 Task: Forward email as attachment with the signature Bethany Lewis with the subject Appointment reminder from softage.1@softage.net to softage.3@softage.net with the message Could you please provide feedback on the latest version of the project timeline?
Action: Mouse moved to (1066, 93)
Screenshot: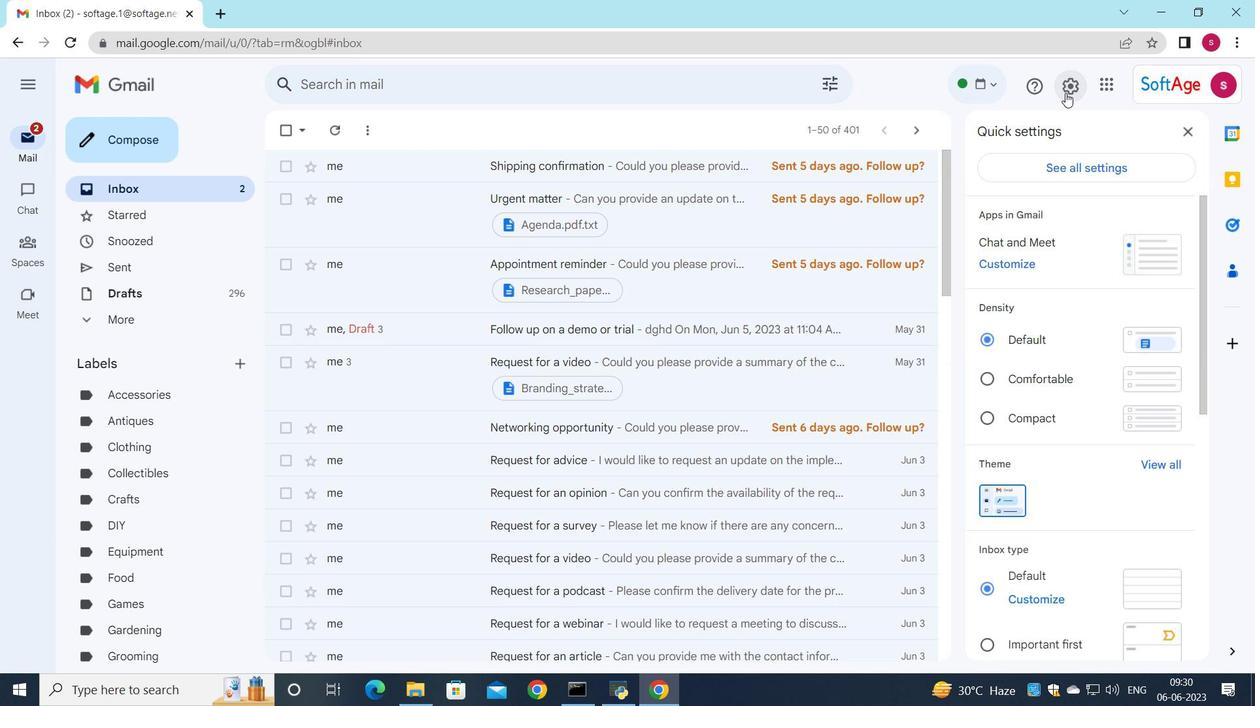 
Action: Mouse pressed left at (1066, 93)
Screenshot: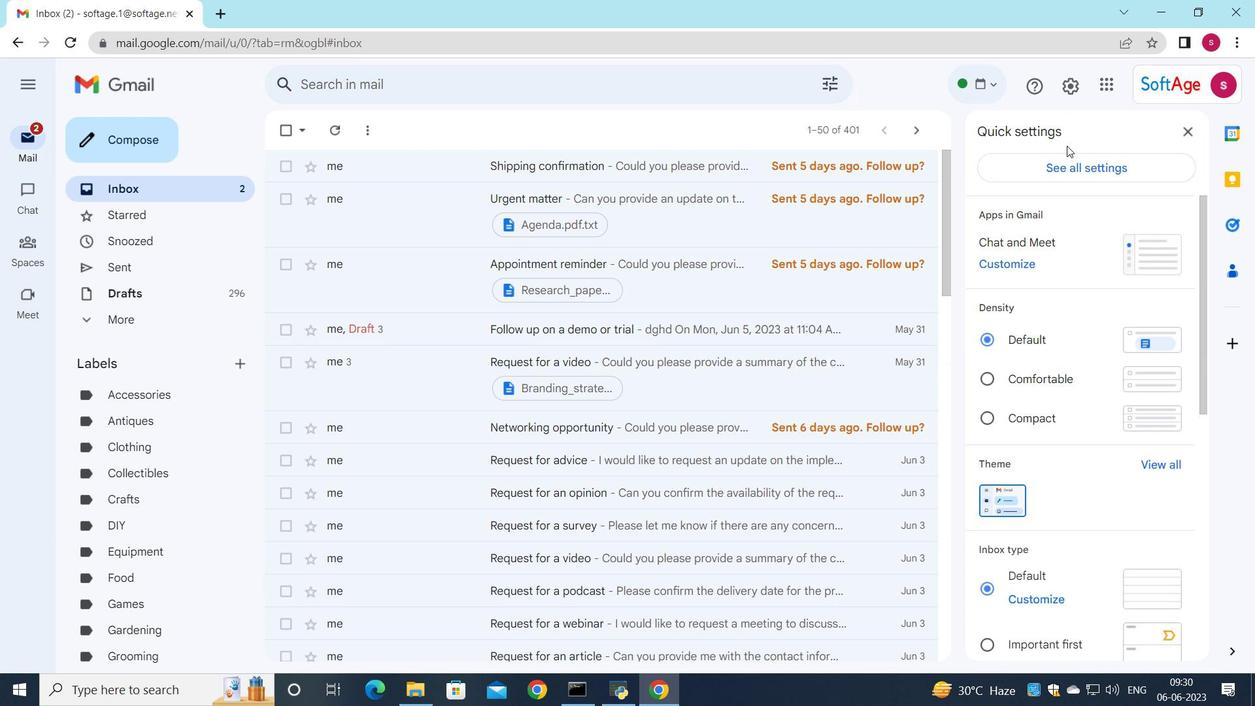 
Action: Mouse moved to (1069, 164)
Screenshot: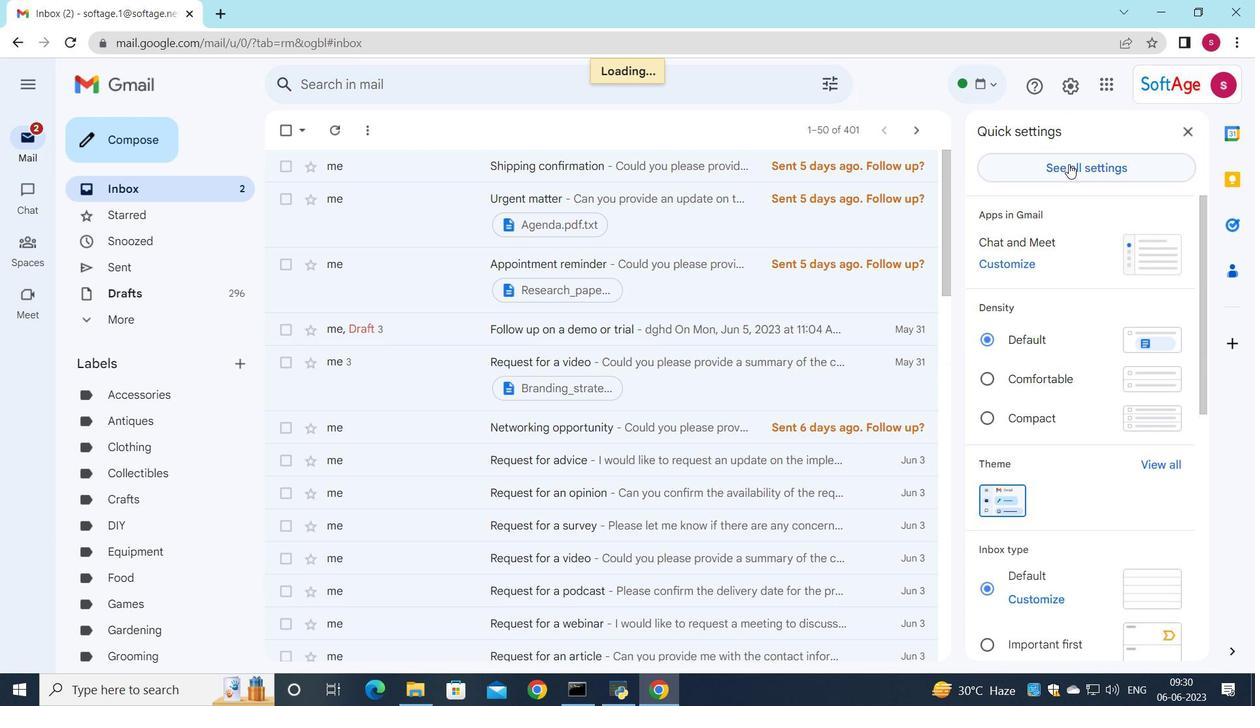 
Action: Mouse pressed left at (1069, 164)
Screenshot: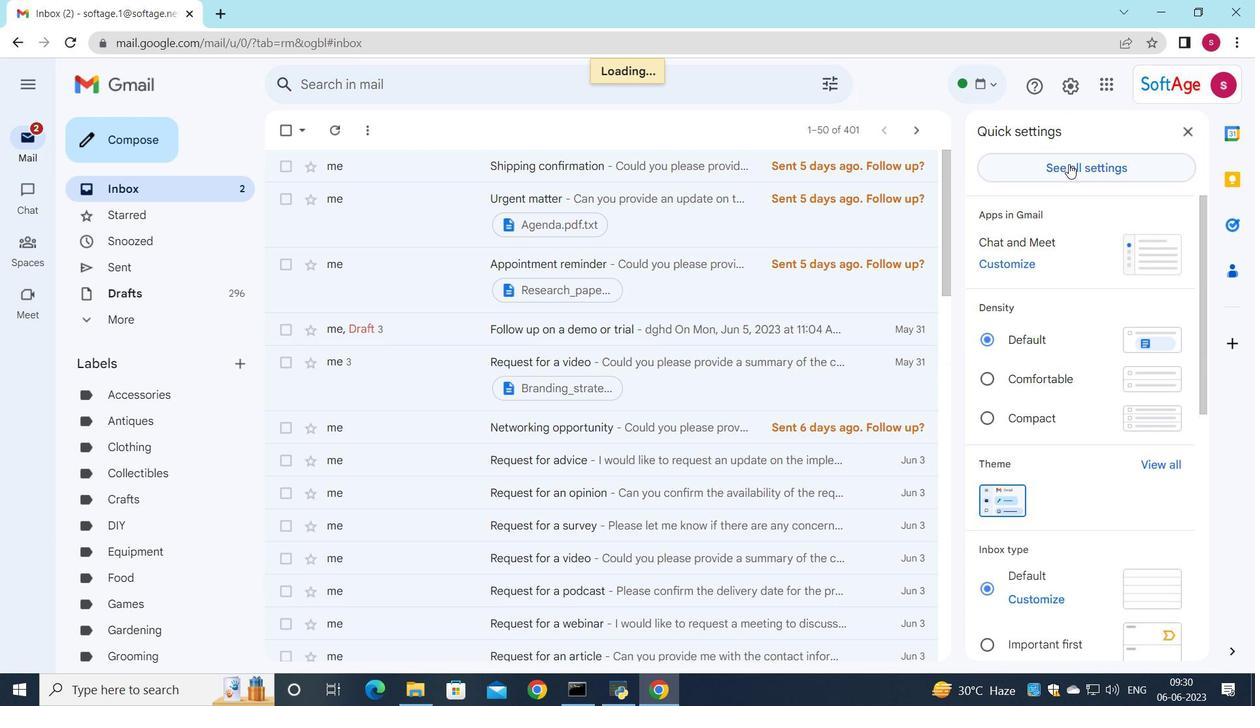
Action: Mouse moved to (488, 341)
Screenshot: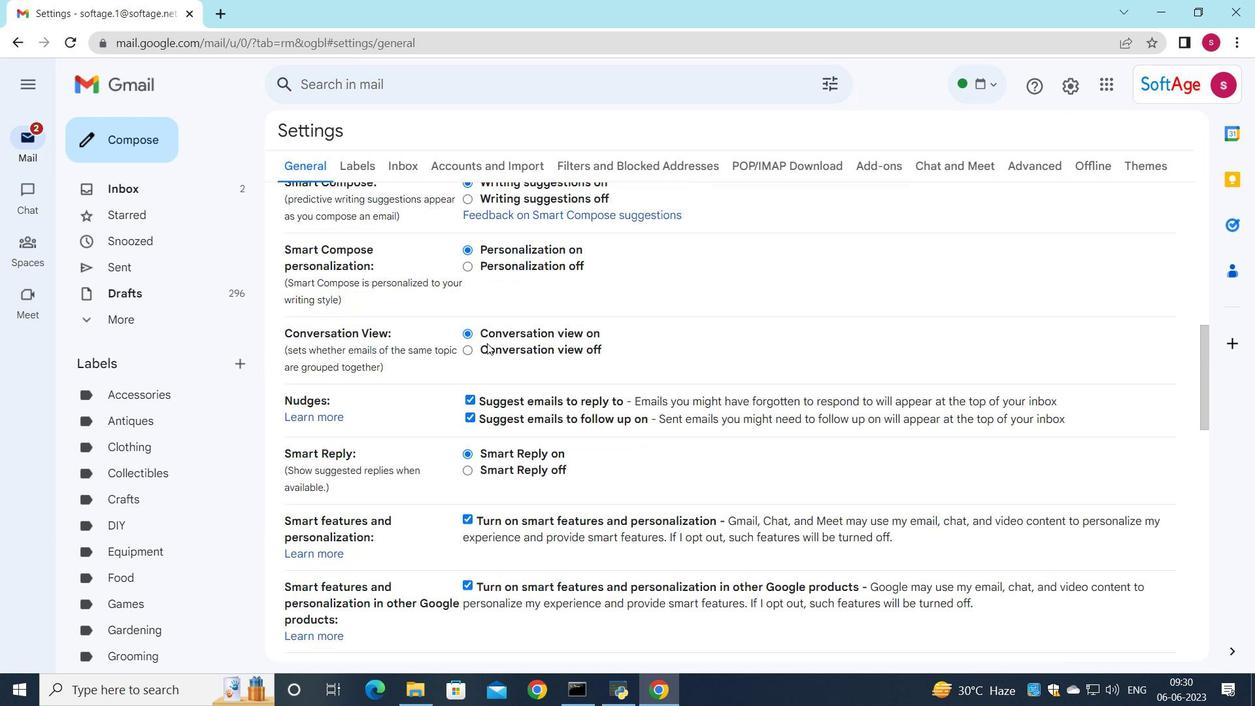 
Action: Mouse scrolled (488, 340) with delta (0, 0)
Screenshot: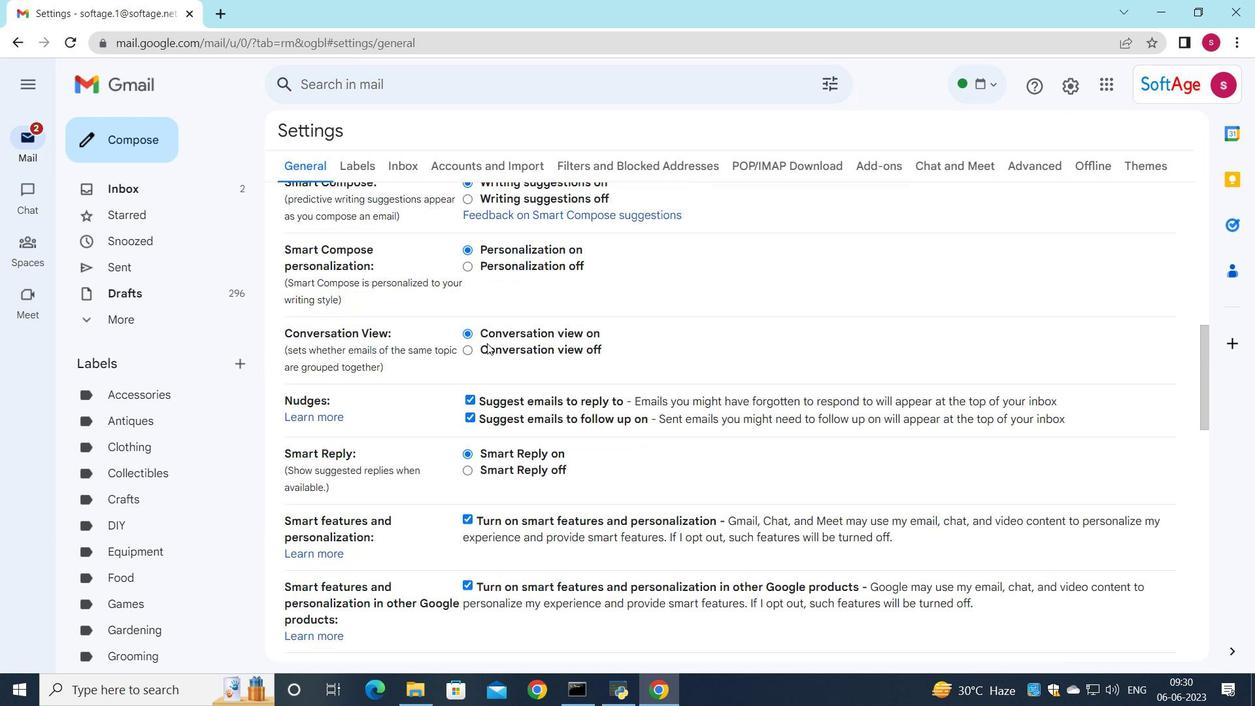 
Action: Mouse moved to (487, 342)
Screenshot: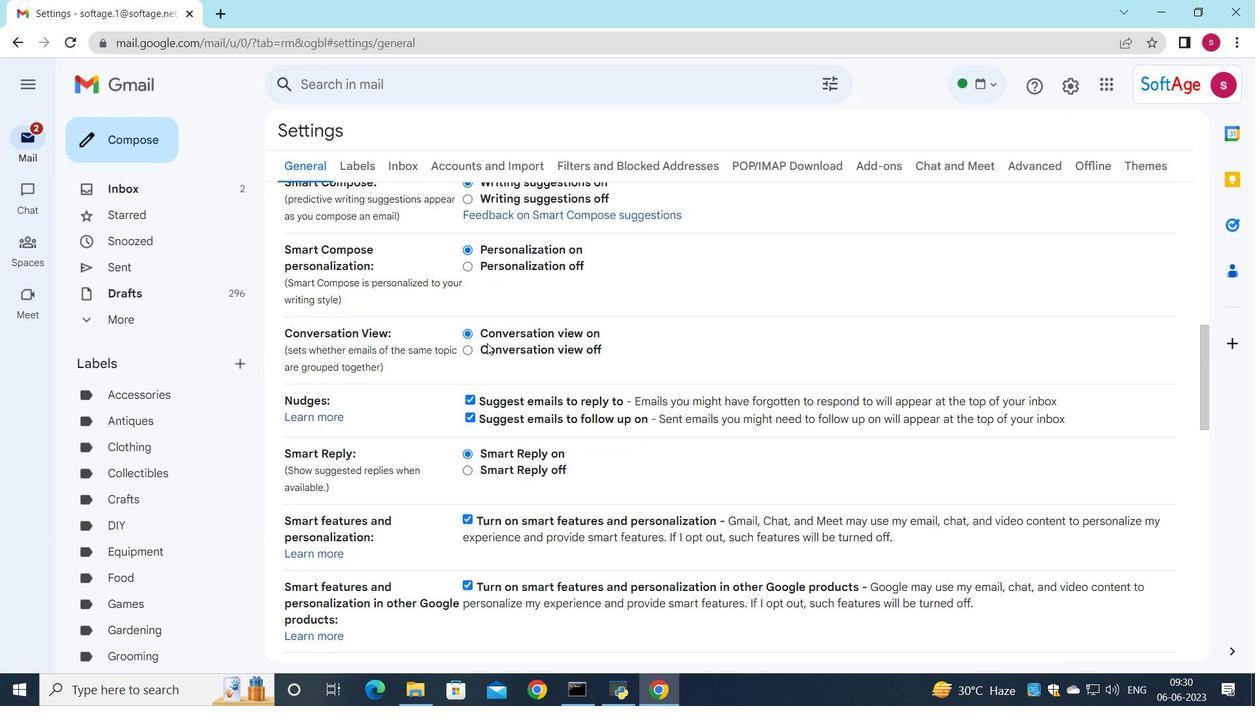 
Action: Mouse scrolled (487, 342) with delta (0, 0)
Screenshot: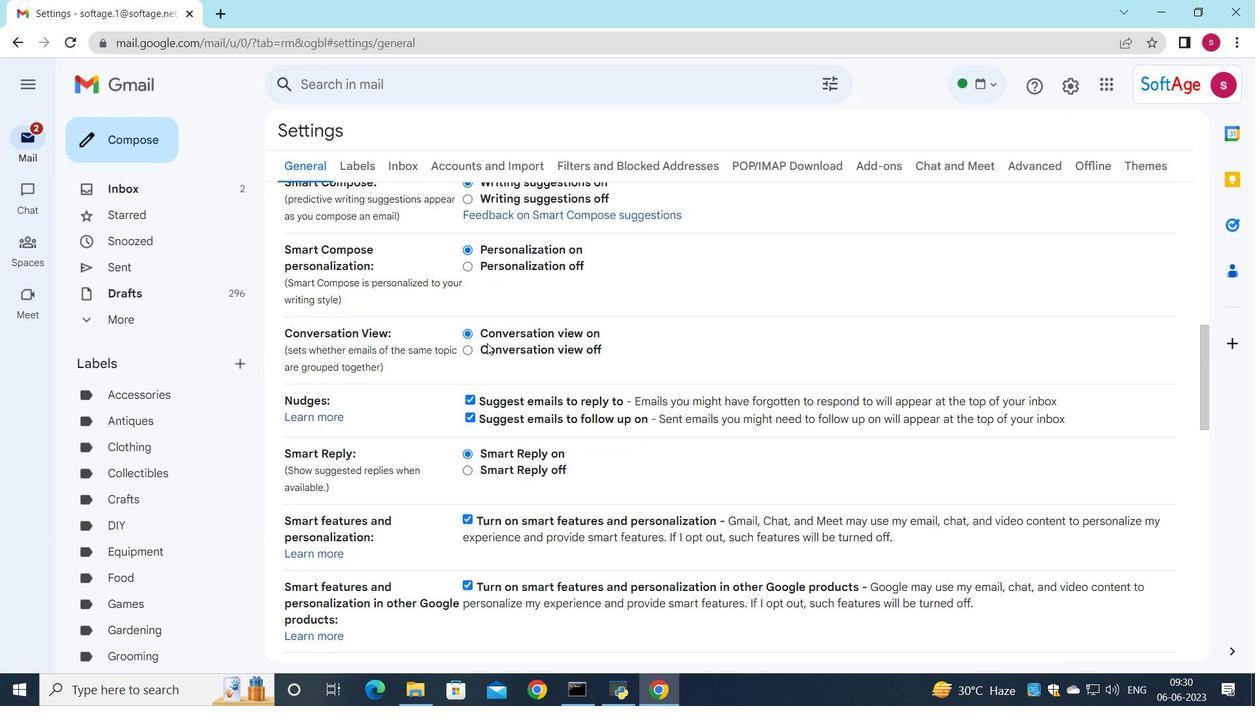 
Action: Mouse moved to (487, 343)
Screenshot: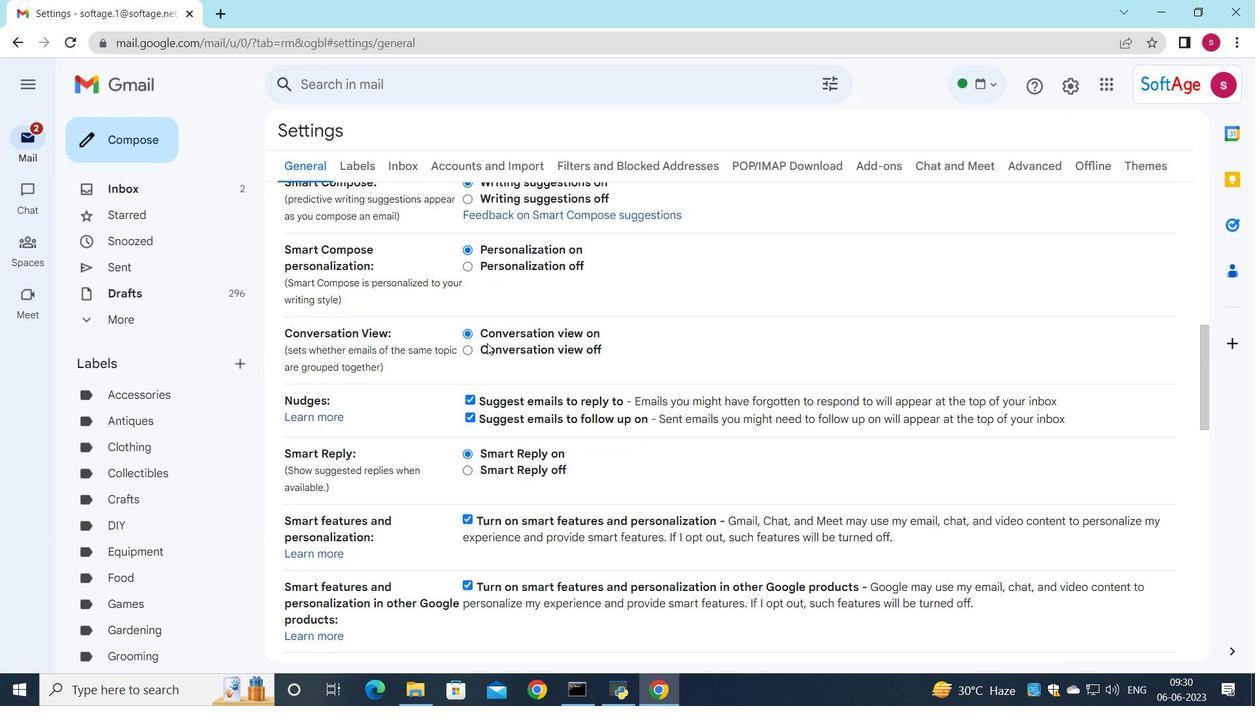 
Action: Mouse scrolled (487, 342) with delta (0, 0)
Screenshot: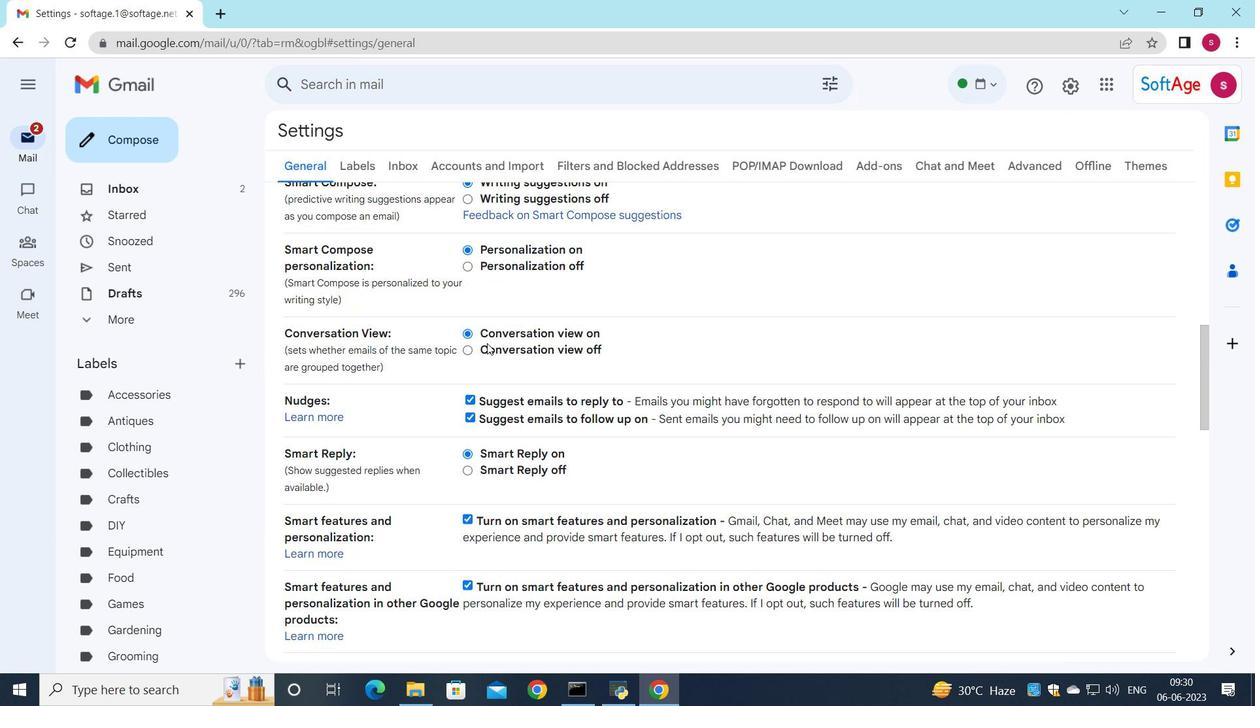 
Action: Mouse scrolled (487, 342) with delta (0, 0)
Screenshot: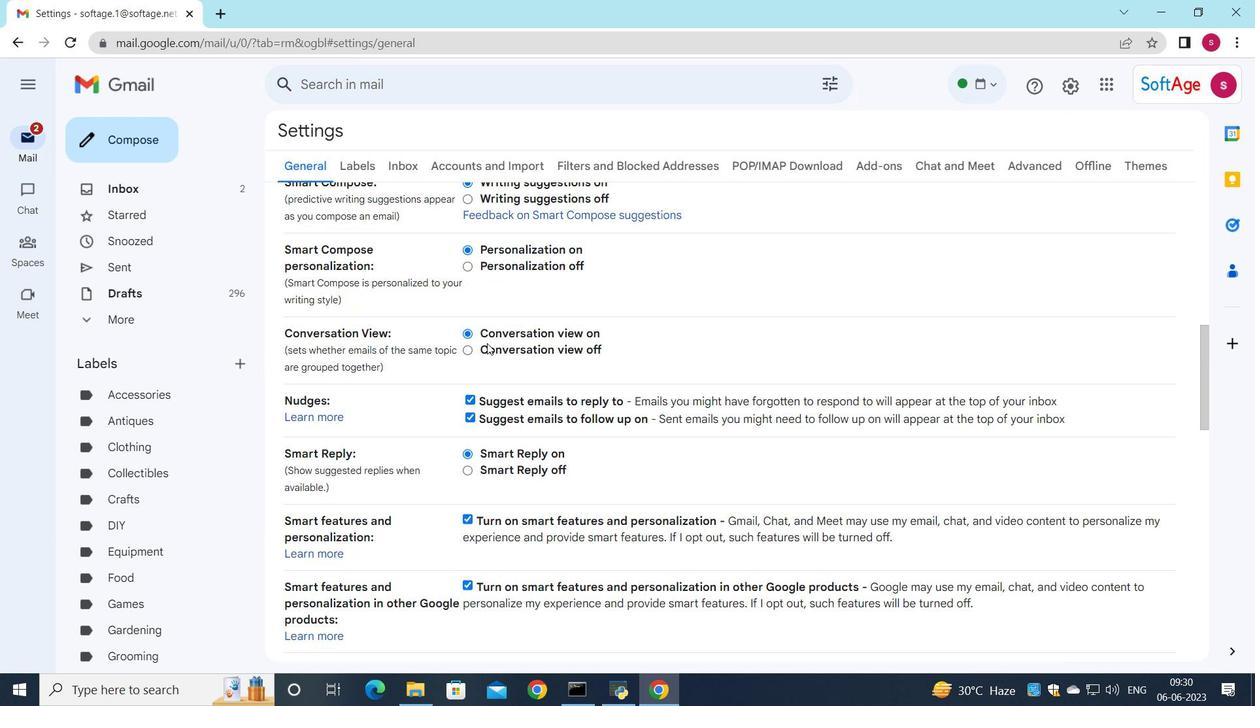 
Action: Mouse moved to (487, 343)
Screenshot: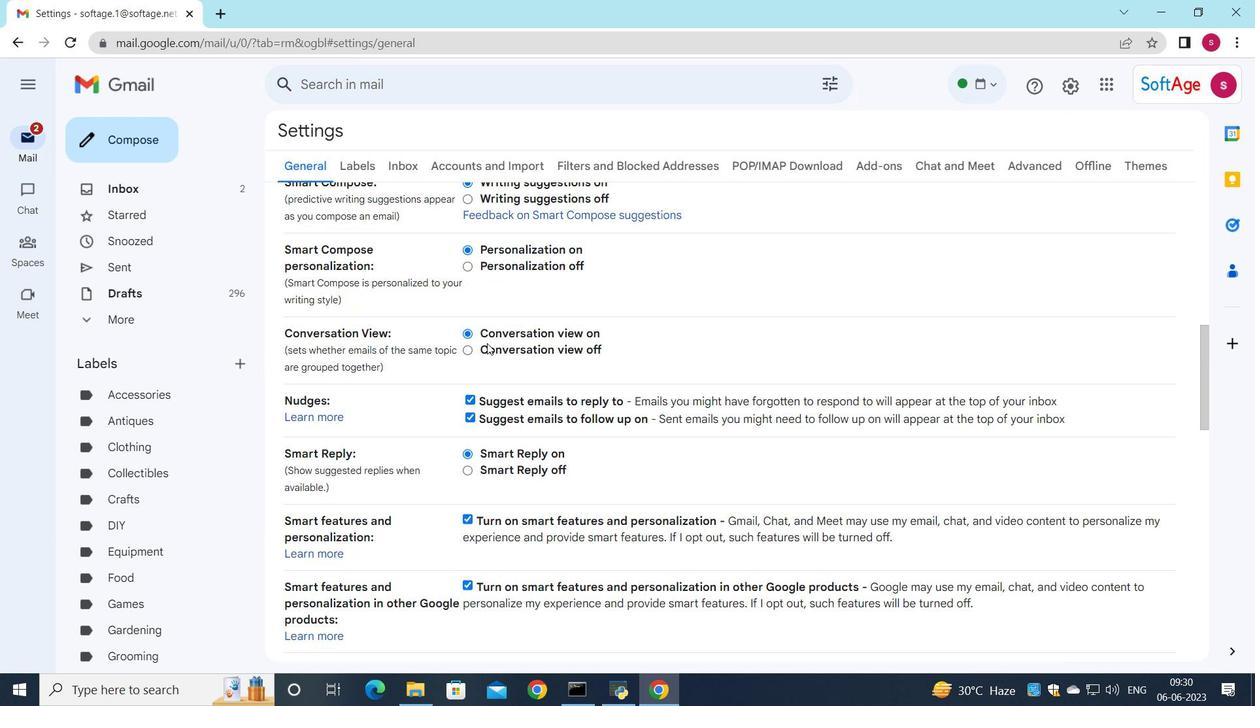 
Action: Mouse scrolled (487, 342) with delta (0, 0)
Screenshot: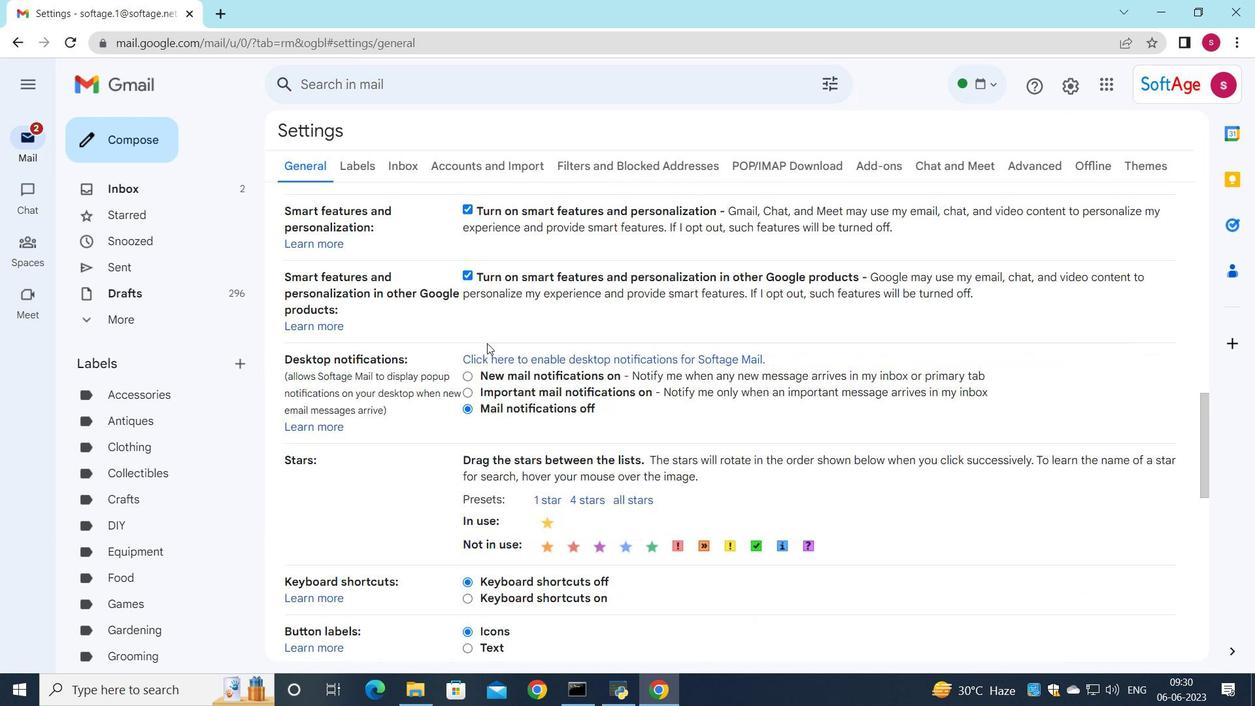 
Action: Mouse scrolled (487, 342) with delta (0, 0)
Screenshot: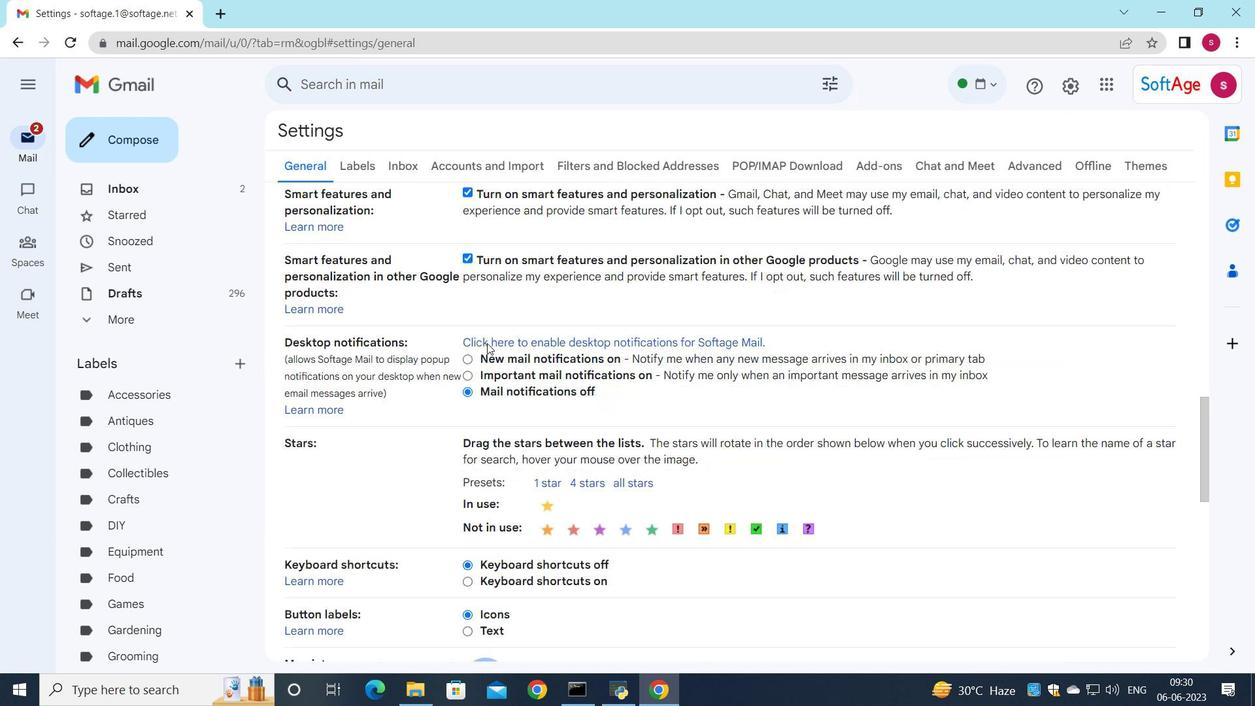 
Action: Mouse scrolled (487, 342) with delta (0, 0)
Screenshot: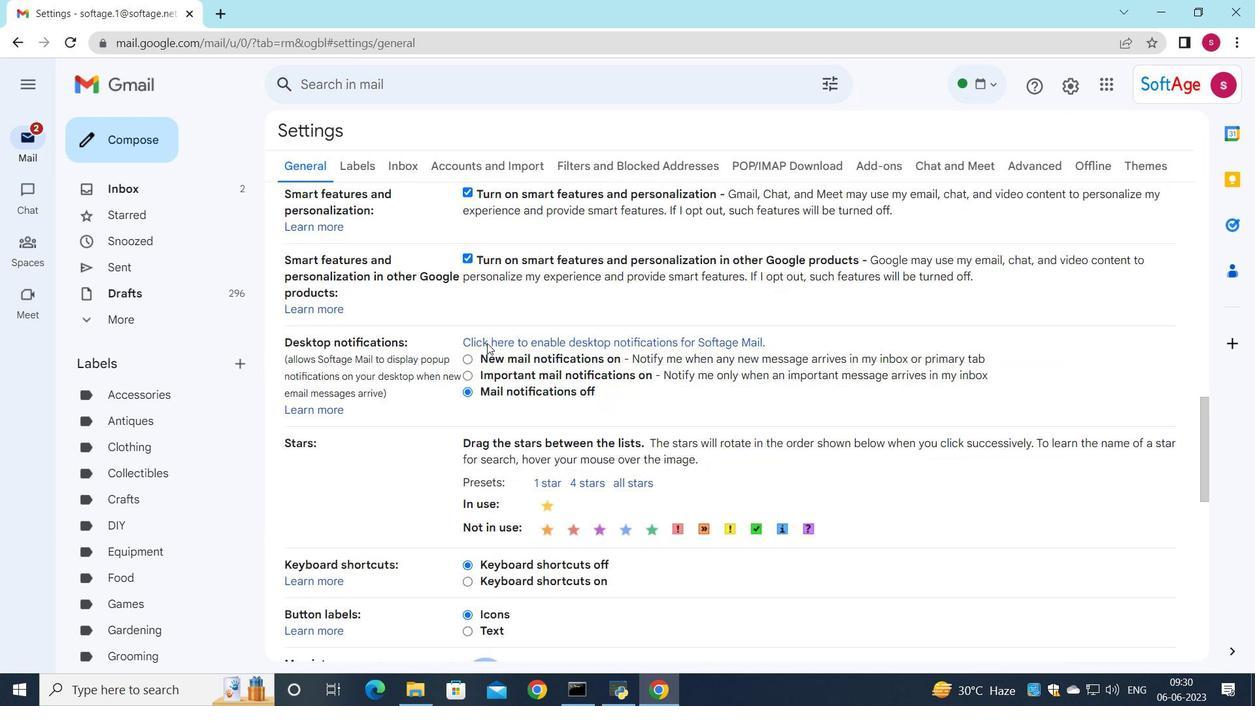 
Action: Mouse scrolled (487, 342) with delta (0, 0)
Screenshot: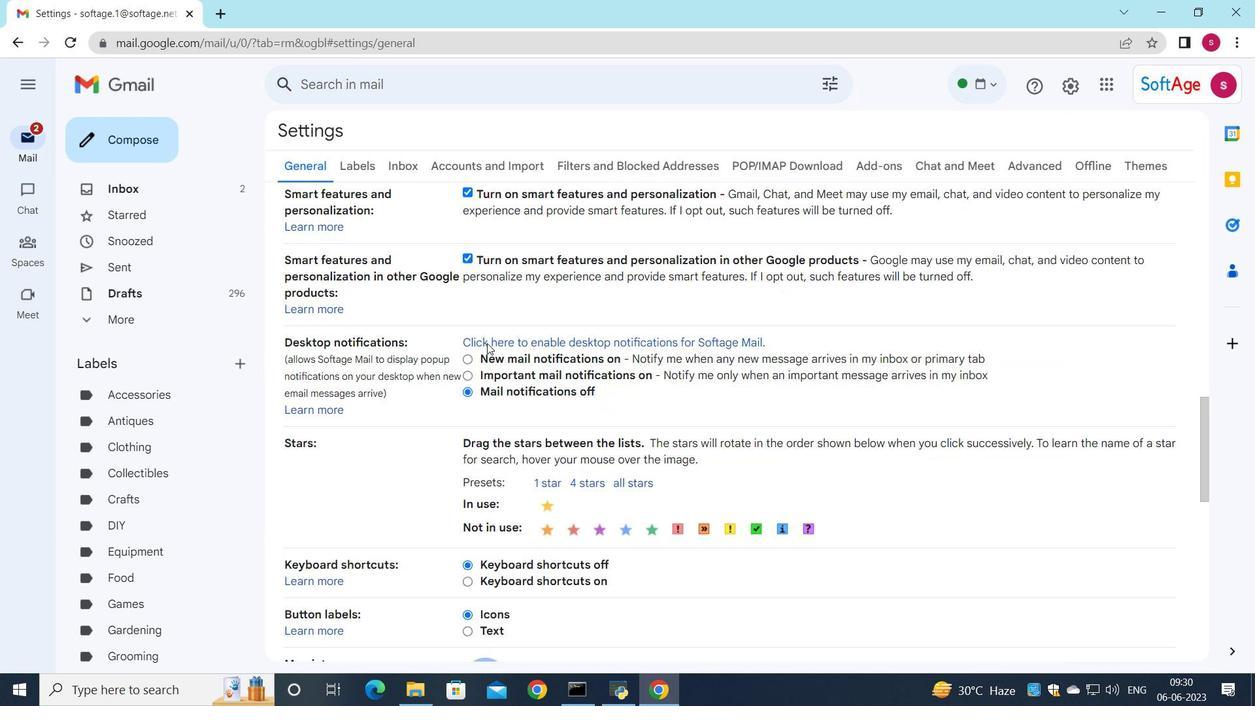 
Action: Mouse scrolled (487, 342) with delta (0, 0)
Screenshot: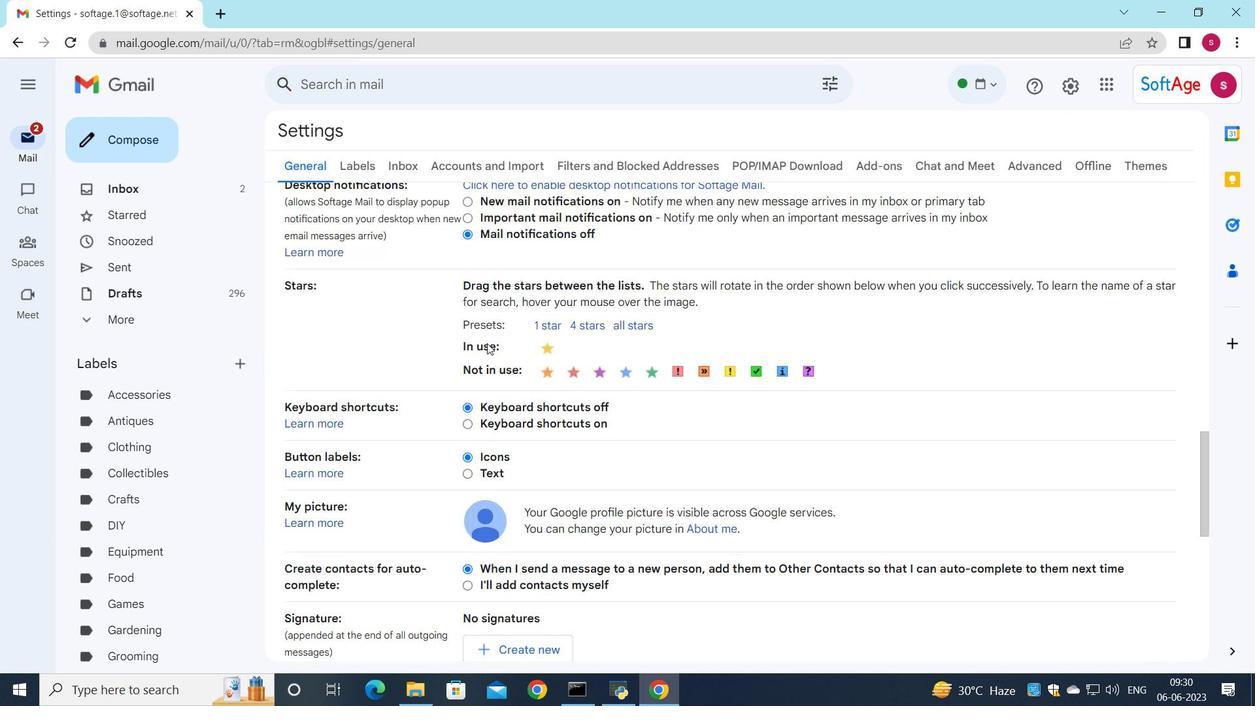 
Action: Mouse scrolled (487, 342) with delta (0, 0)
Screenshot: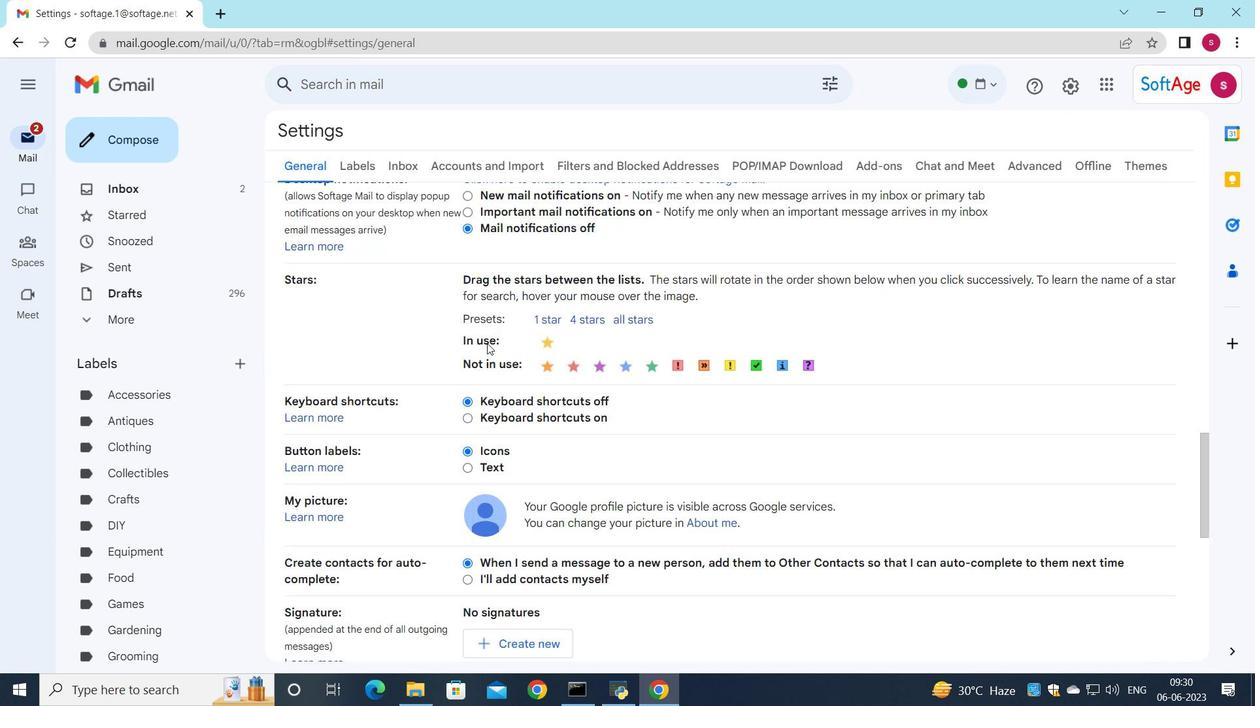
Action: Mouse scrolled (487, 342) with delta (0, 0)
Screenshot: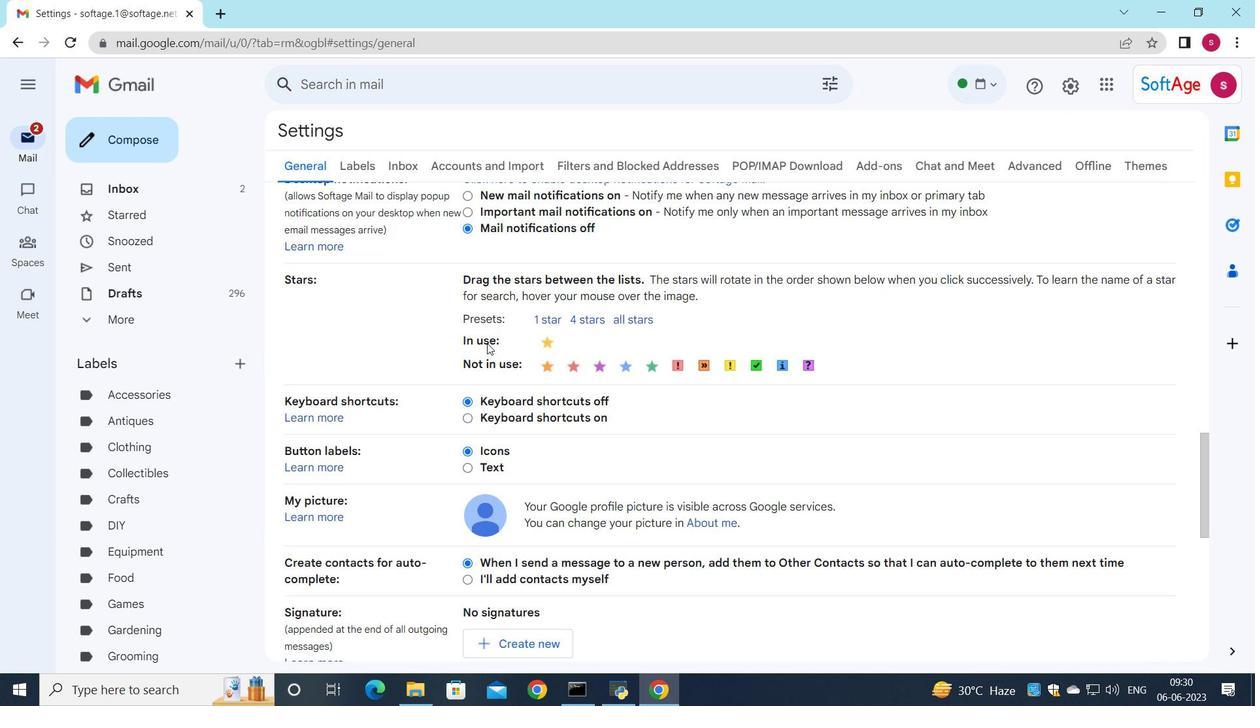 
Action: Mouse scrolled (487, 342) with delta (0, 0)
Screenshot: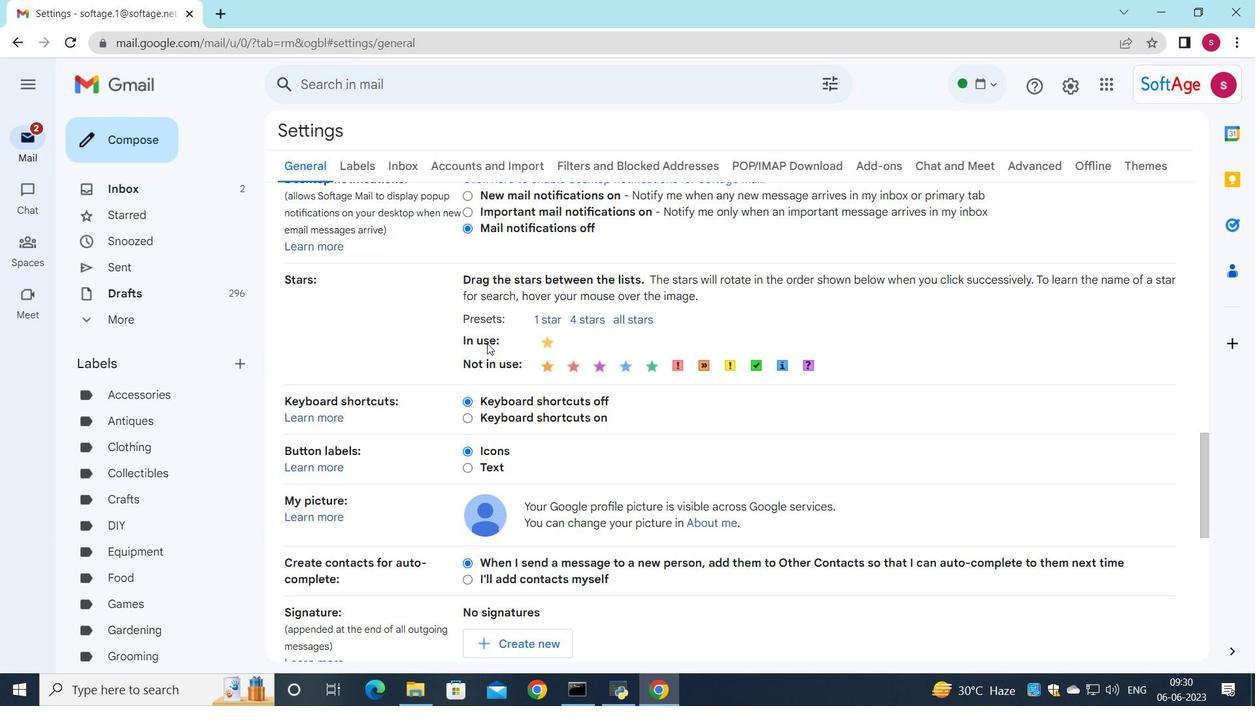 
Action: Mouse scrolled (487, 342) with delta (0, 0)
Screenshot: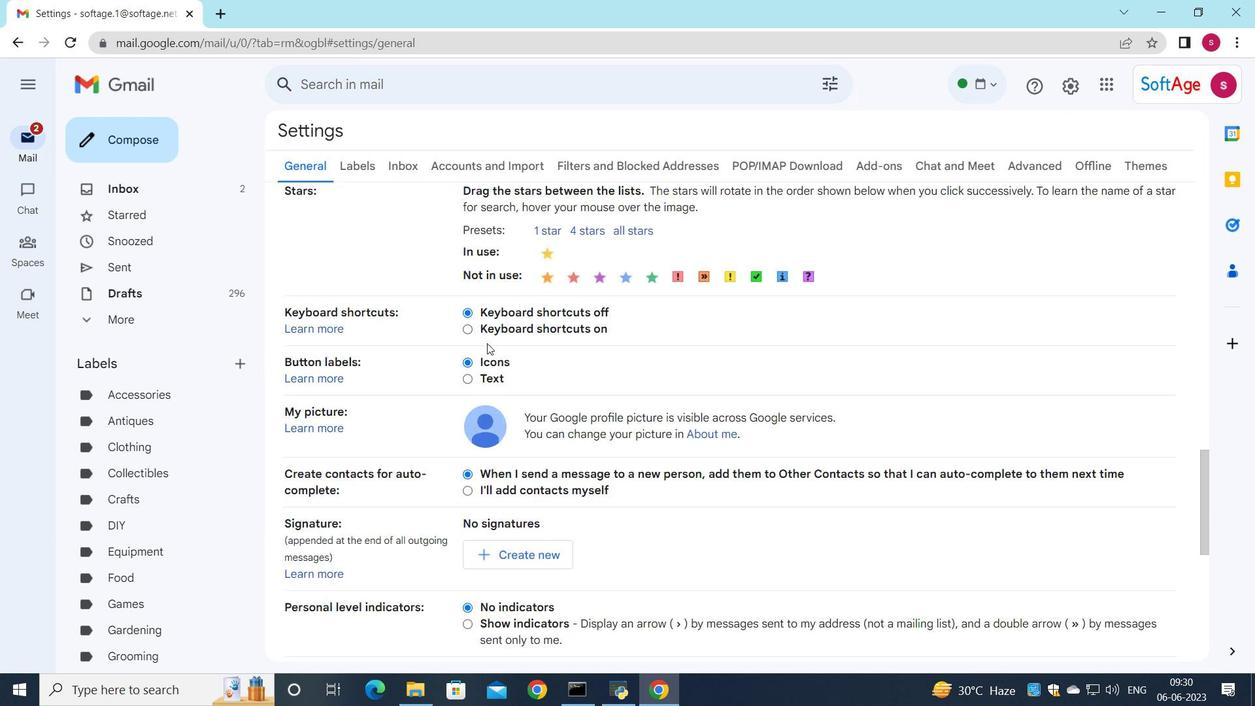 
Action: Mouse scrolled (487, 342) with delta (0, 0)
Screenshot: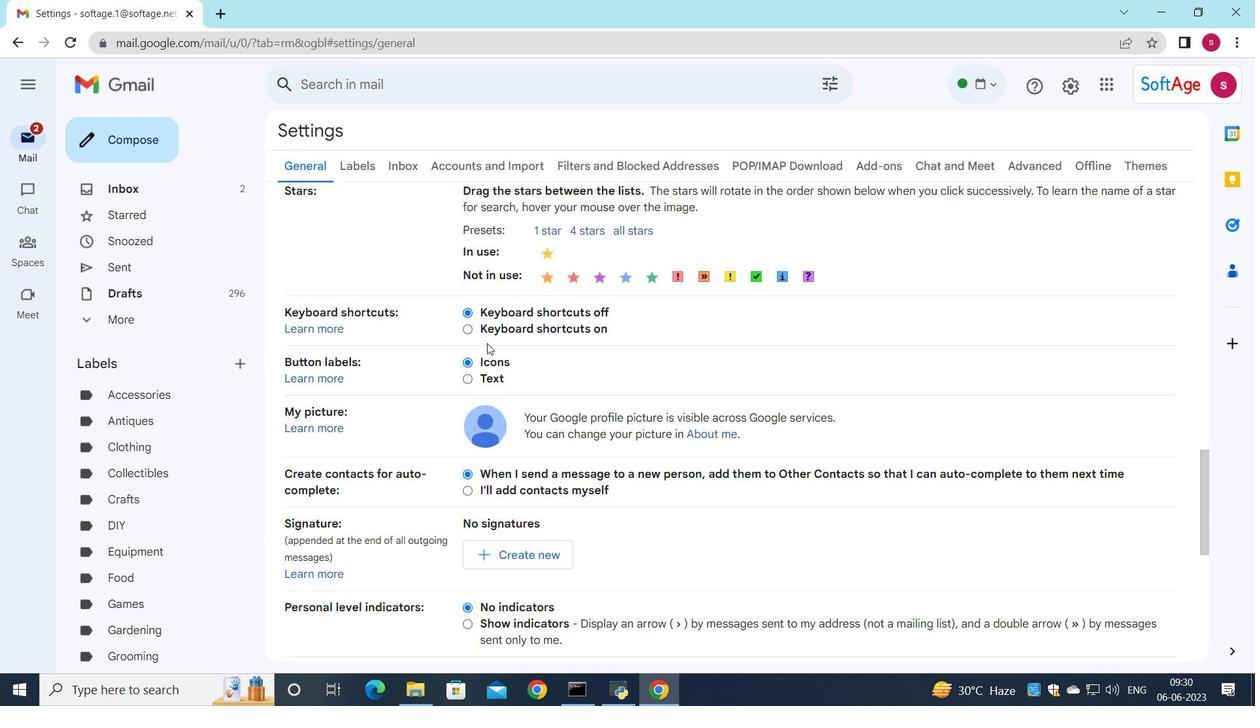 
Action: Mouse scrolled (487, 342) with delta (0, 0)
Screenshot: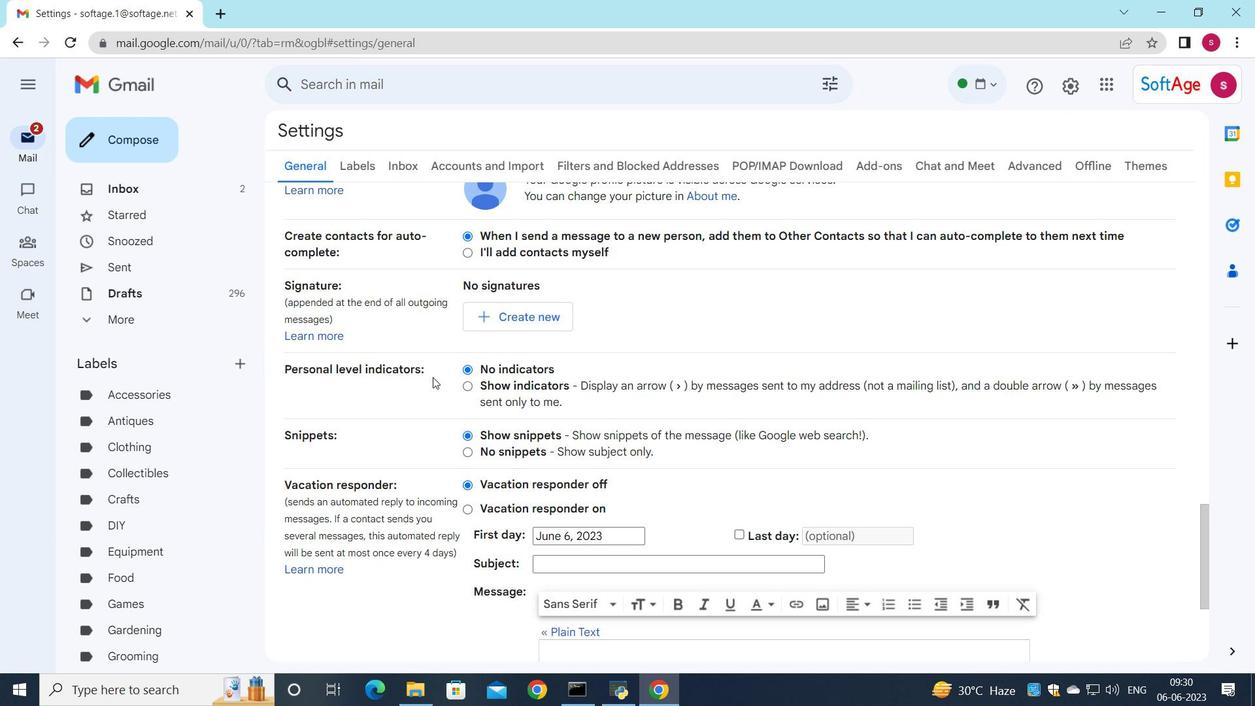 
Action: Mouse scrolled (487, 342) with delta (0, 0)
Screenshot: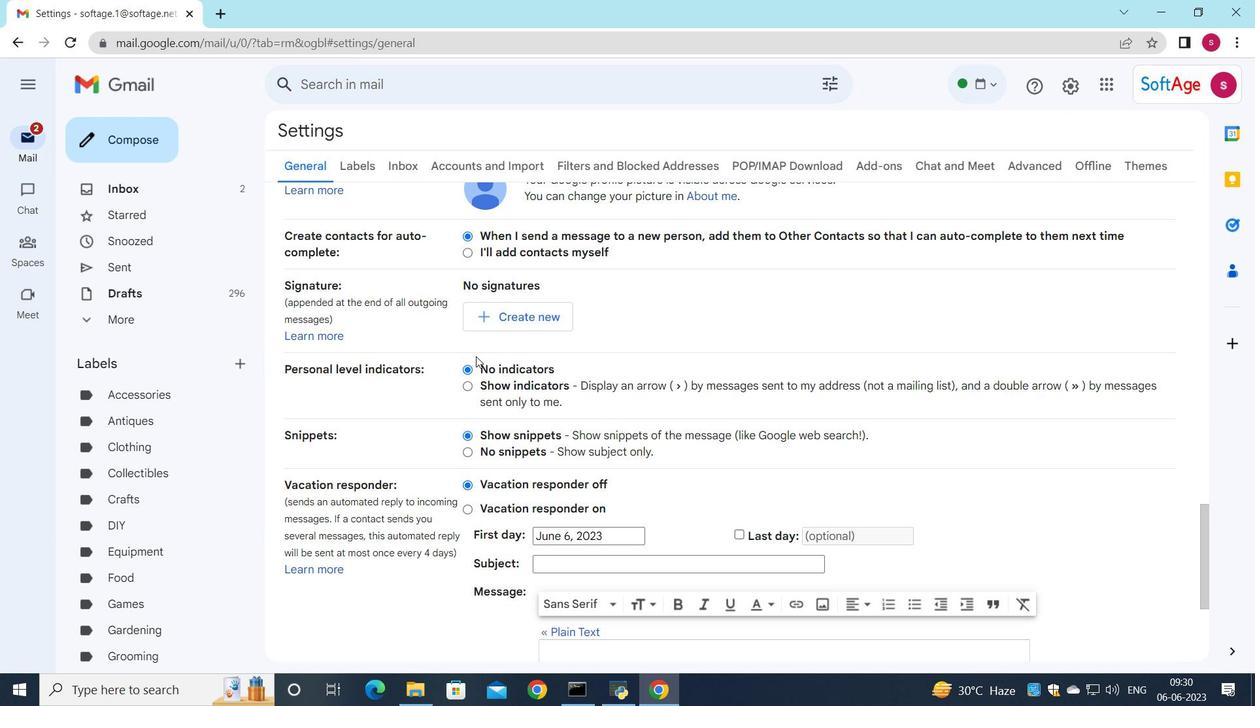 
Action: Mouse scrolled (487, 342) with delta (0, 0)
Screenshot: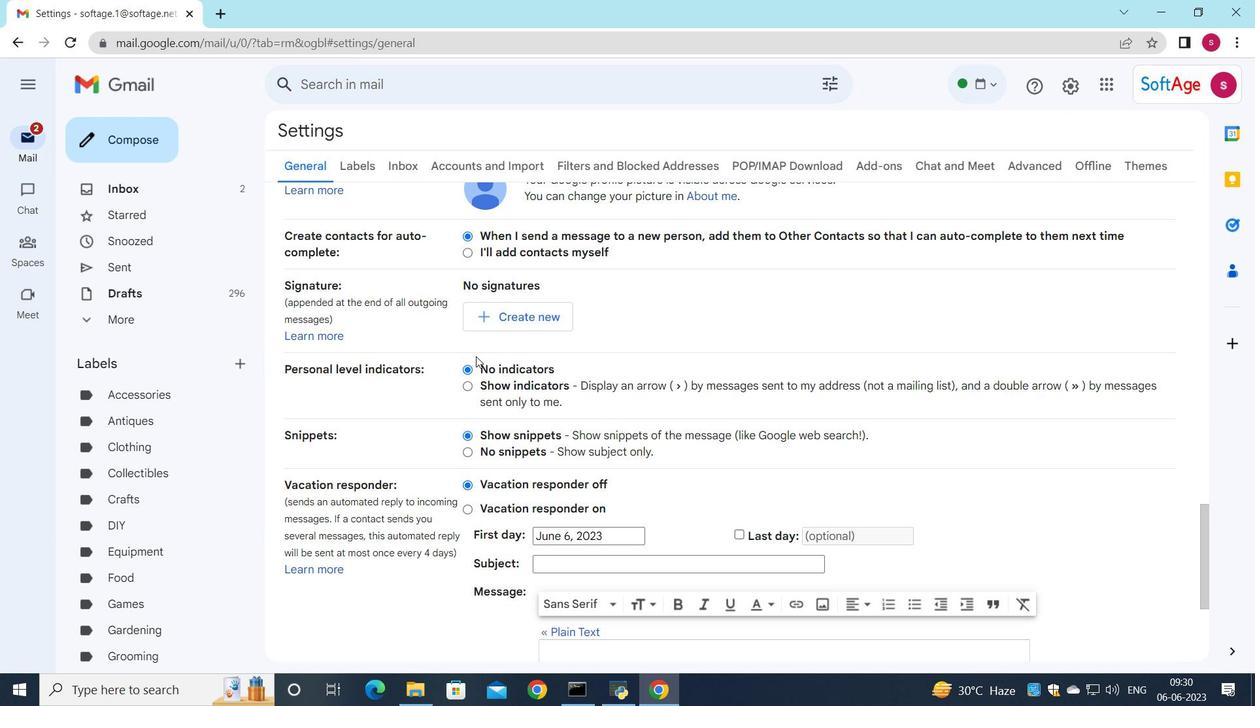
Action: Mouse scrolled (487, 342) with delta (0, 0)
Screenshot: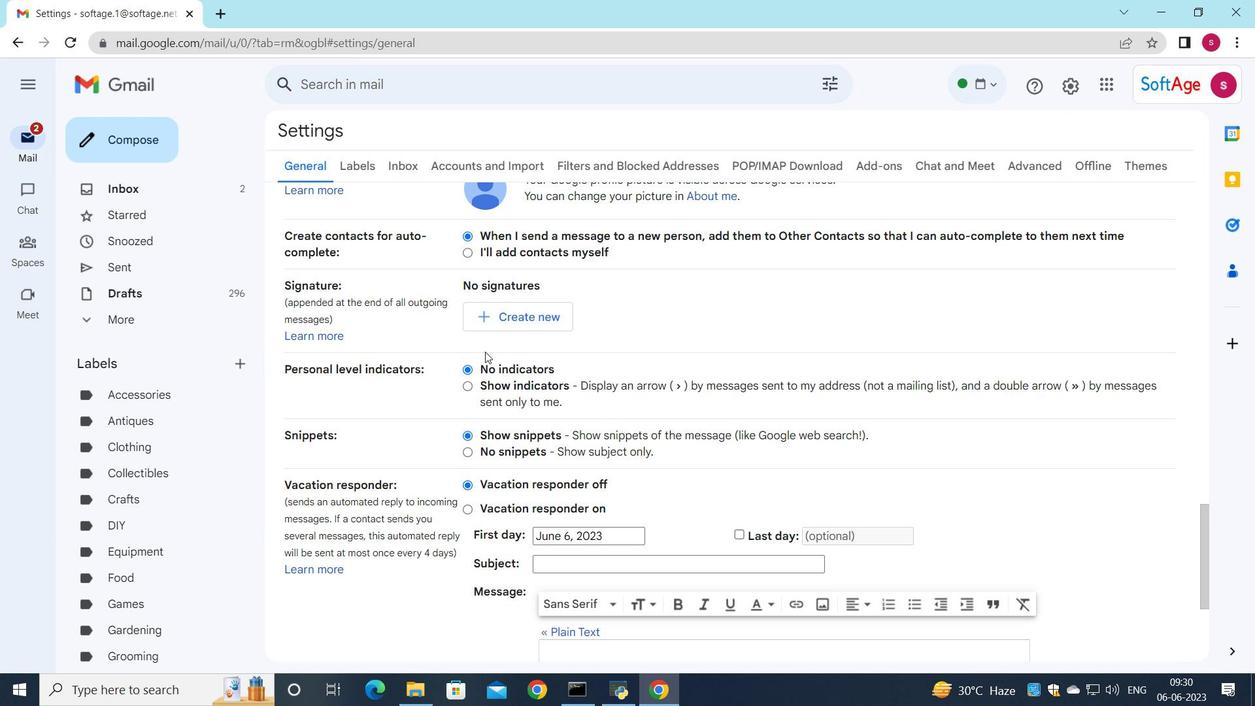 
Action: Mouse moved to (516, 322)
Screenshot: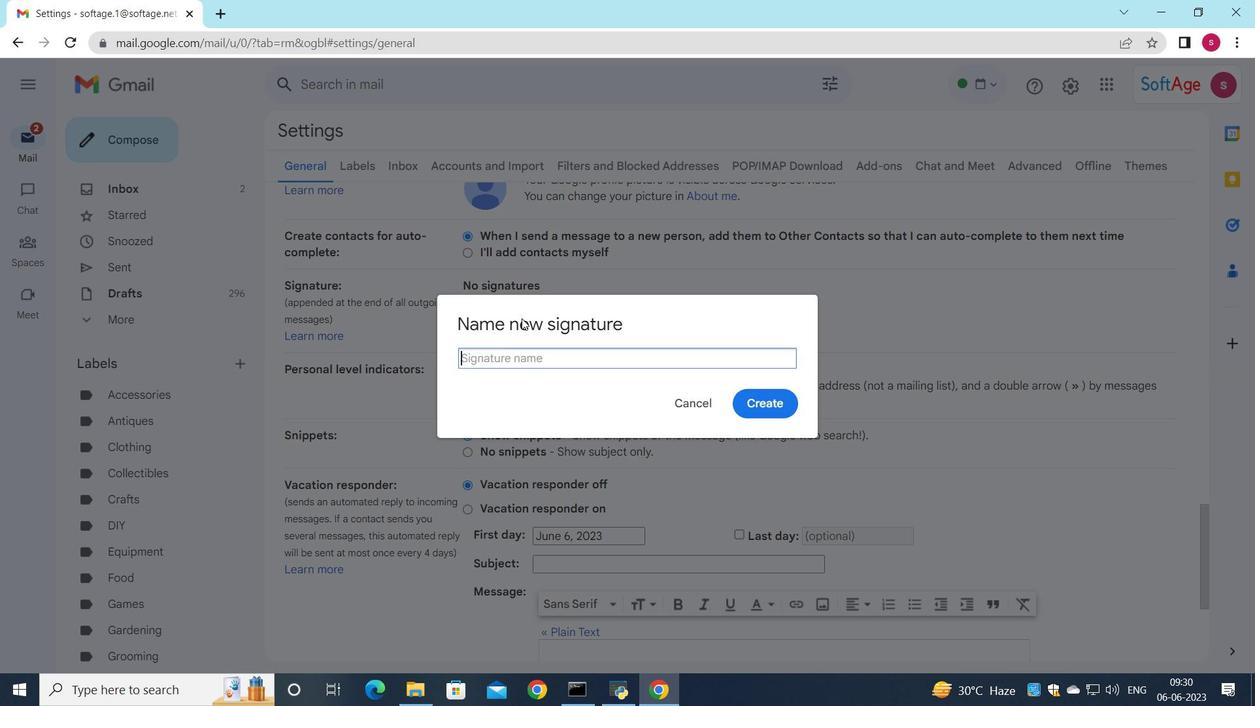 
Action: Mouse pressed left at (516, 322)
Screenshot: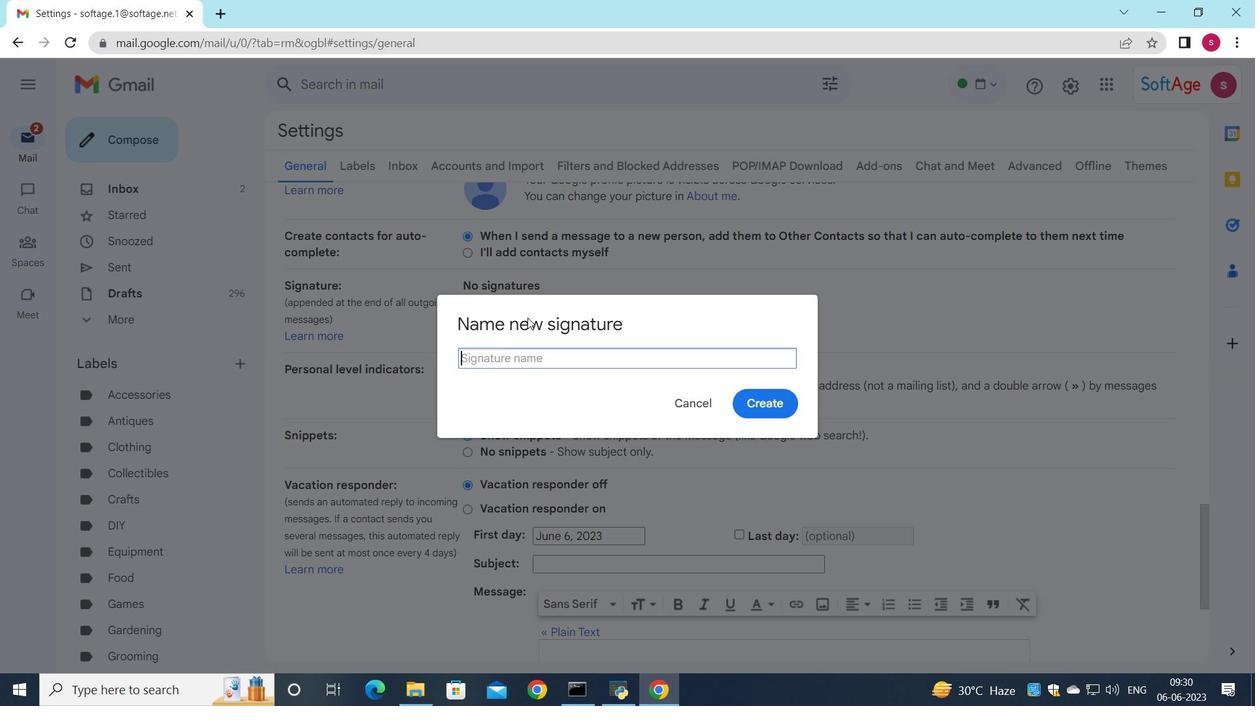 
Action: Mouse moved to (739, 300)
Screenshot: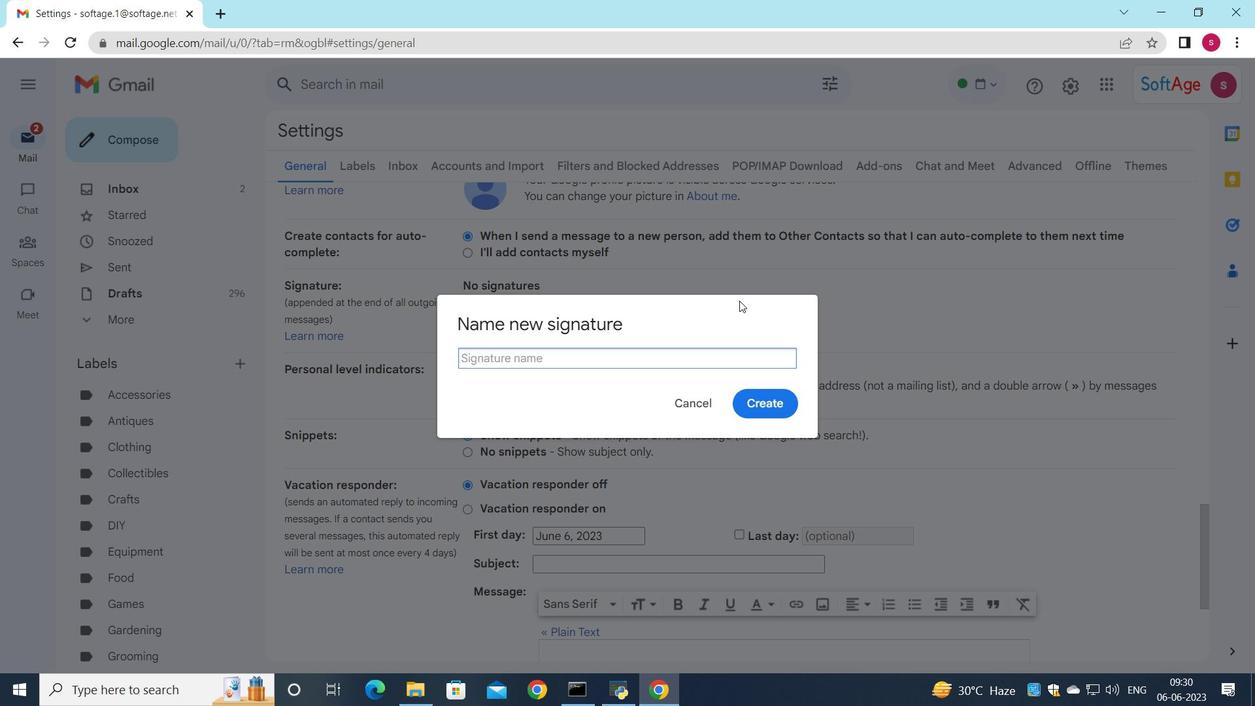 
Action: Key pressed <Key.shift><Key.shift><Key.shift>Bethany<Key.space><Key.shift><Key.shift><Key.shift><Key.shift><Key.shift><Key.shift><Key.shift><Key.shift><Key.shift><Key.shift><Key.shift>Lewis
Screenshot: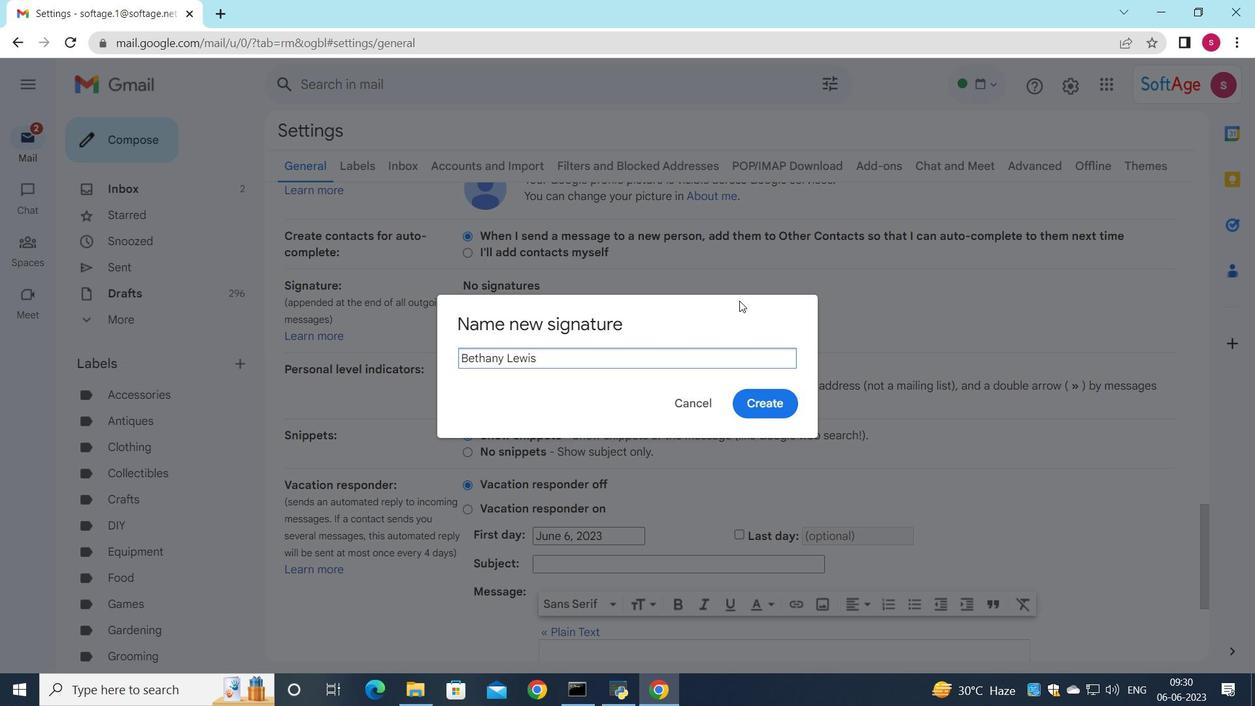 
Action: Mouse moved to (776, 397)
Screenshot: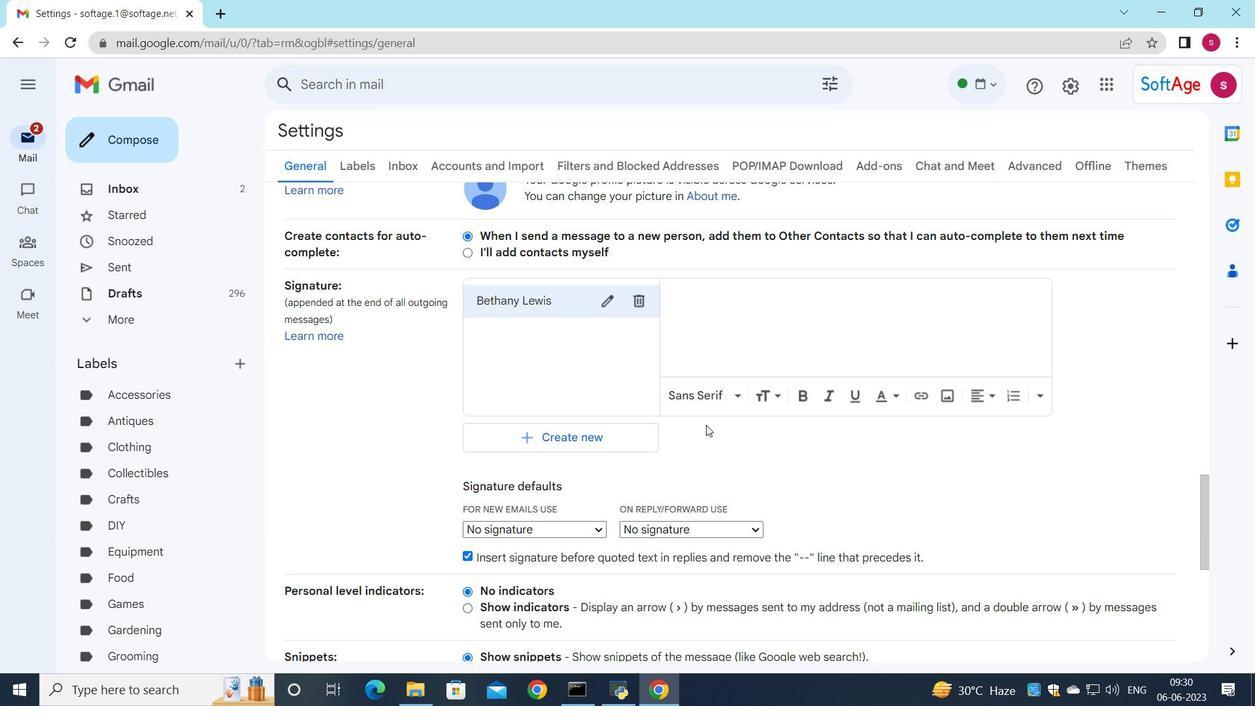
Action: Mouse pressed left at (776, 397)
Screenshot: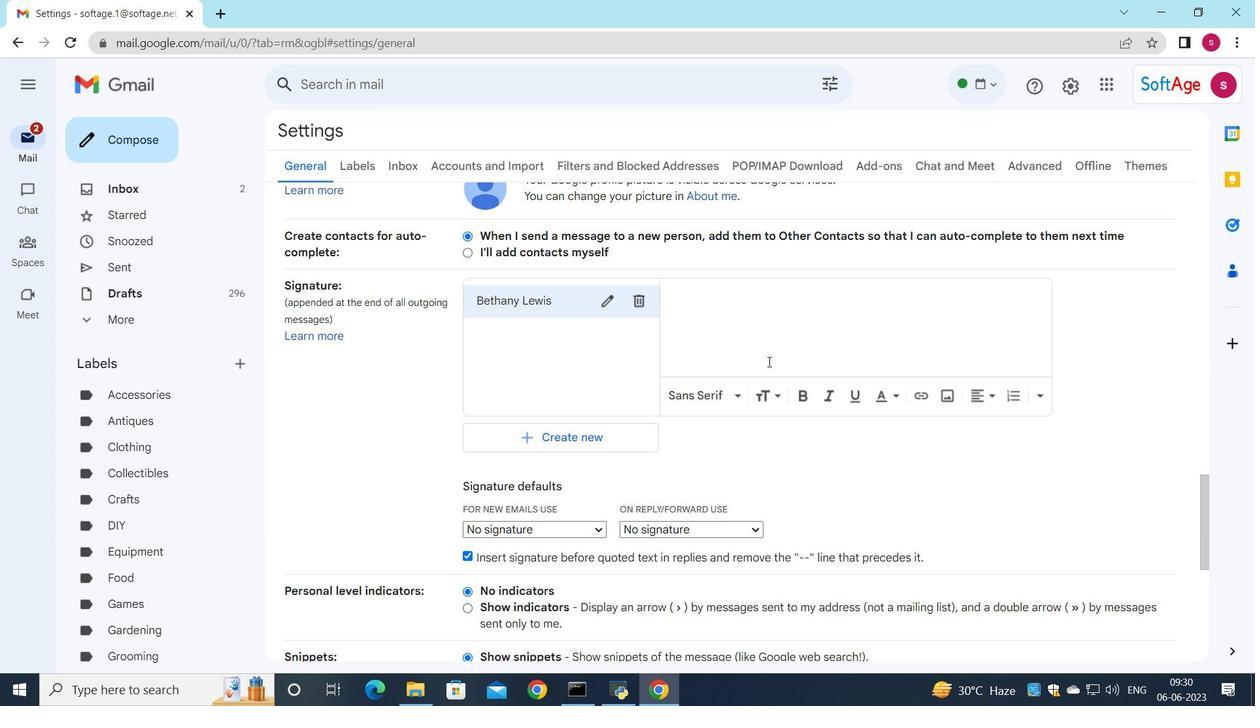 
Action: Mouse moved to (768, 361)
Screenshot: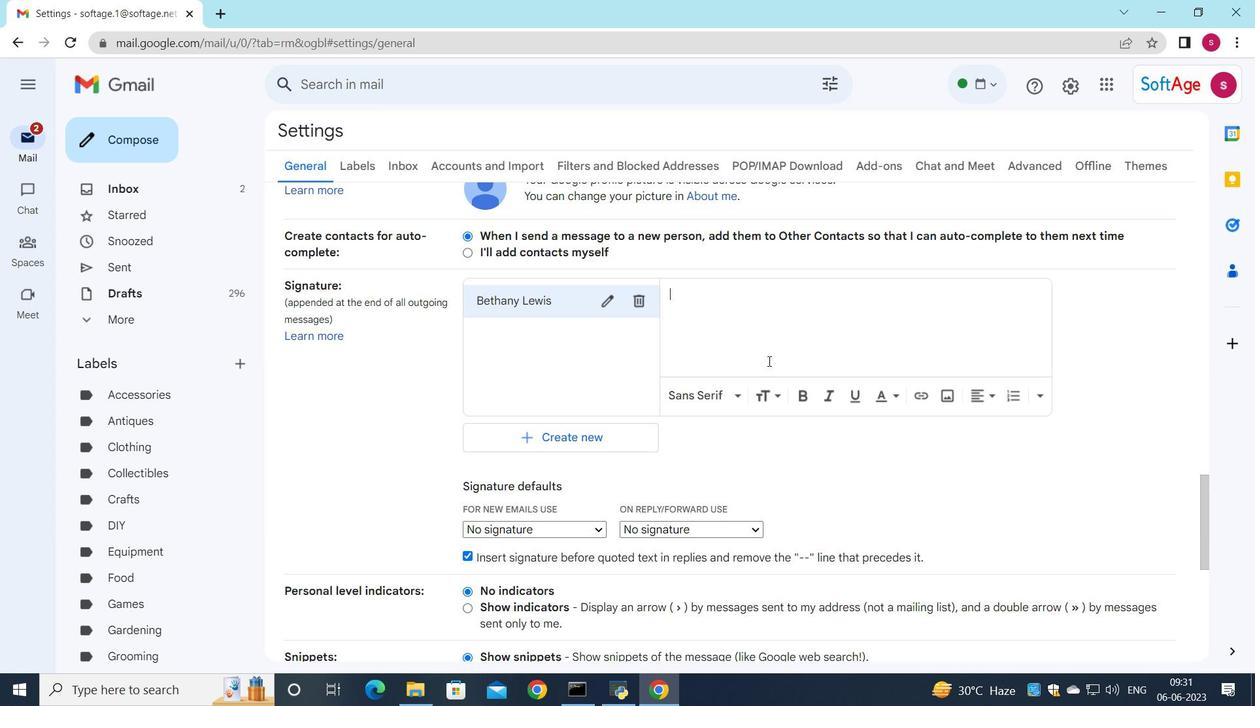 
Action: Mouse pressed left at (768, 361)
Screenshot: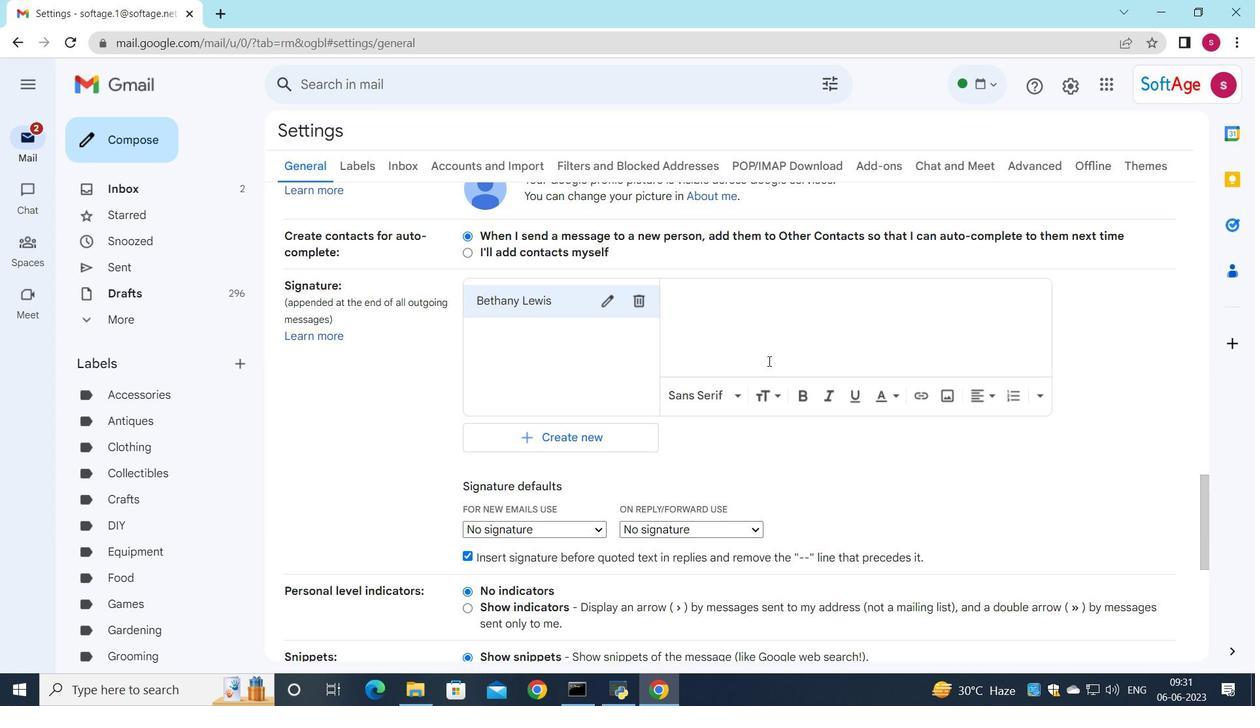 
Action: Key pressed <Key.shift>Bethany<Key.space><Key.shift>Lewis
Screenshot: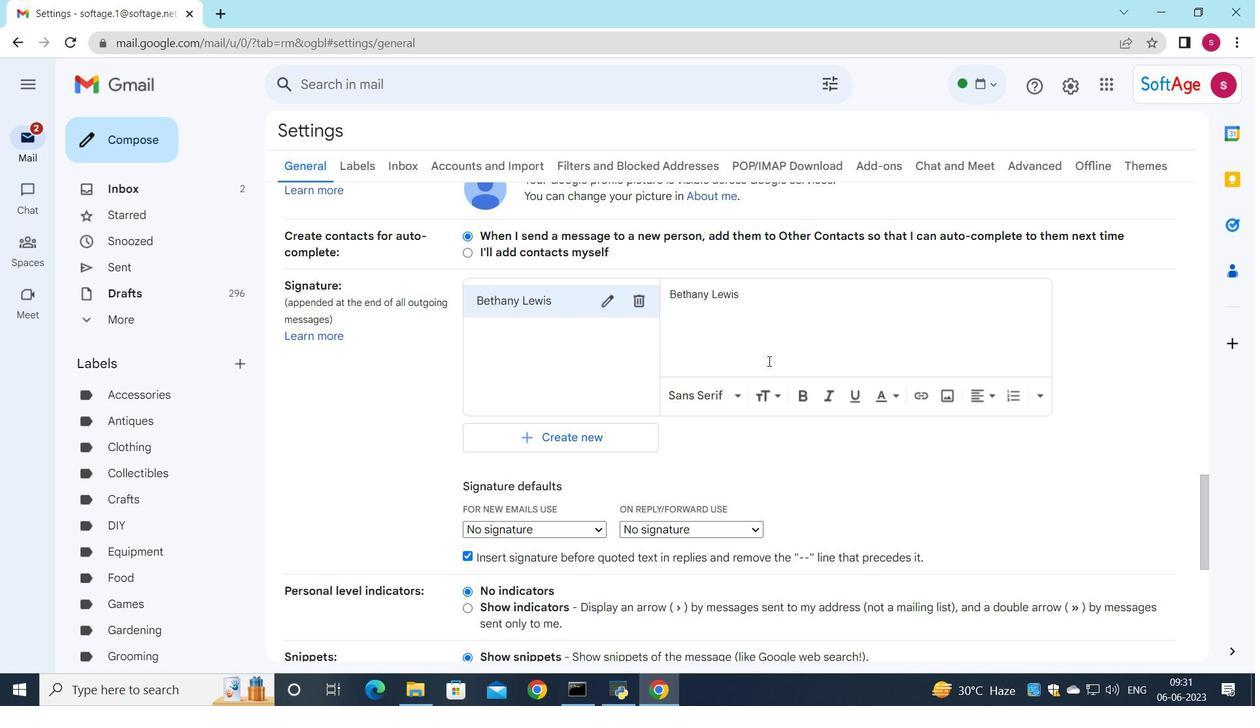 
Action: Mouse moved to (657, 456)
Screenshot: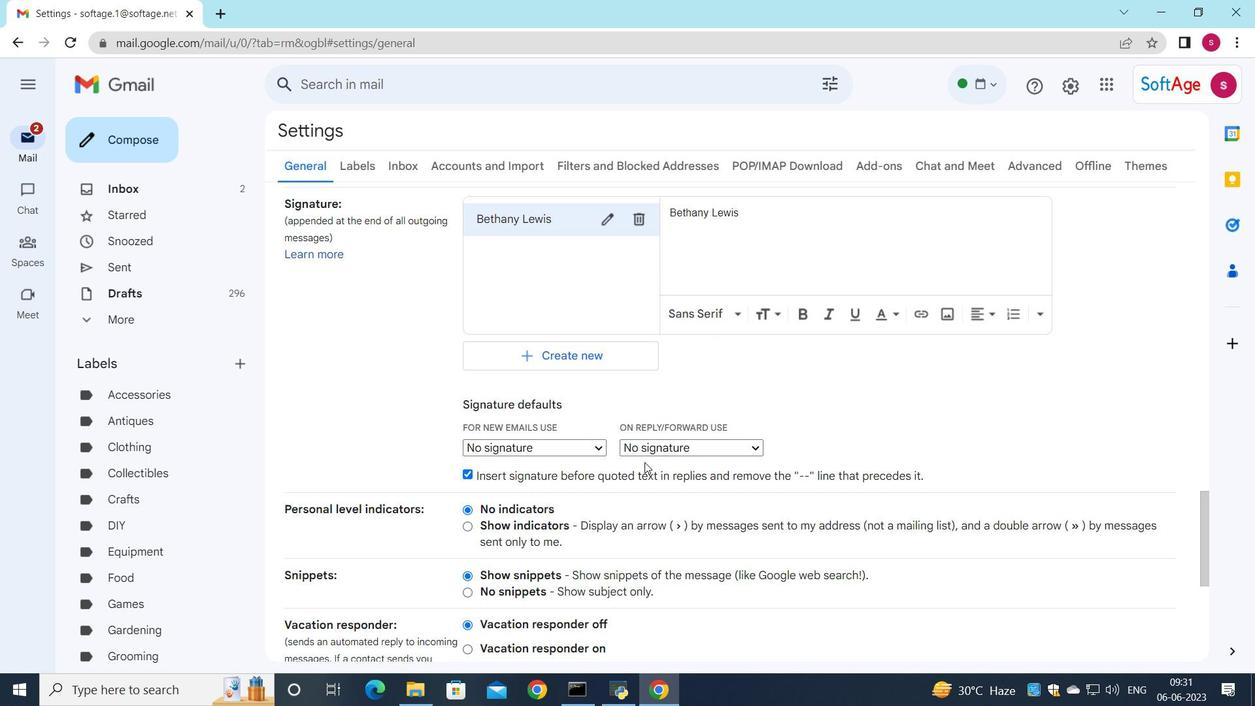 
Action: Mouse scrolled (657, 455) with delta (0, 0)
Screenshot: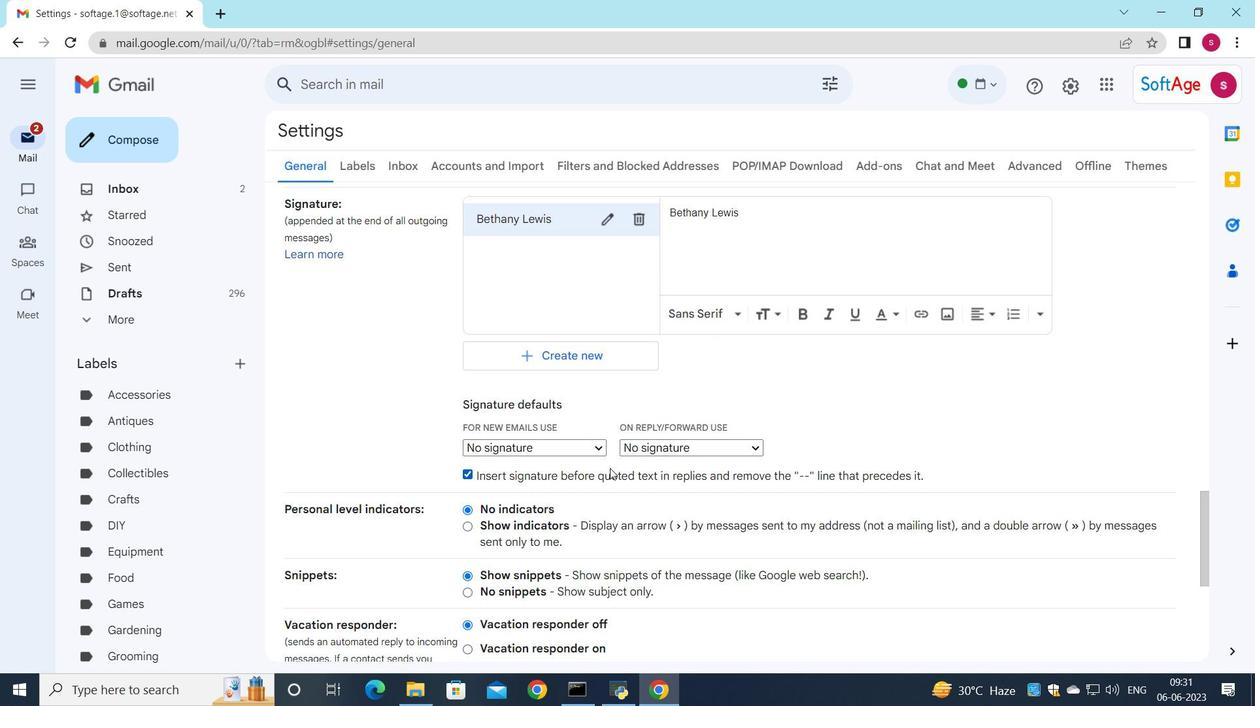 
Action: Mouse moved to (601, 452)
Screenshot: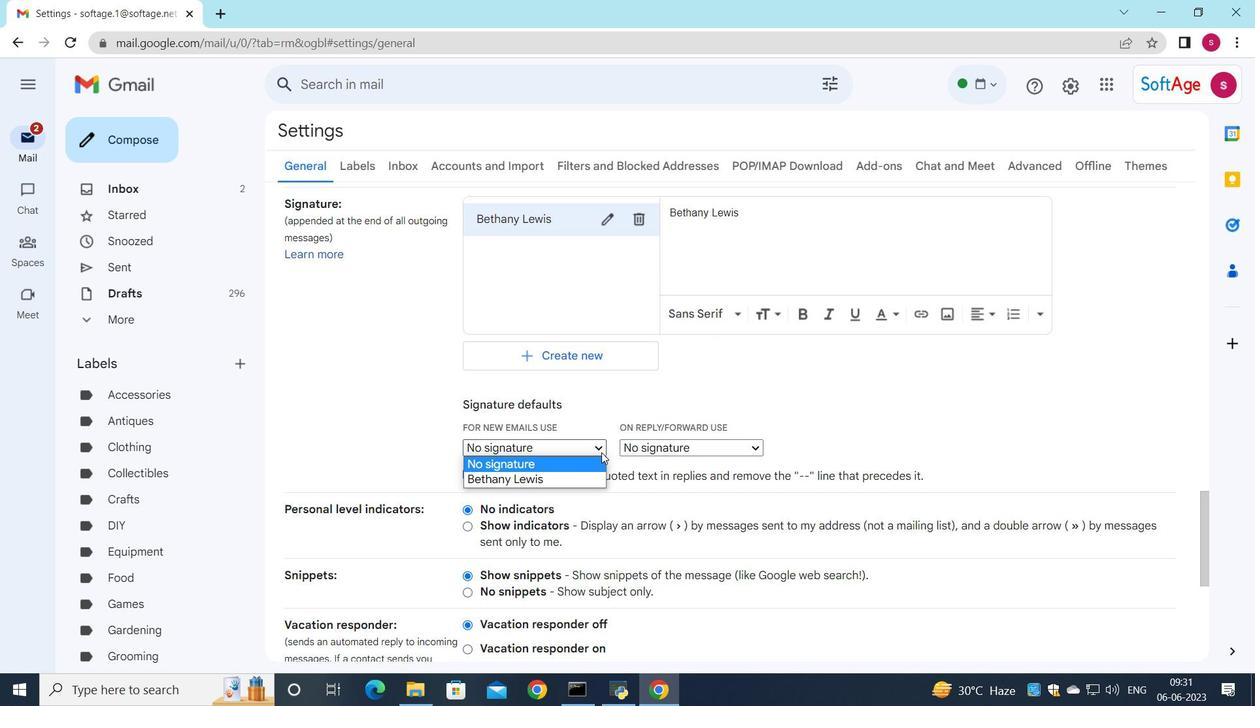 
Action: Mouse pressed left at (601, 452)
Screenshot: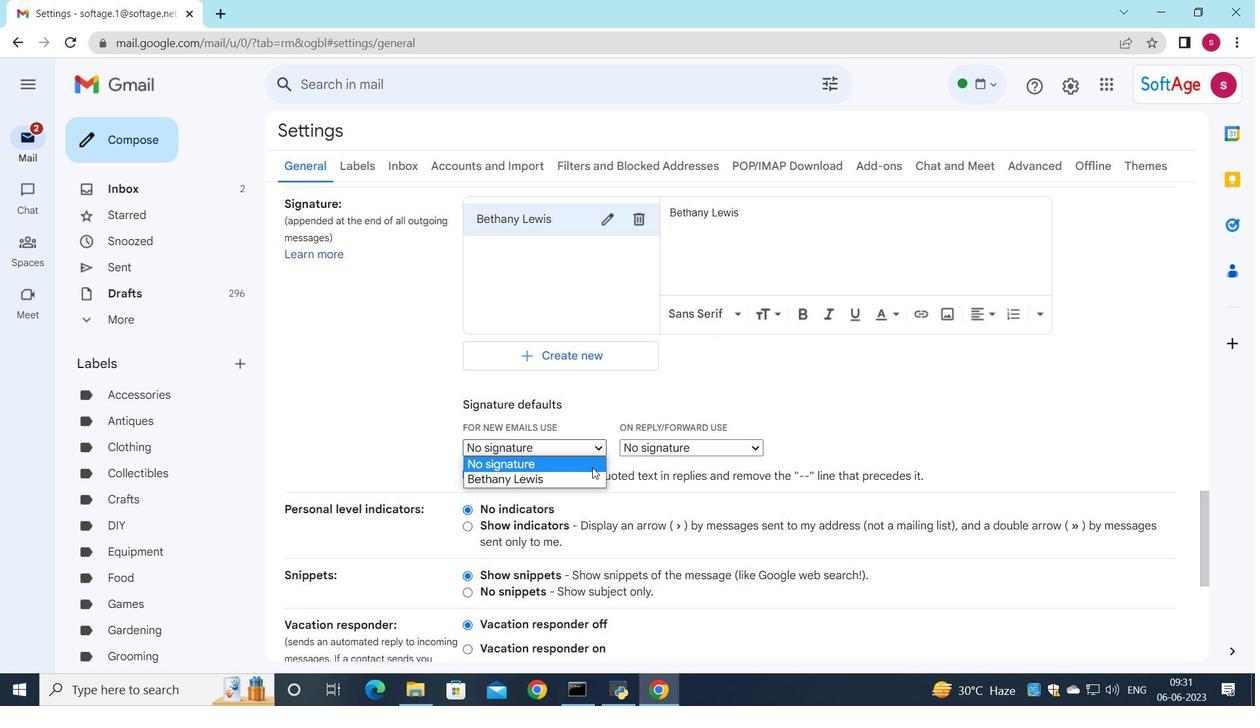 
Action: Mouse moved to (583, 481)
Screenshot: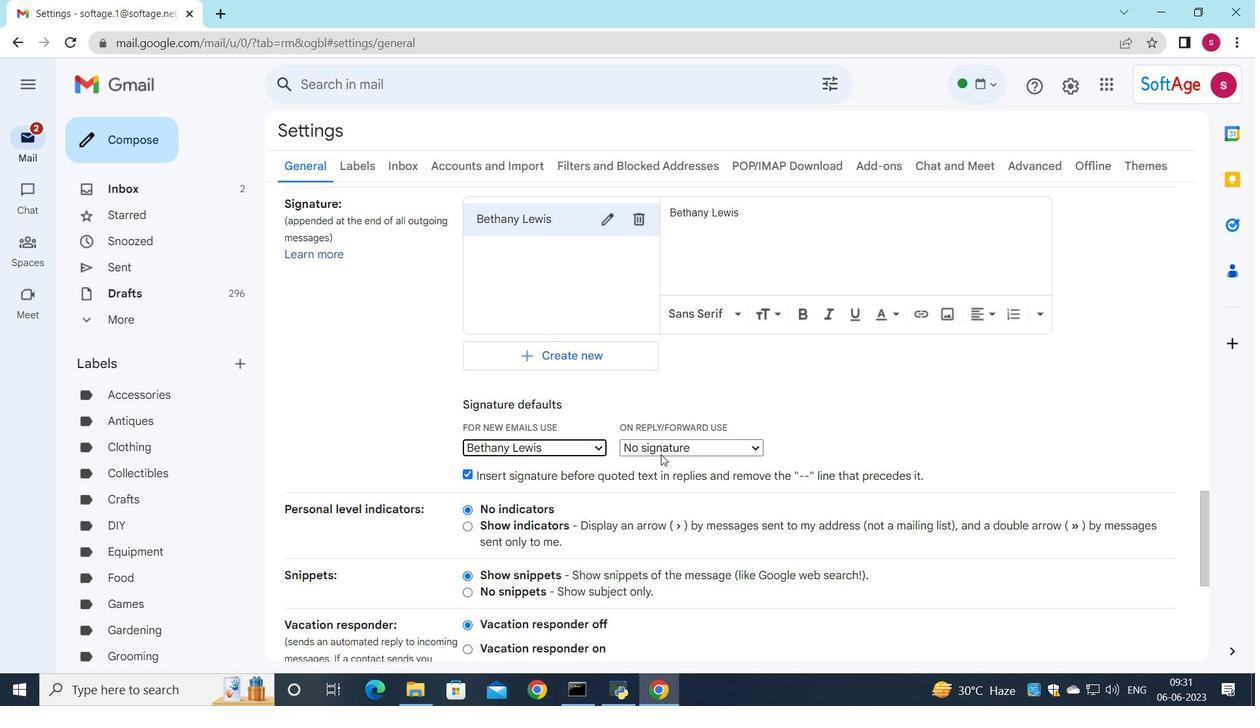 
Action: Mouse pressed left at (583, 481)
Screenshot: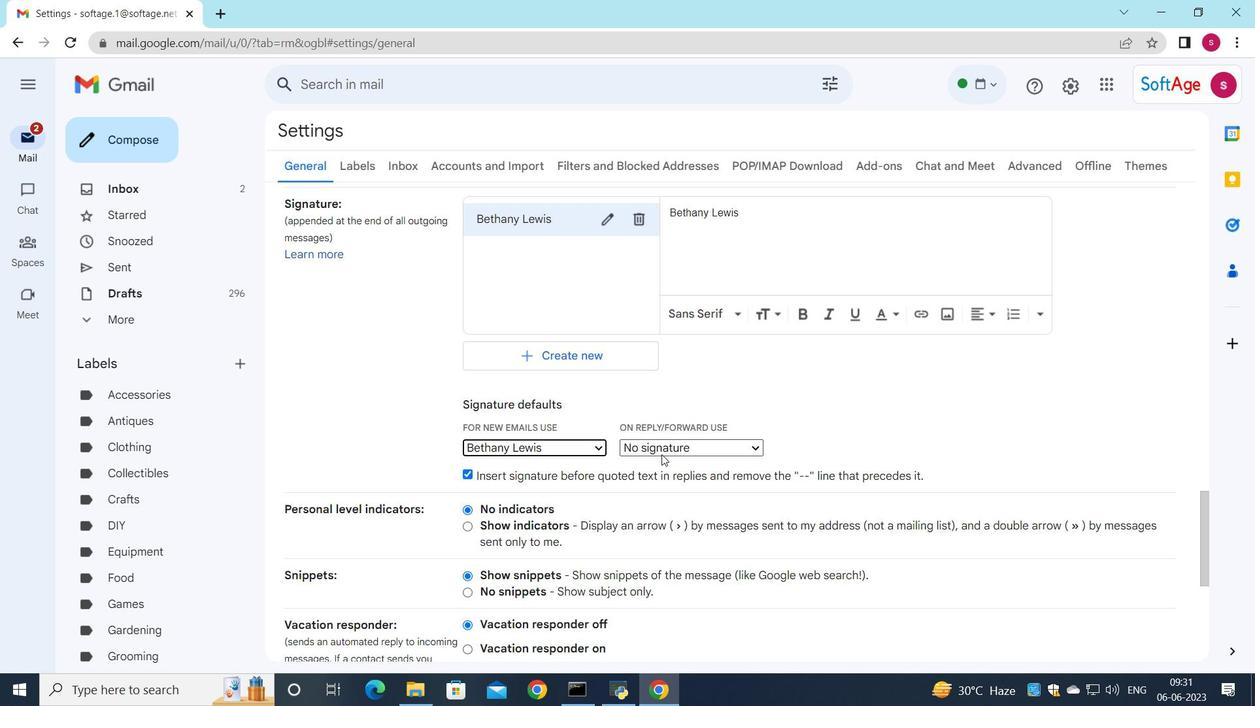
Action: Mouse moved to (669, 439)
Screenshot: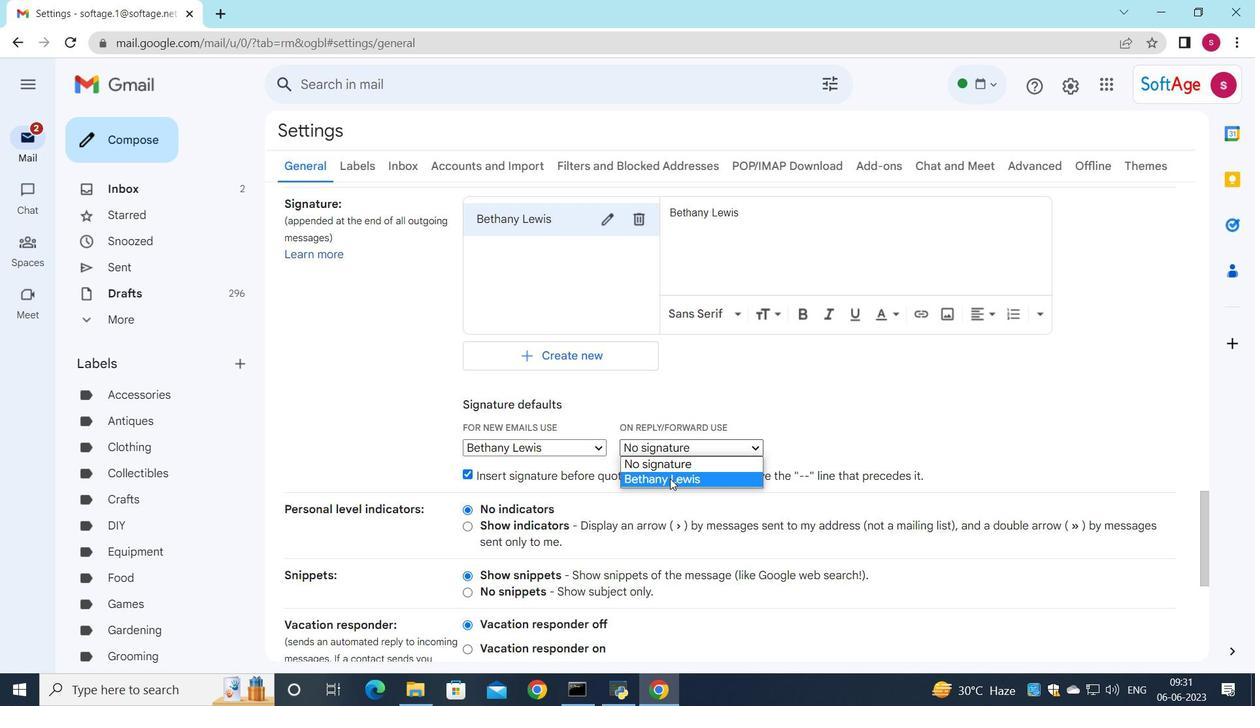 
Action: Mouse pressed left at (669, 439)
Screenshot: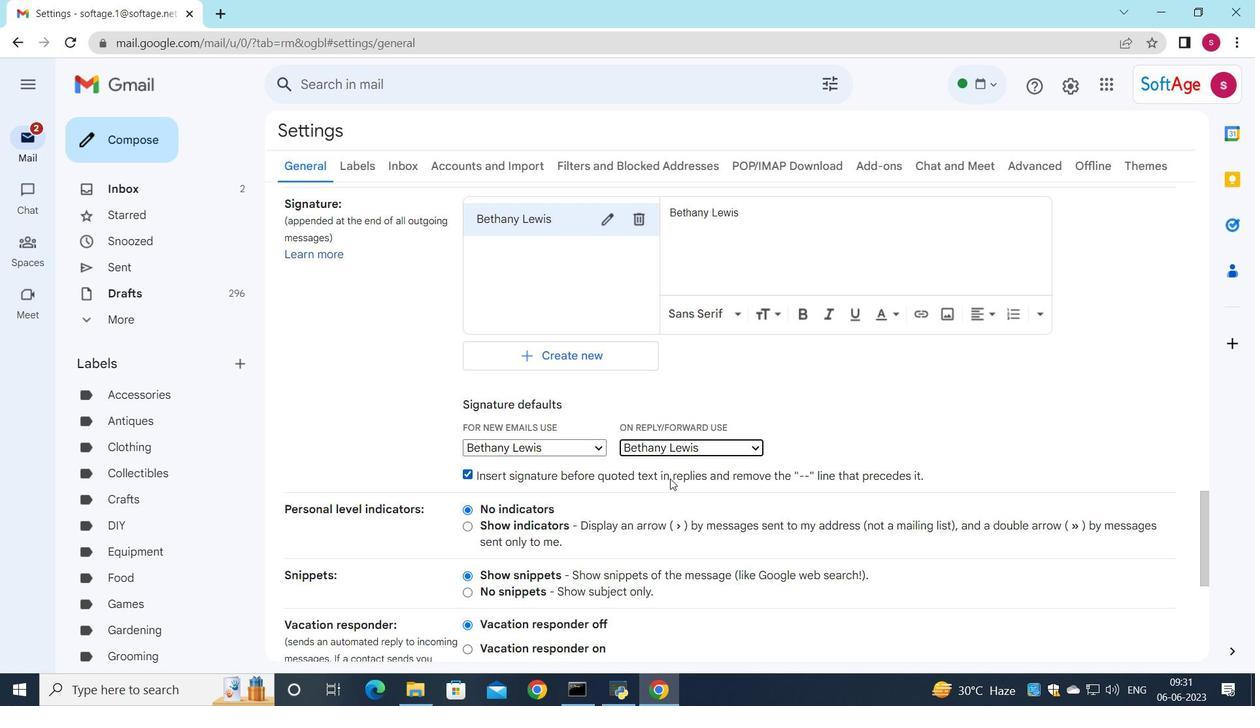 
Action: Mouse moved to (670, 478)
Screenshot: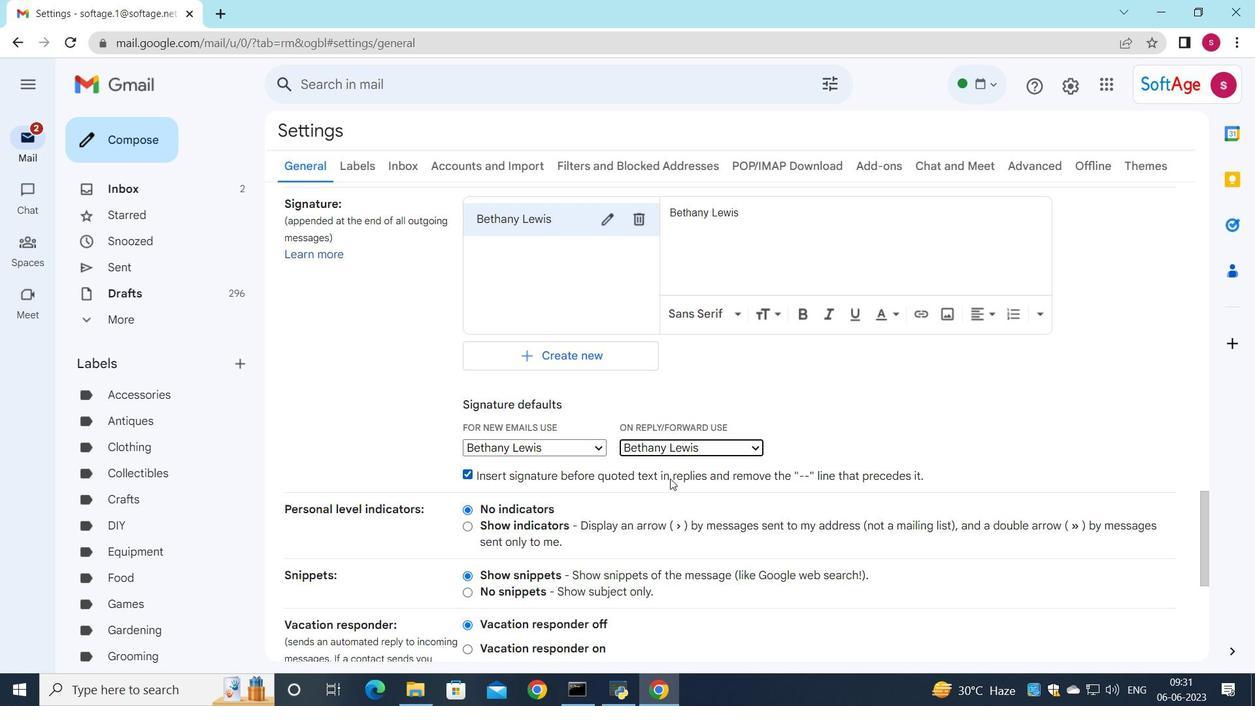 
Action: Mouse pressed left at (670, 478)
Screenshot: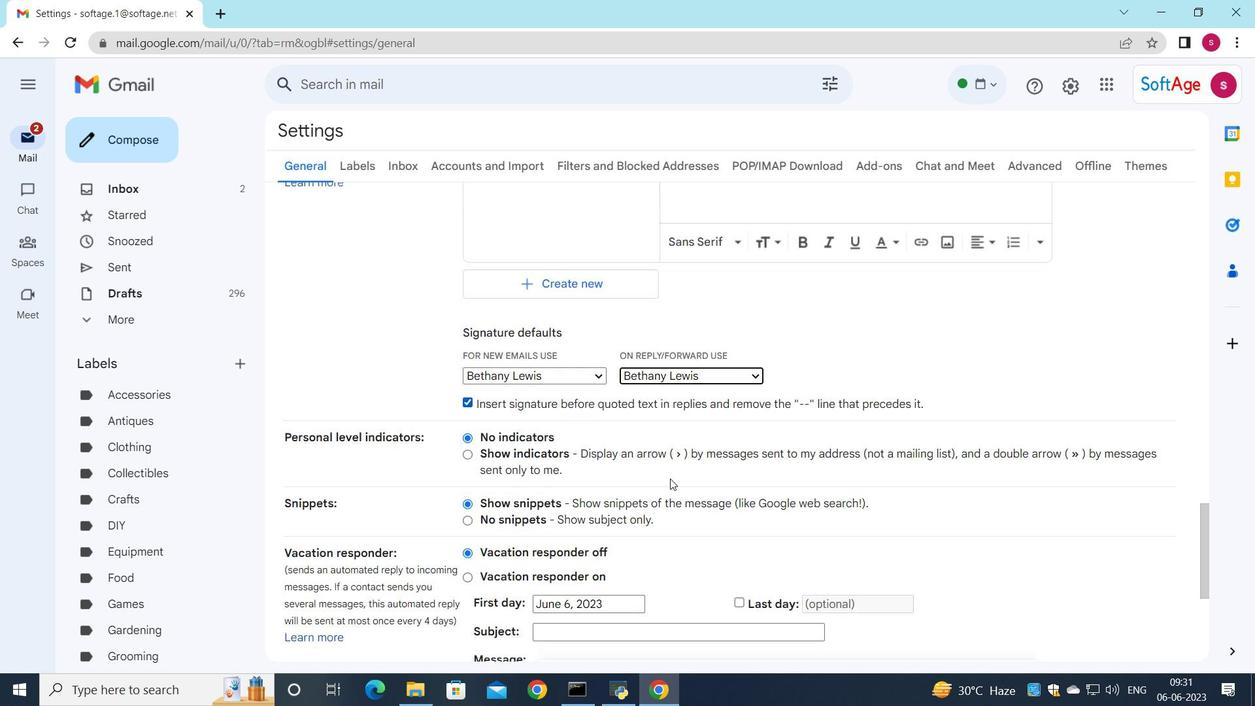 
Action: Mouse scrolled (670, 478) with delta (0, 0)
Screenshot: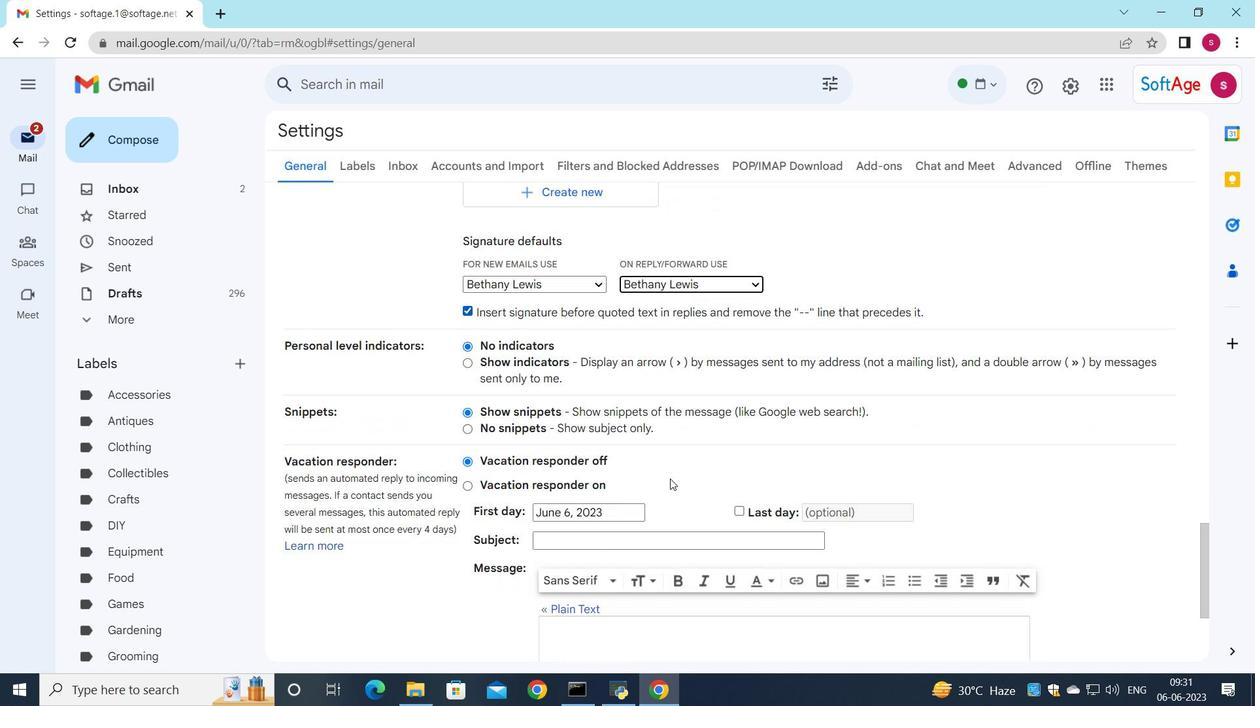 
Action: Mouse scrolled (670, 478) with delta (0, 0)
Screenshot: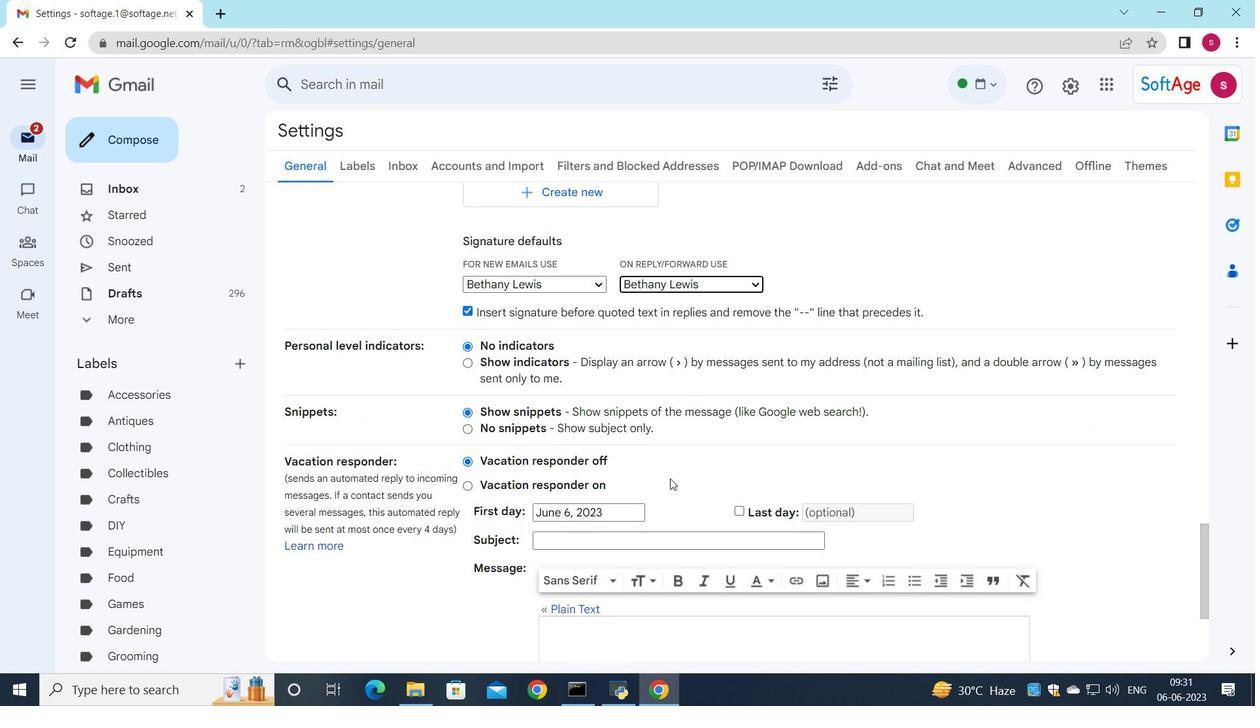 
Action: Mouse scrolled (670, 478) with delta (0, 0)
Screenshot: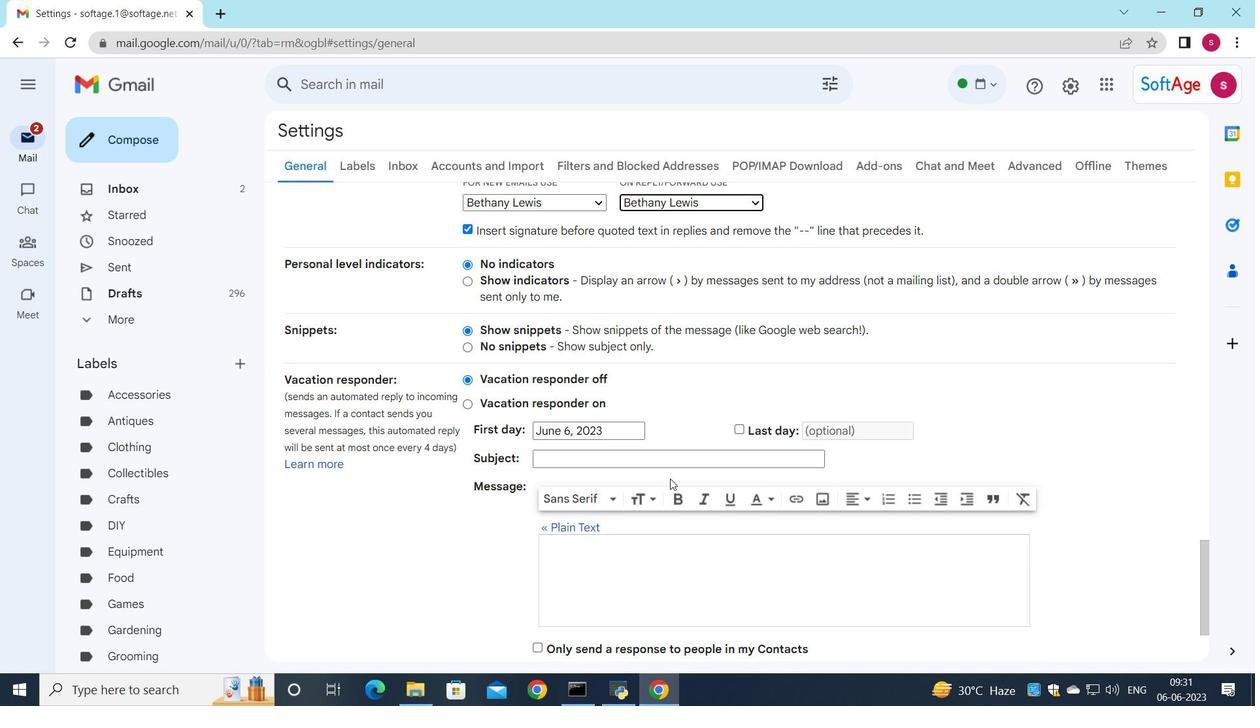 
Action: Mouse scrolled (670, 478) with delta (0, 0)
Screenshot: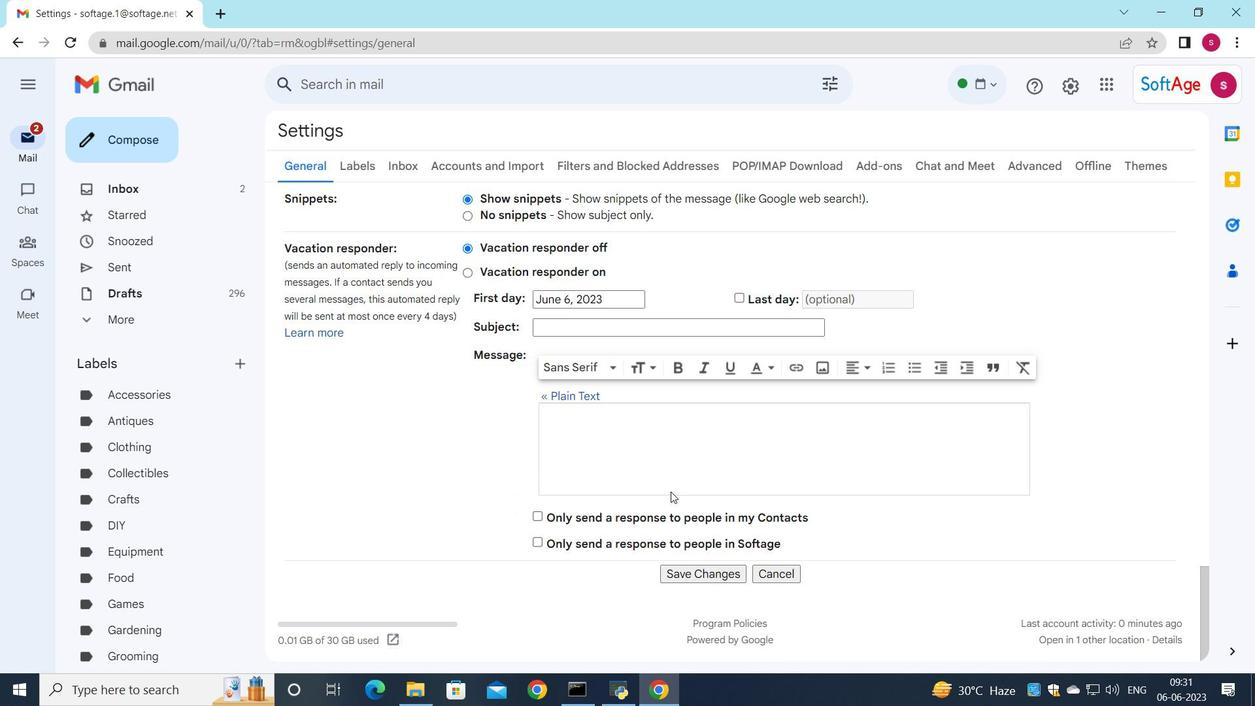 
Action: Mouse moved to (670, 482)
Screenshot: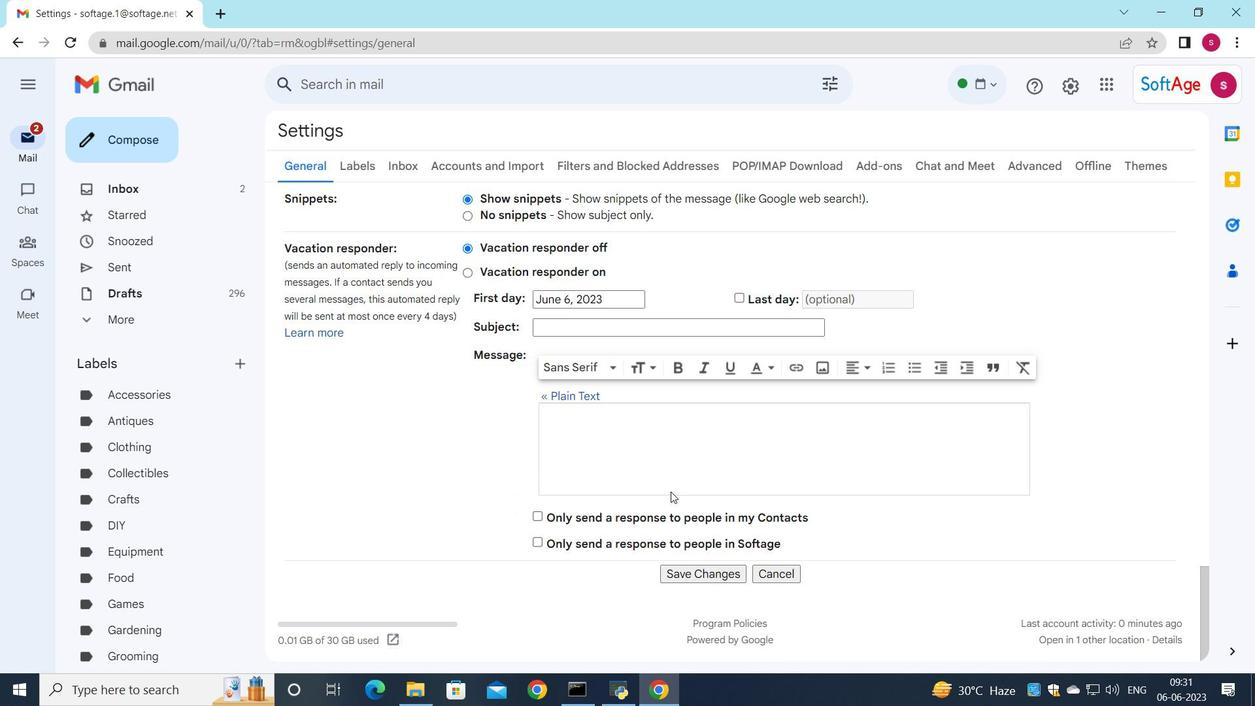 
Action: Mouse scrolled (670, 481) with delta (0, 0)
Screenshot: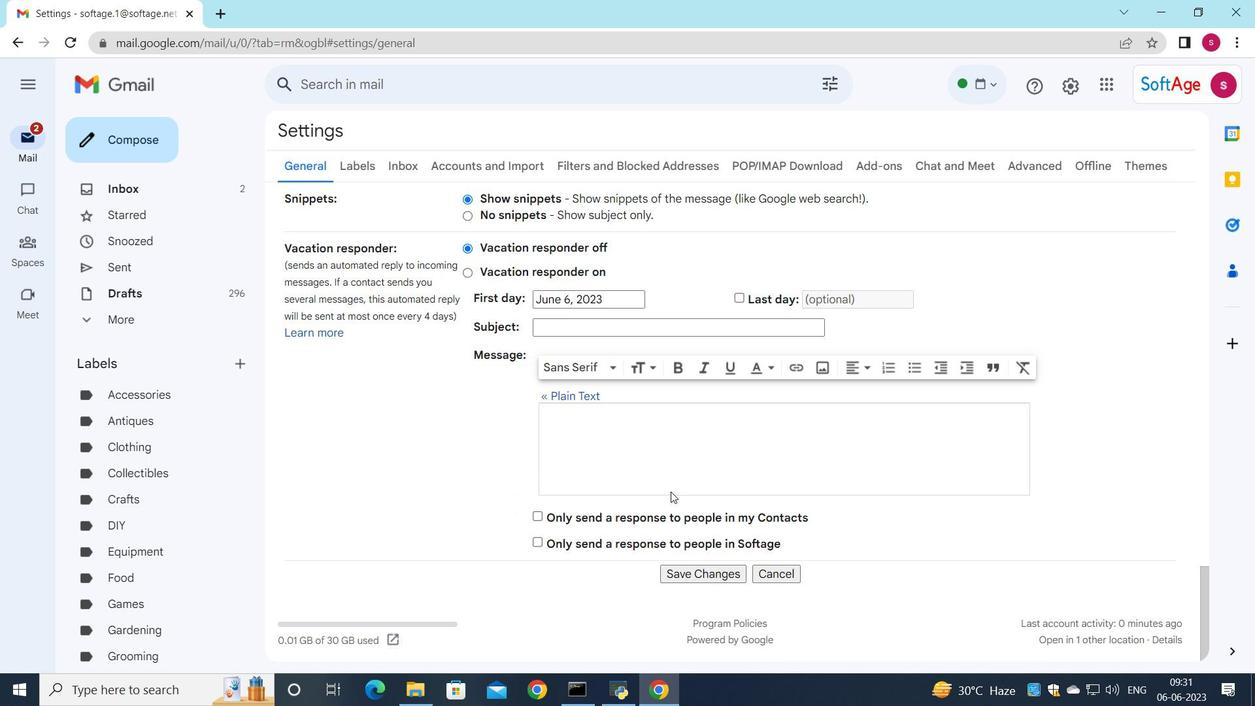 
Action: Mouse moved to (671, 491)
Screenshot: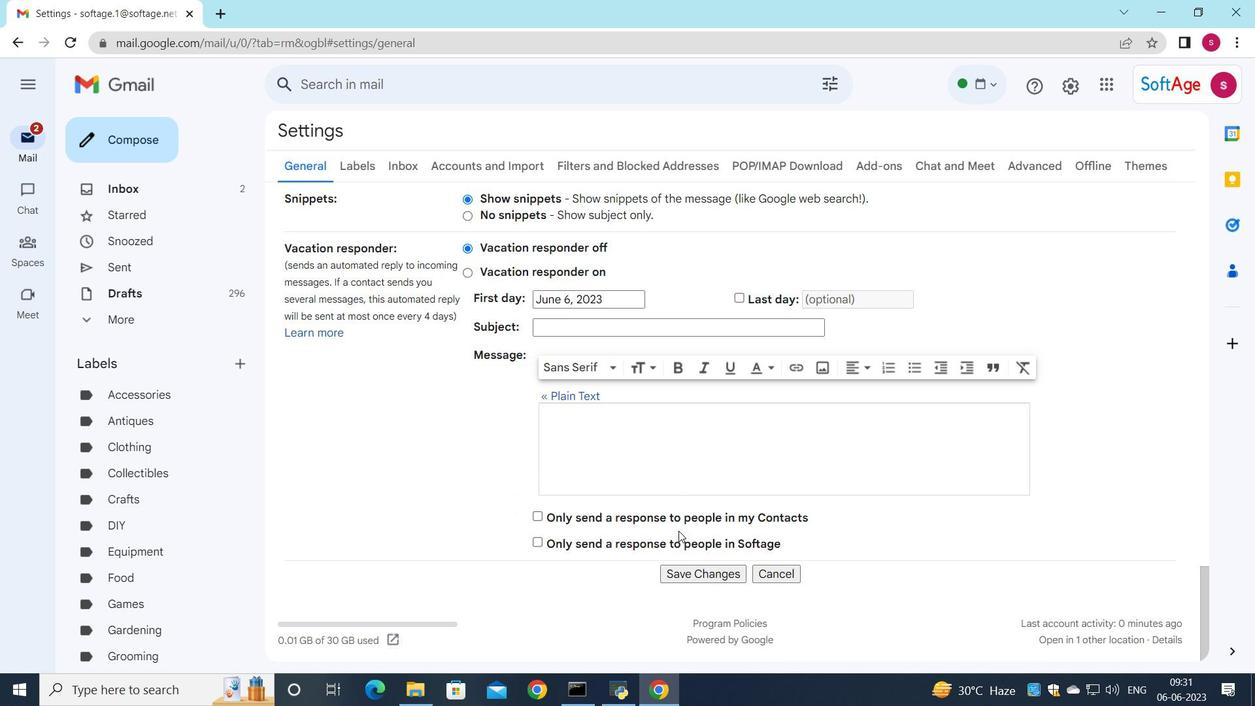 
Action: Mouse scrolled (671, 491) with delta (0, 0)
Screenshot: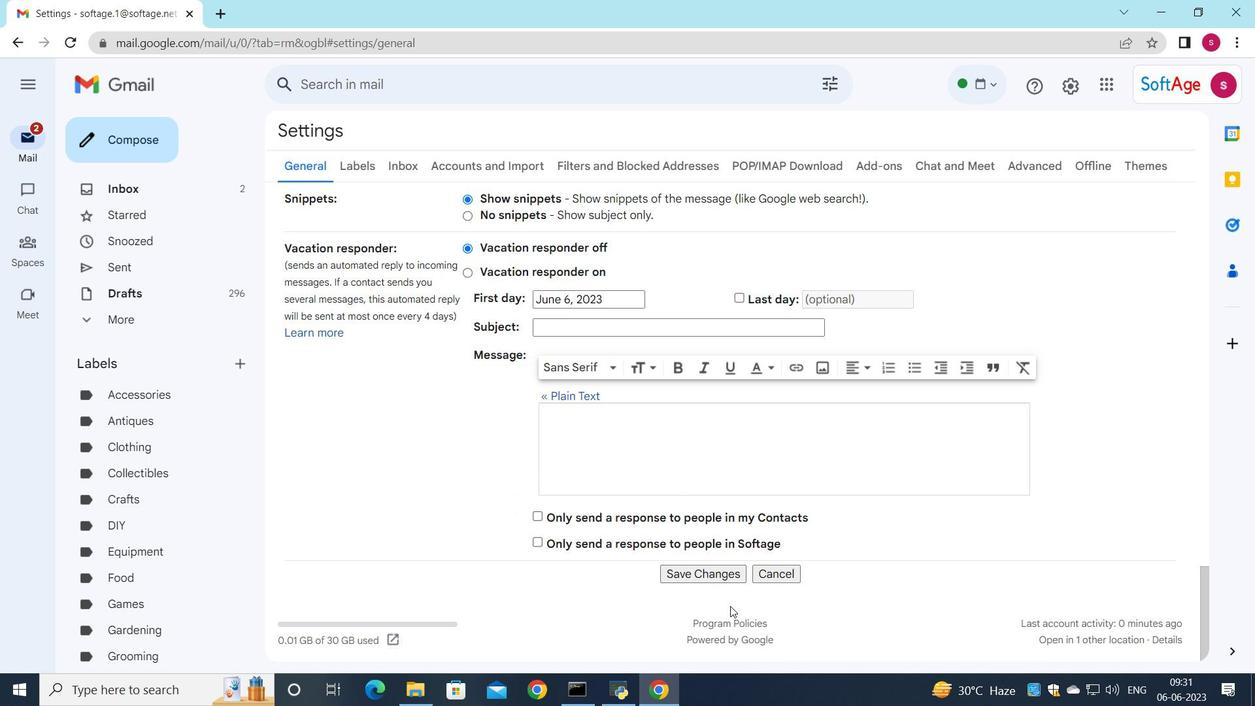 
Action: Mouse moved to (687, 546)
Screenshot: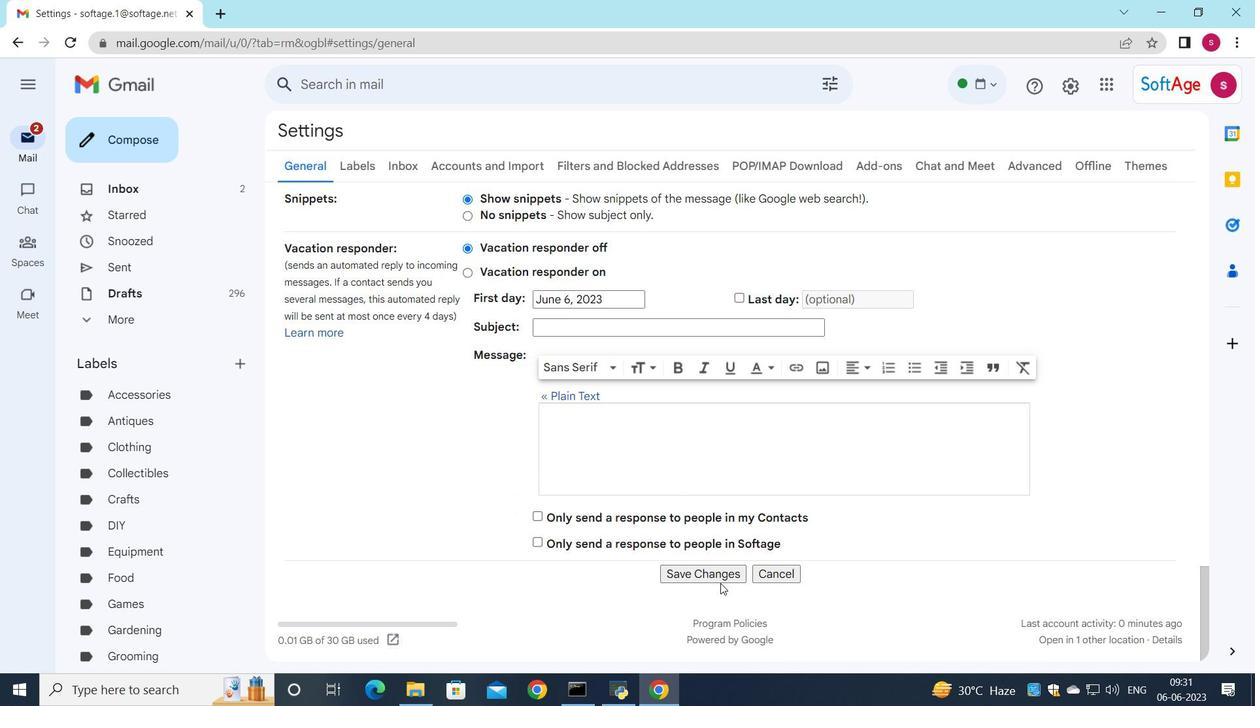 
Action: Mouse scrolled (671, 499) with delta (0, 0)
Screenshot: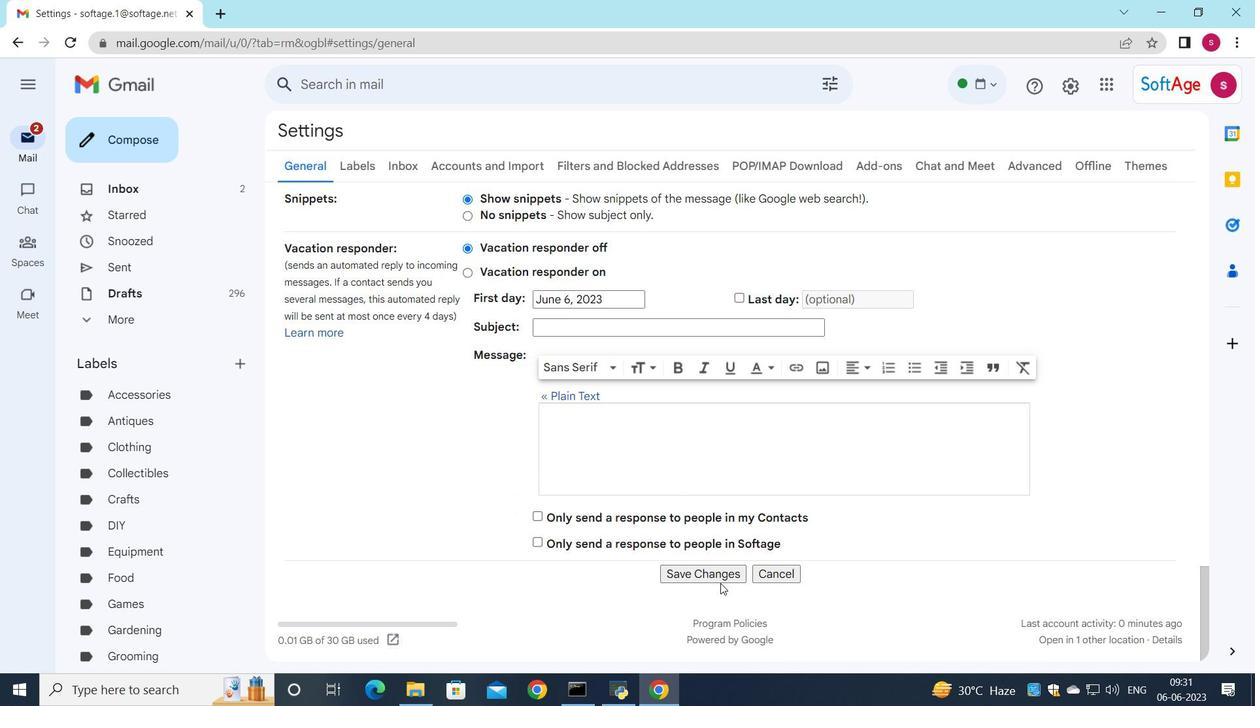 
Action: Mouse moved to (701, 561)
Screenshot: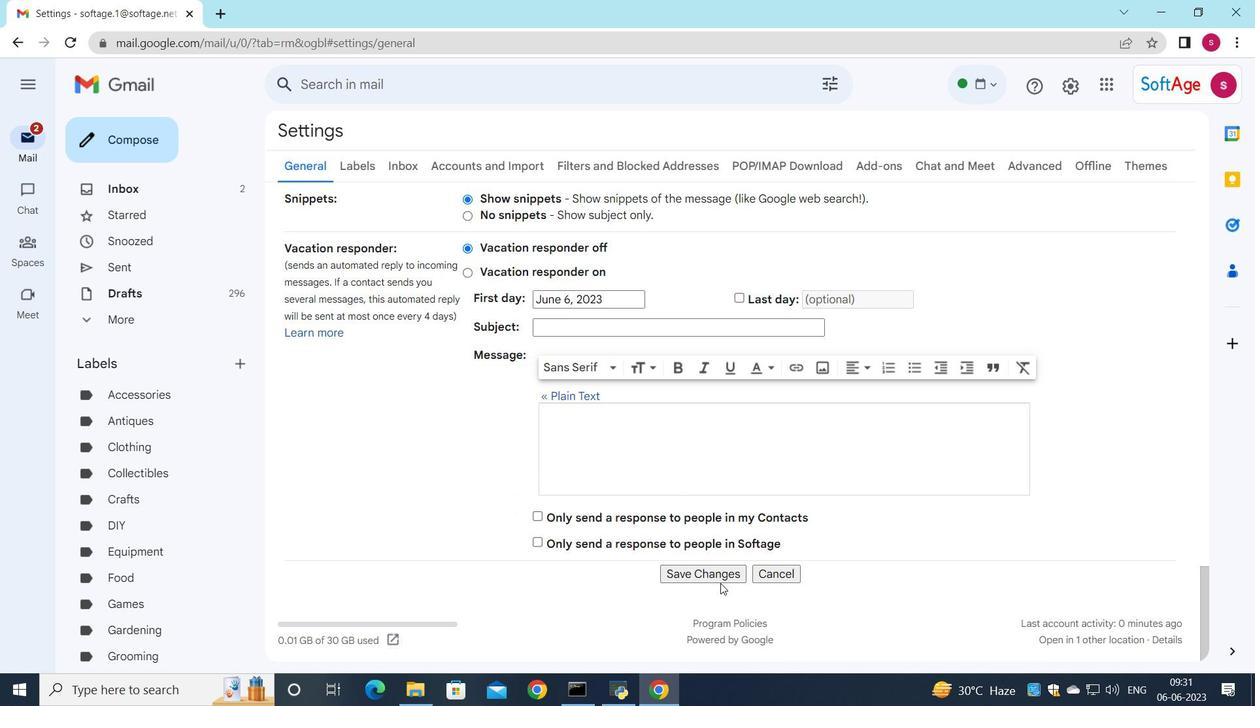
Action: Mouse scrolled (679, 531) with delta (0, 0)
Screenshot: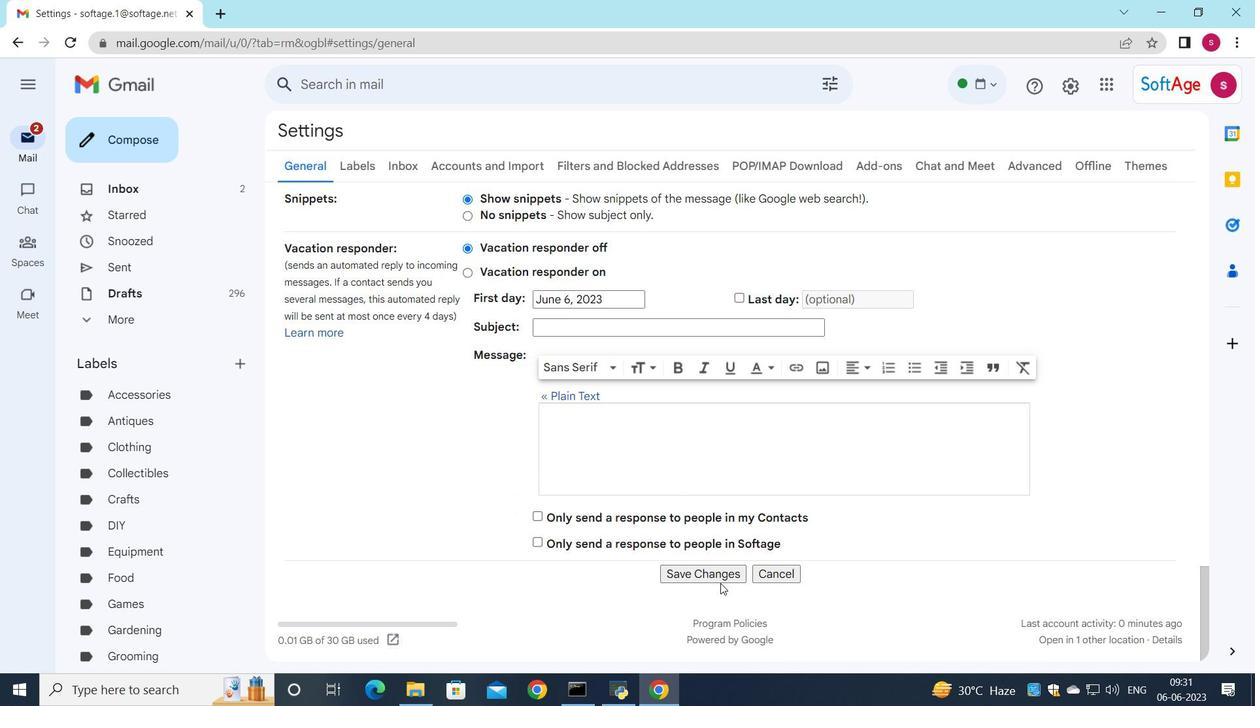 
Action: Mouse moved to (720, 583)
Screenshot: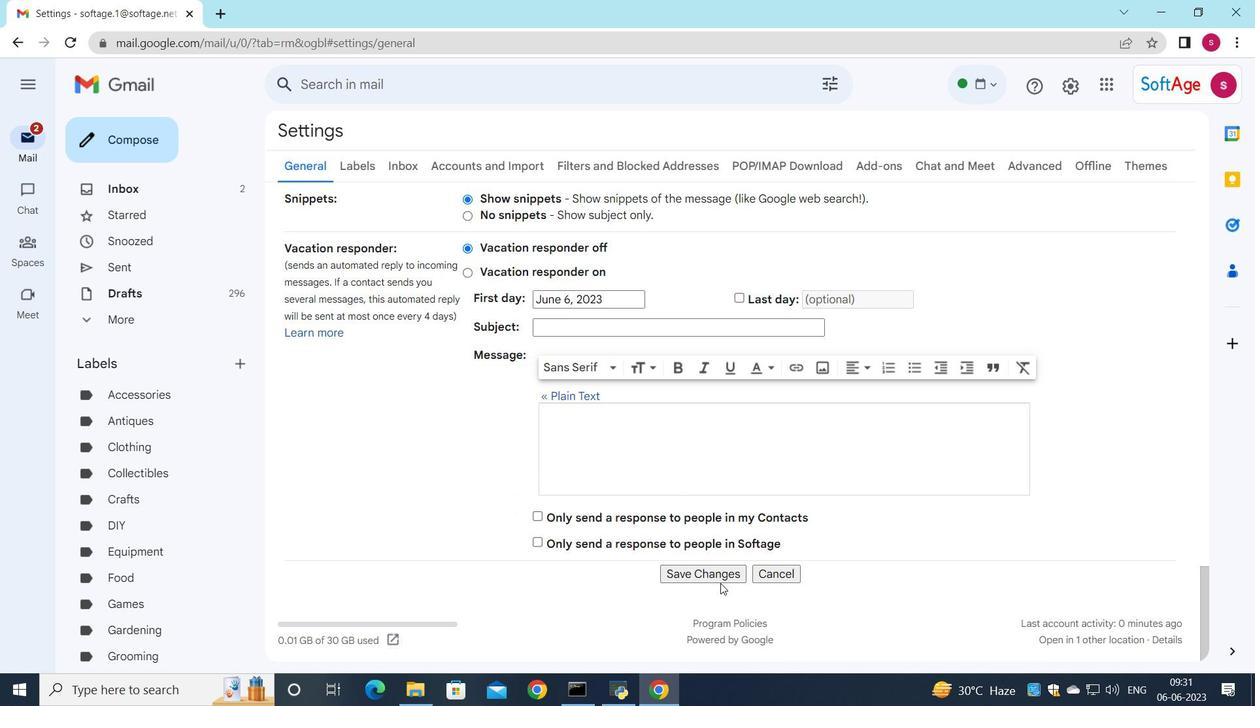 
Action: Mouse pressed left at (720, 583)
Screenshot: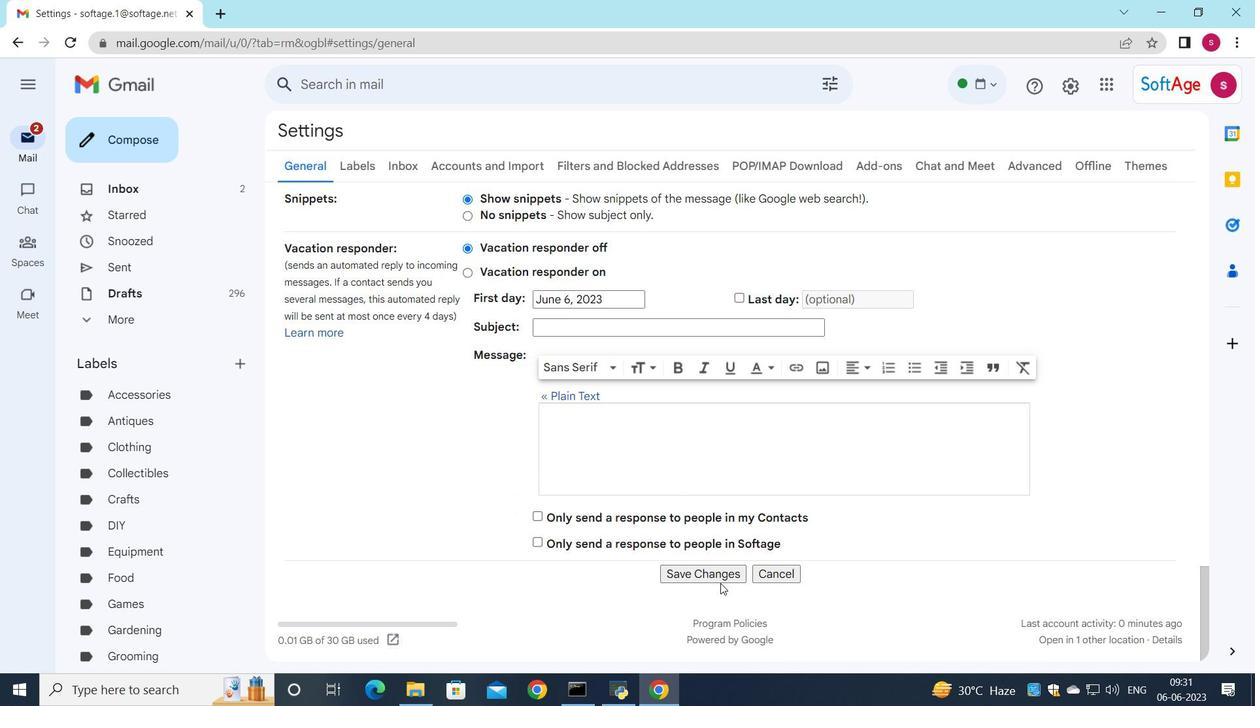 
Action: Mouse moved to (718, 579)
Screenshot: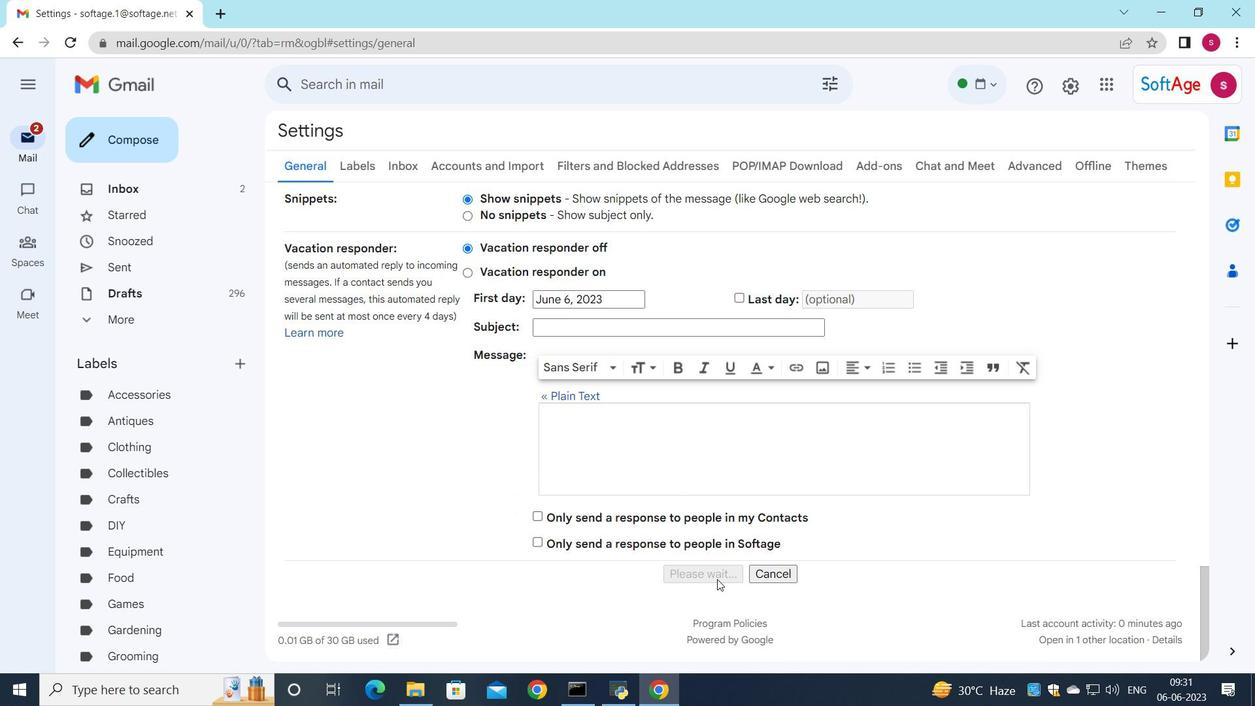 
Action: Mouse pressed left at (718, 579)
Screenshot: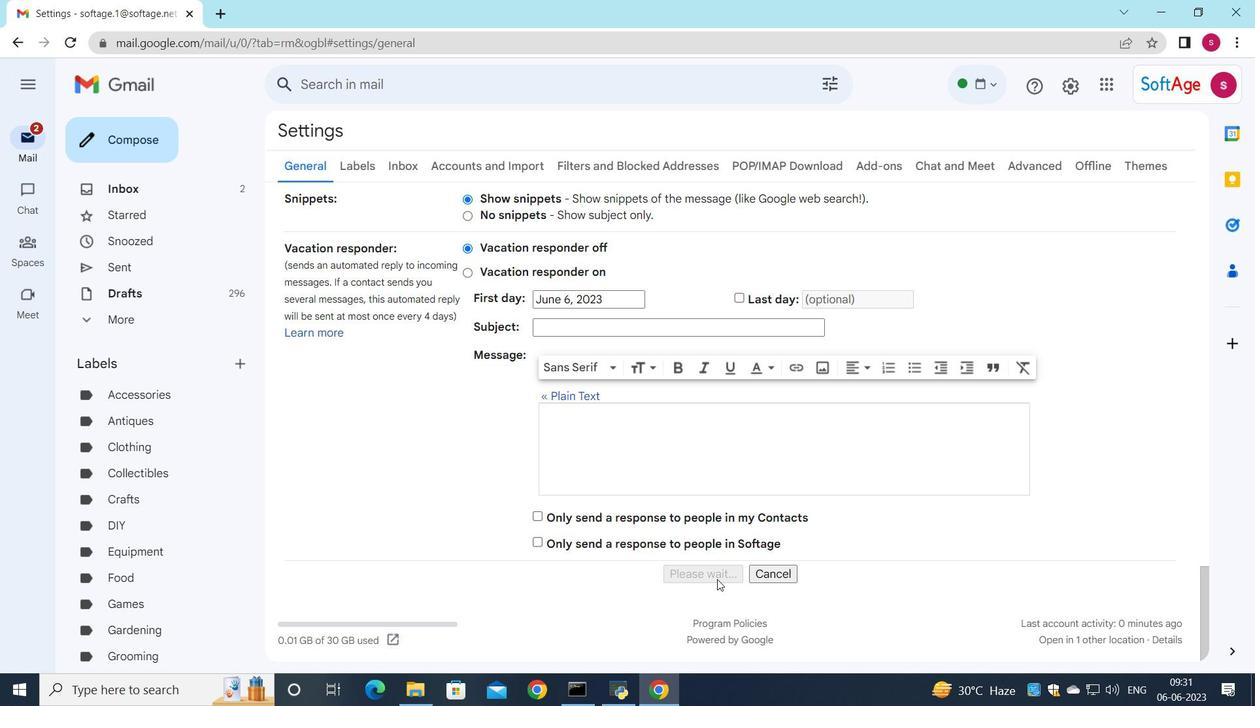 
Action: Mouse moved to (282, 473)
Screenshot: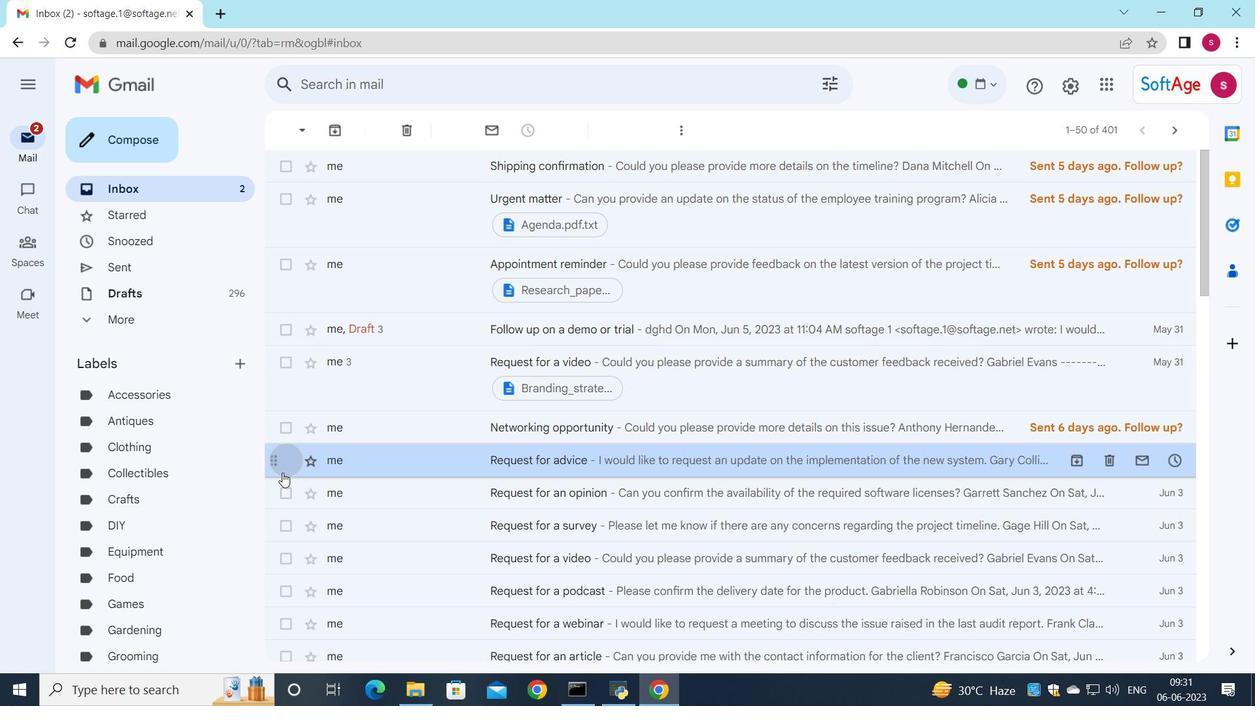 
Action: Mouse pressed left at (282, 473)
Screenshot: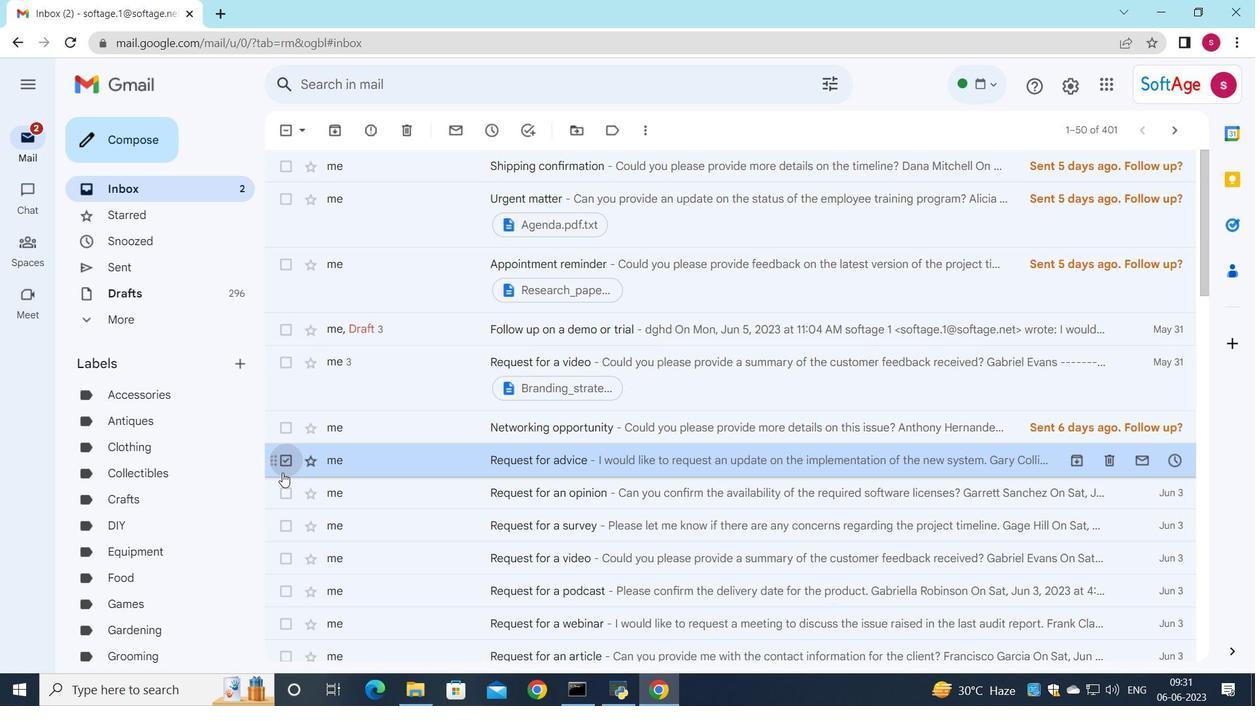 
Action: Mouse moved to (647, 130)
Screenshot: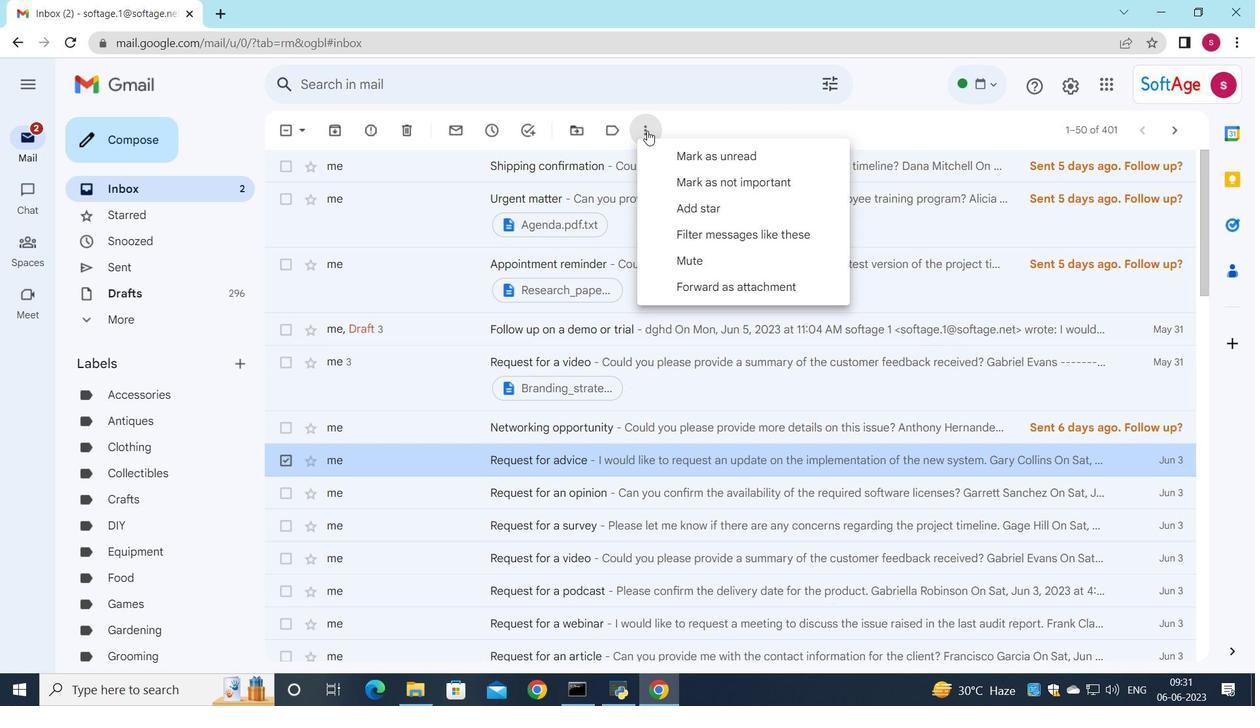 
Action: Mouse pressed left at (647, 130)
Screenshot: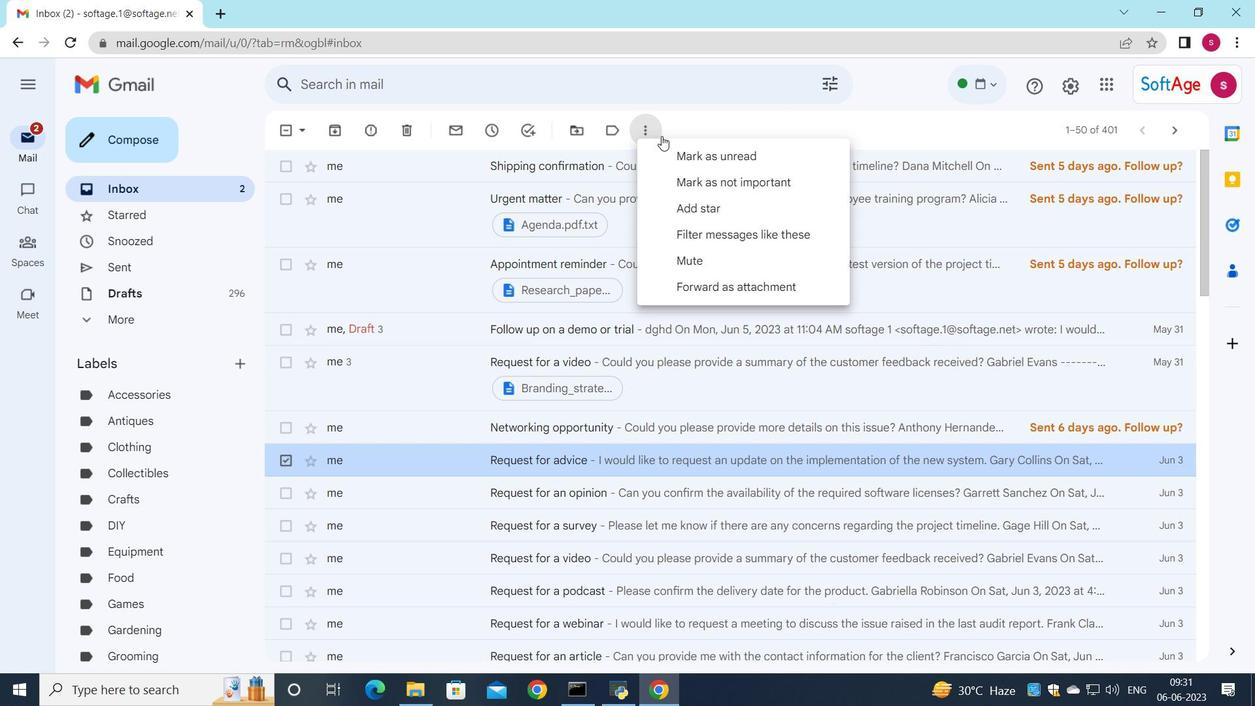 
Action: Mouse moved to (723, 291)
Screenshot: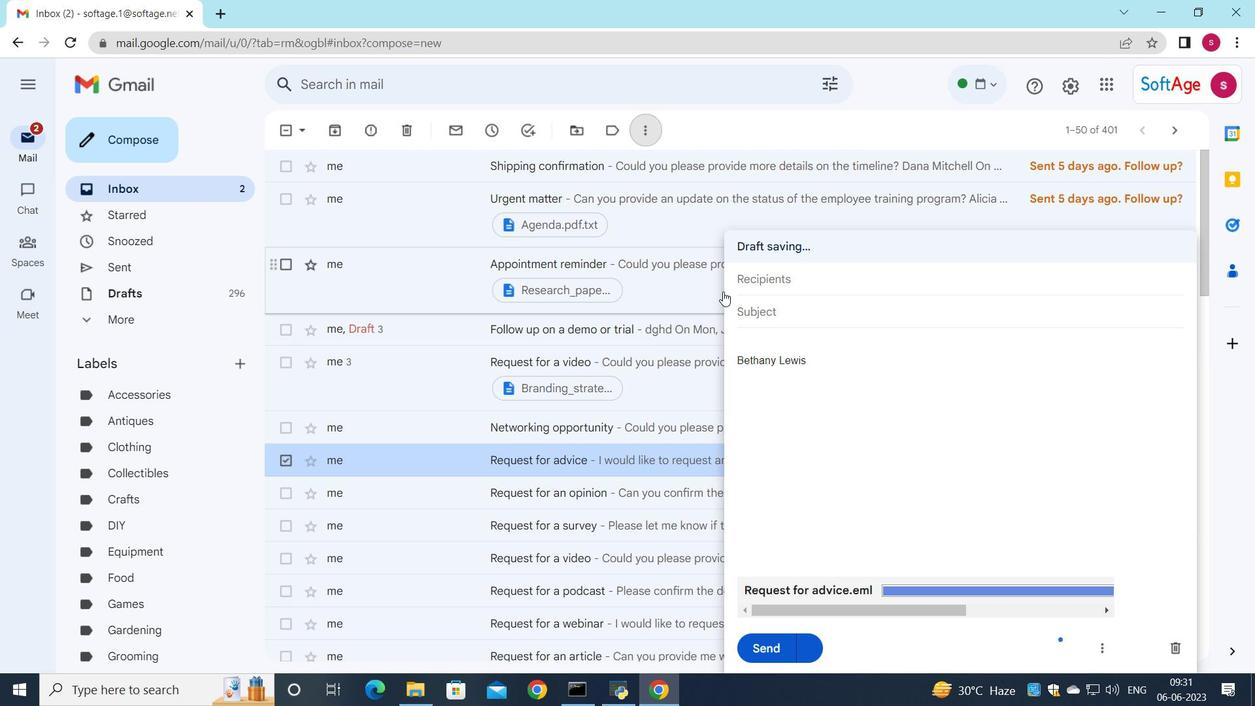 
Action: Mouse pressed left at (723, 291)
Screenshot: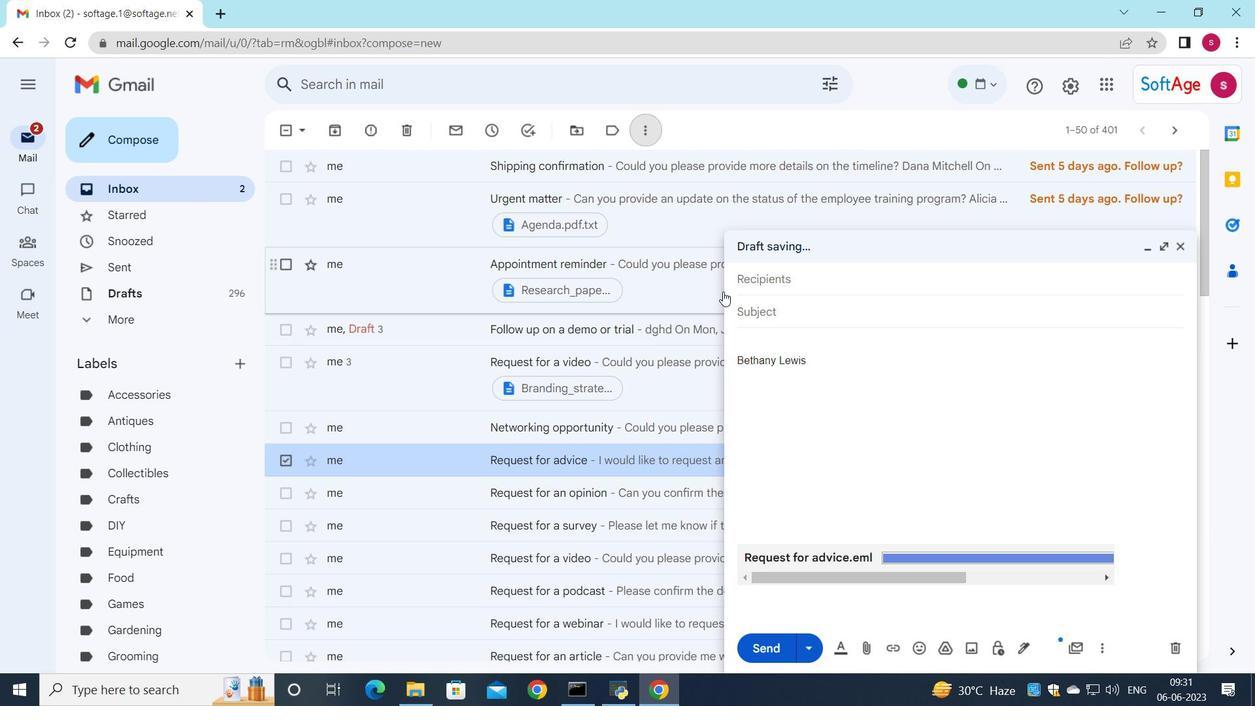 
Action: Mouse moved to (788, 292)
Screenshot: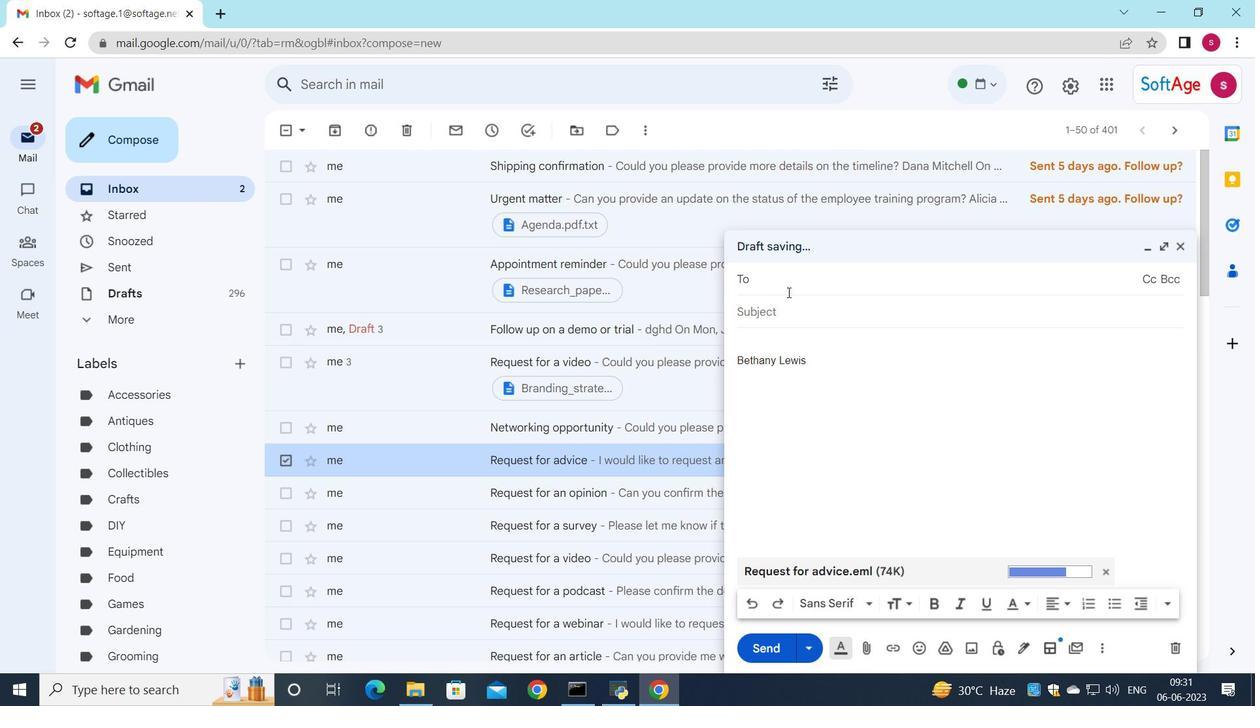
Action: Key pressed s
Screenshot: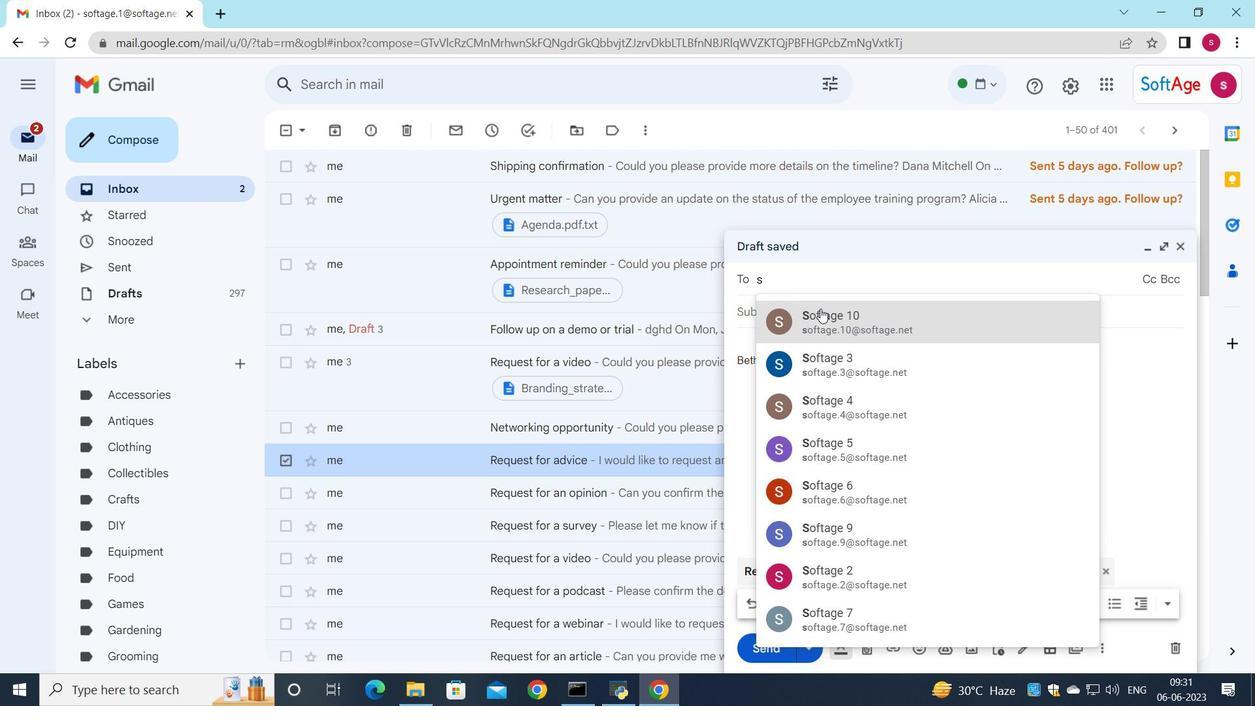 
Action: Mouse moved to (830, 349)
Screenshot: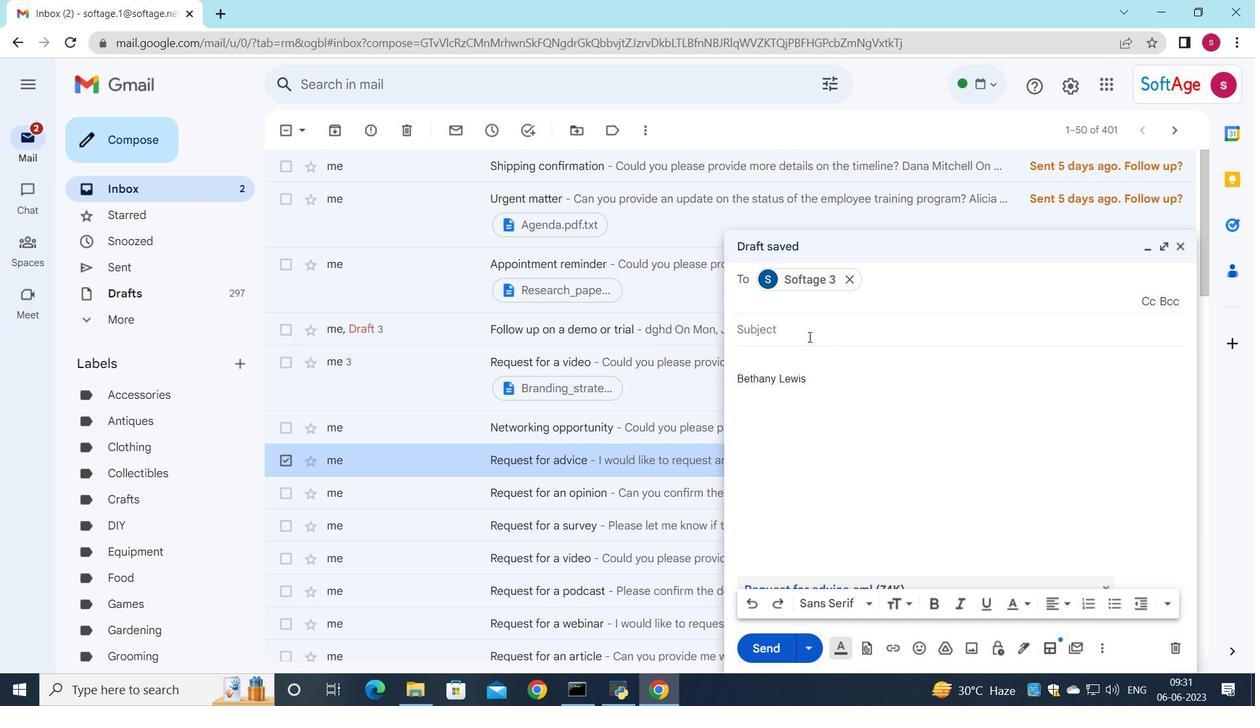 
Action: Mouse pressed left at (830, 349)
Screenshot: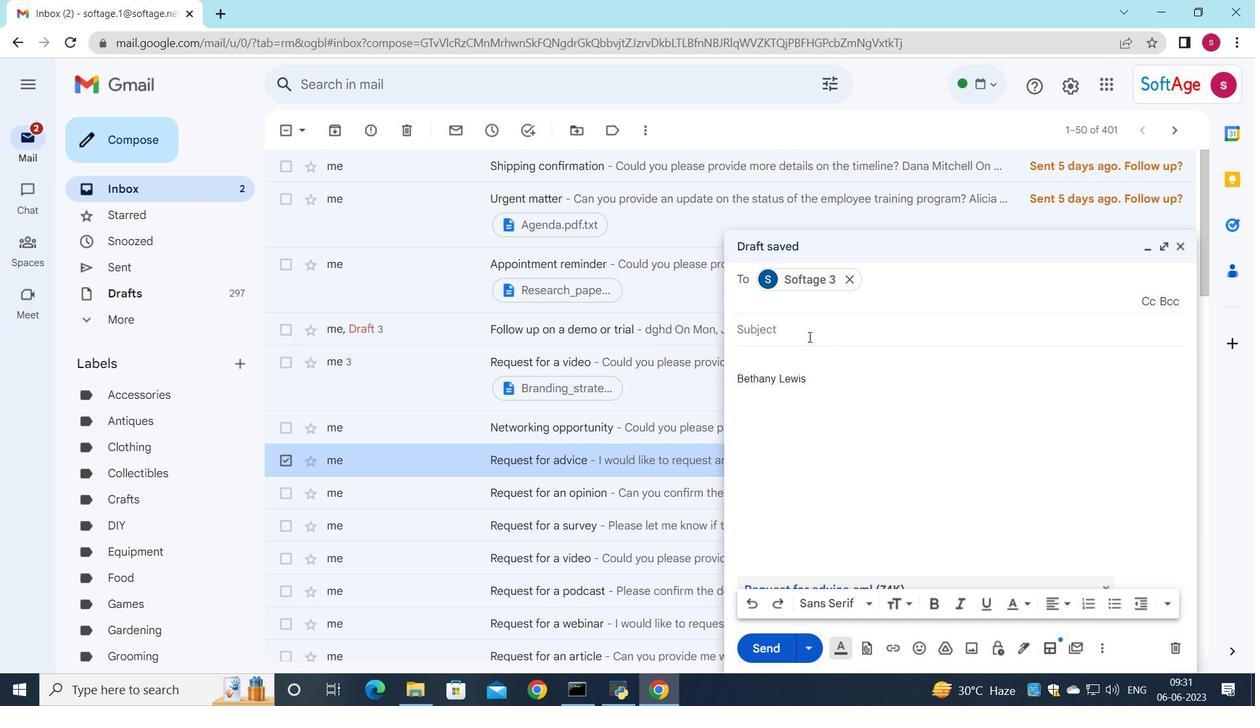 
Action: Mouse moved to (782, 329)
Screenshot: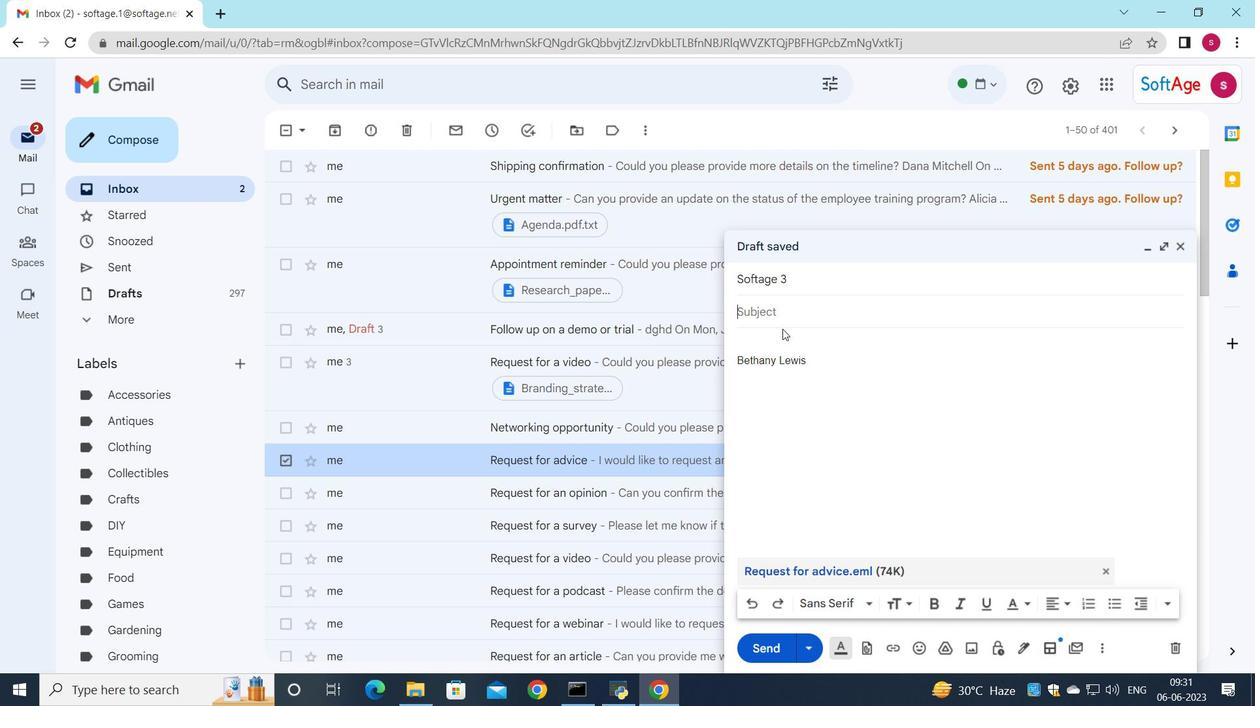 
Action: Mouse pressed left at (782, 329)
Screenshot: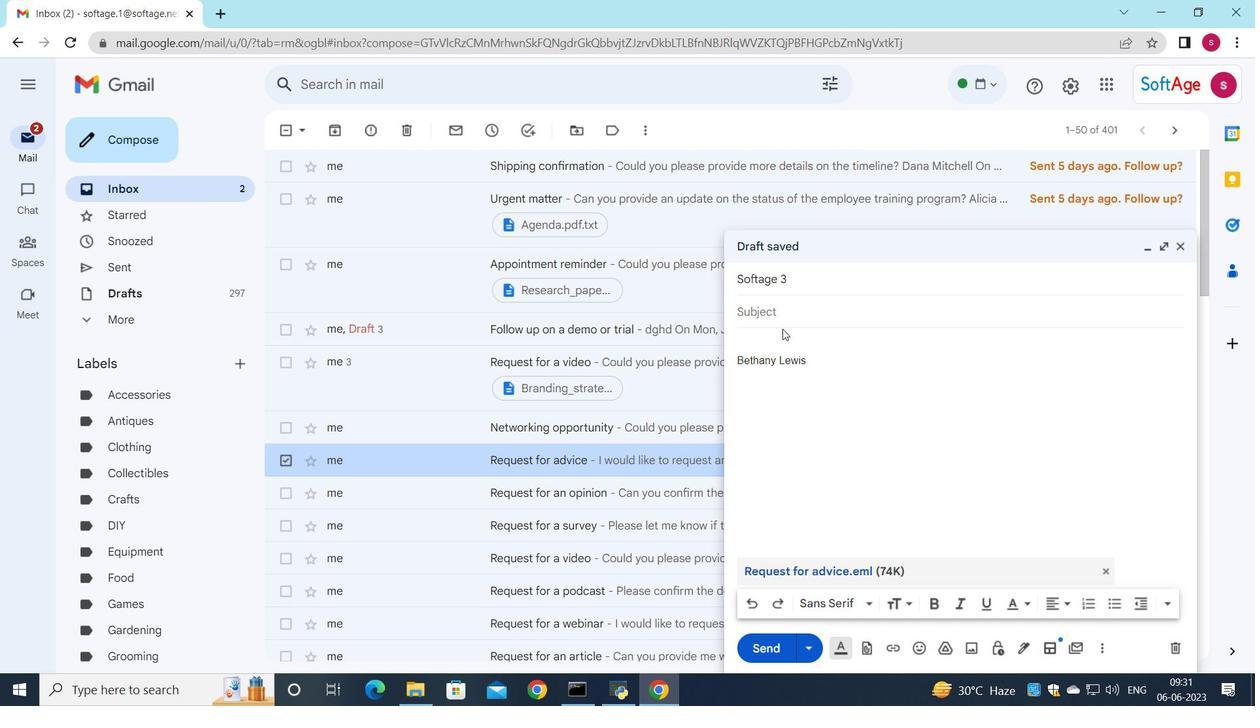
Action: Key pressed <Key.shift>Appointment<Key.space>remindew<Key.backspace>r
Screenshot: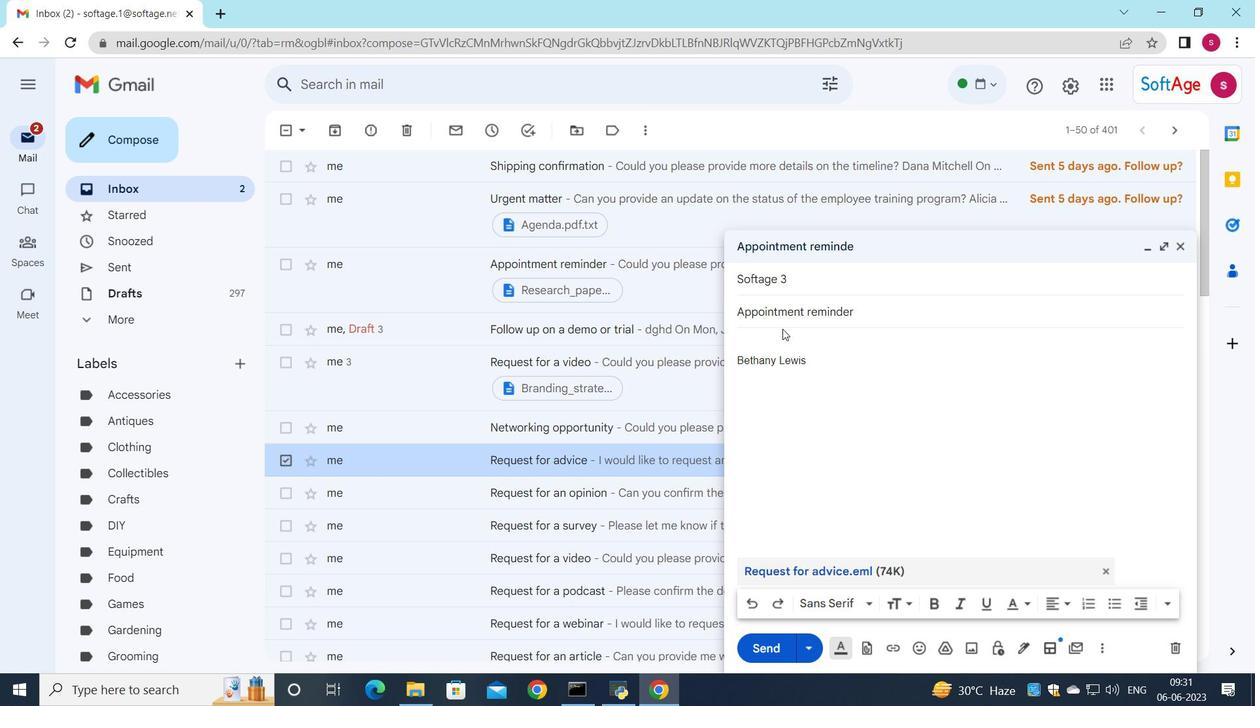
Action: Mouse moved to (746, 323)
Screenshot: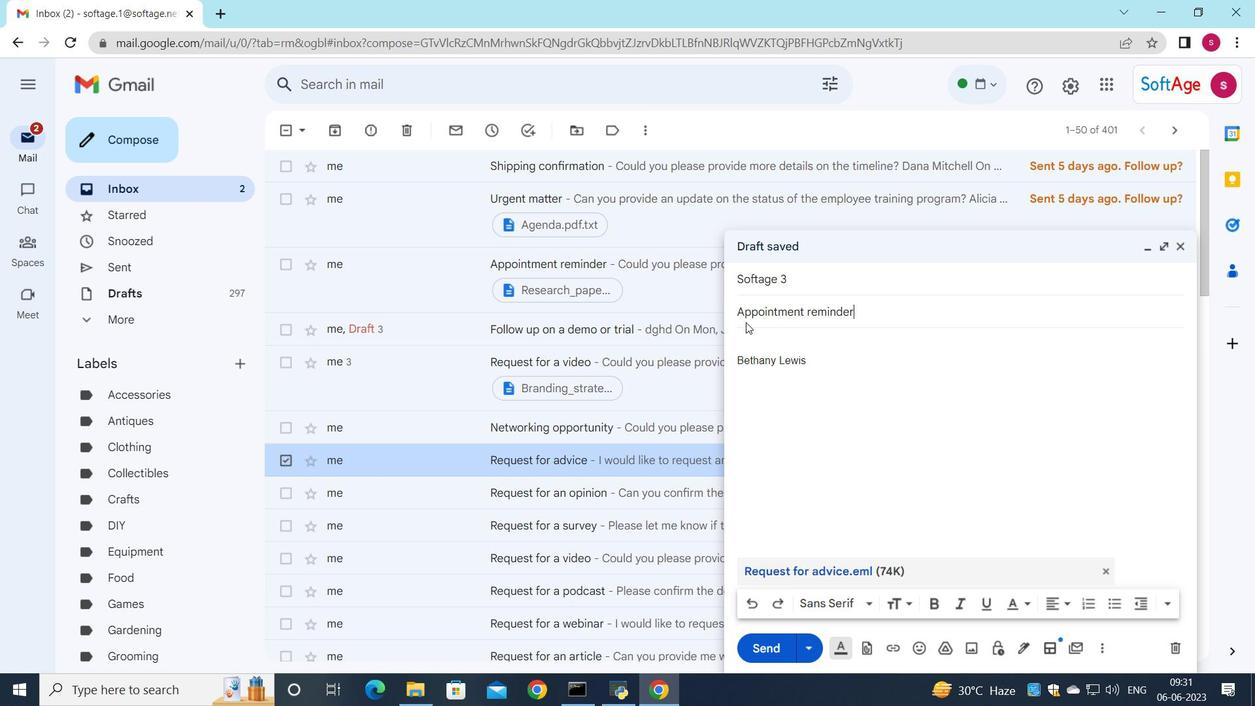 
Action: Mouse pressed left at (746, 323)
Screenshot: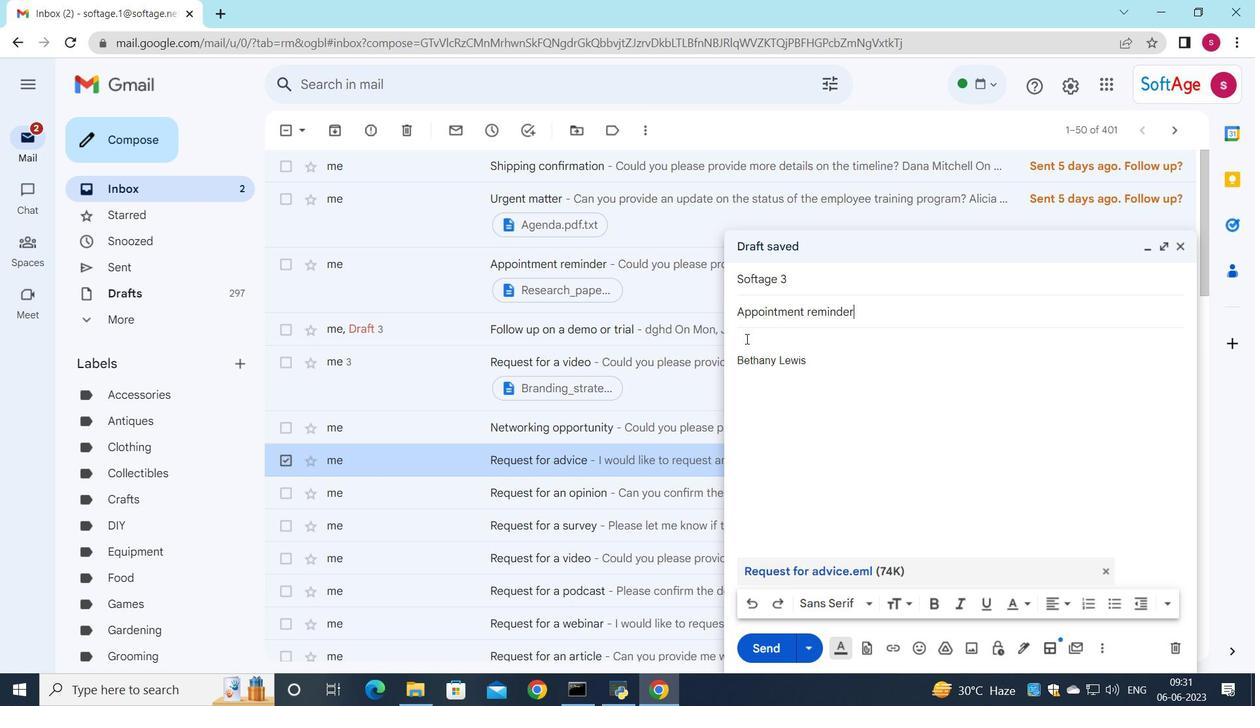
Action: Mouse moved to (746, 339)
Screenshot: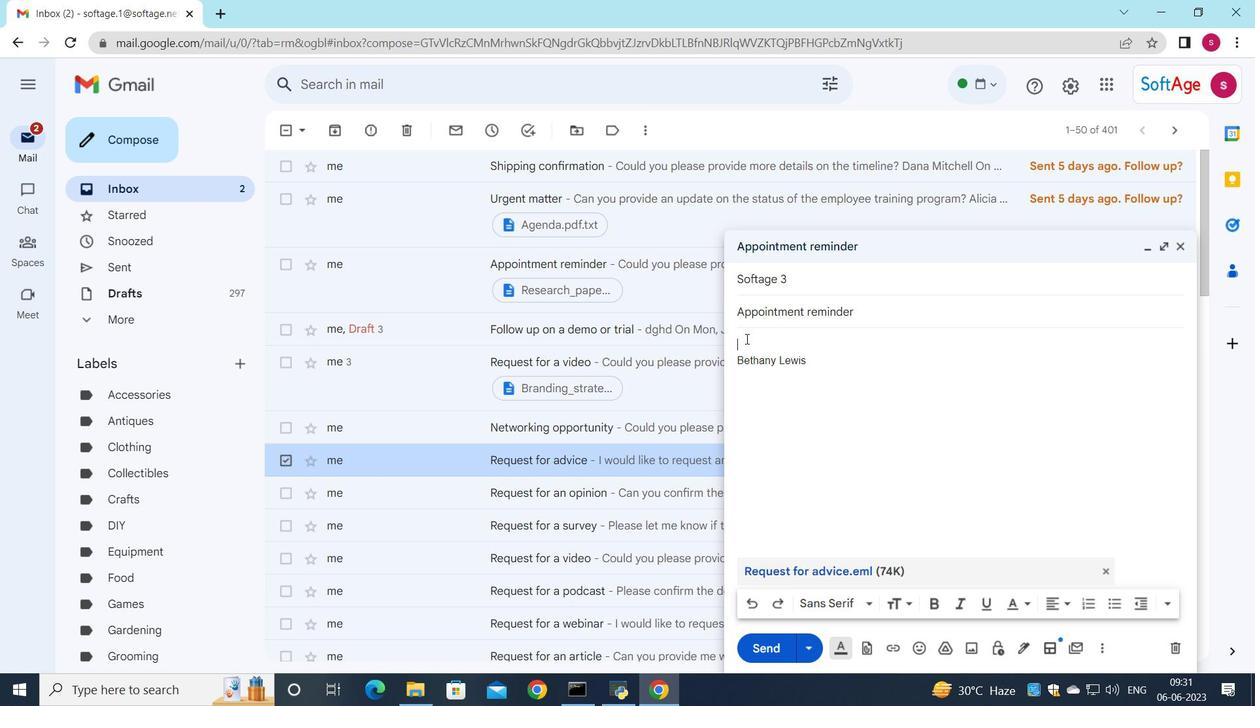 
Action: Mouse pressed left at (746, 339)
Screenshot: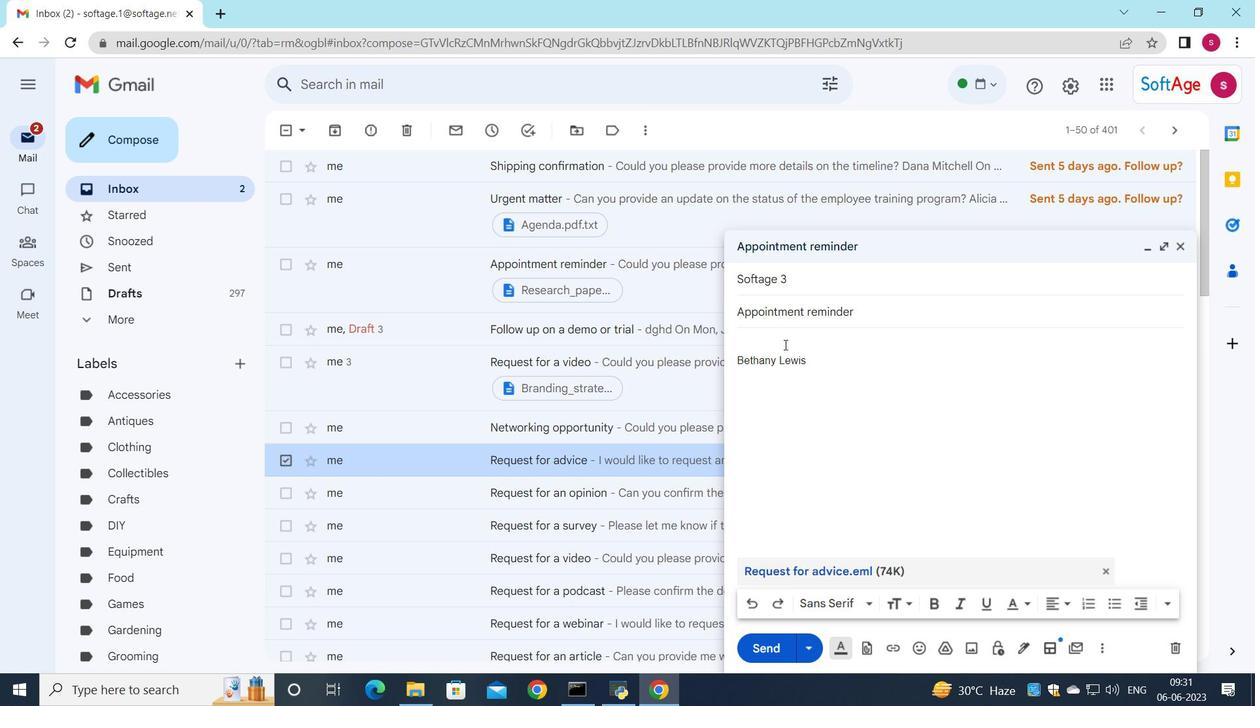 
Action: Mouse moved to (918, 363)
Screenshot: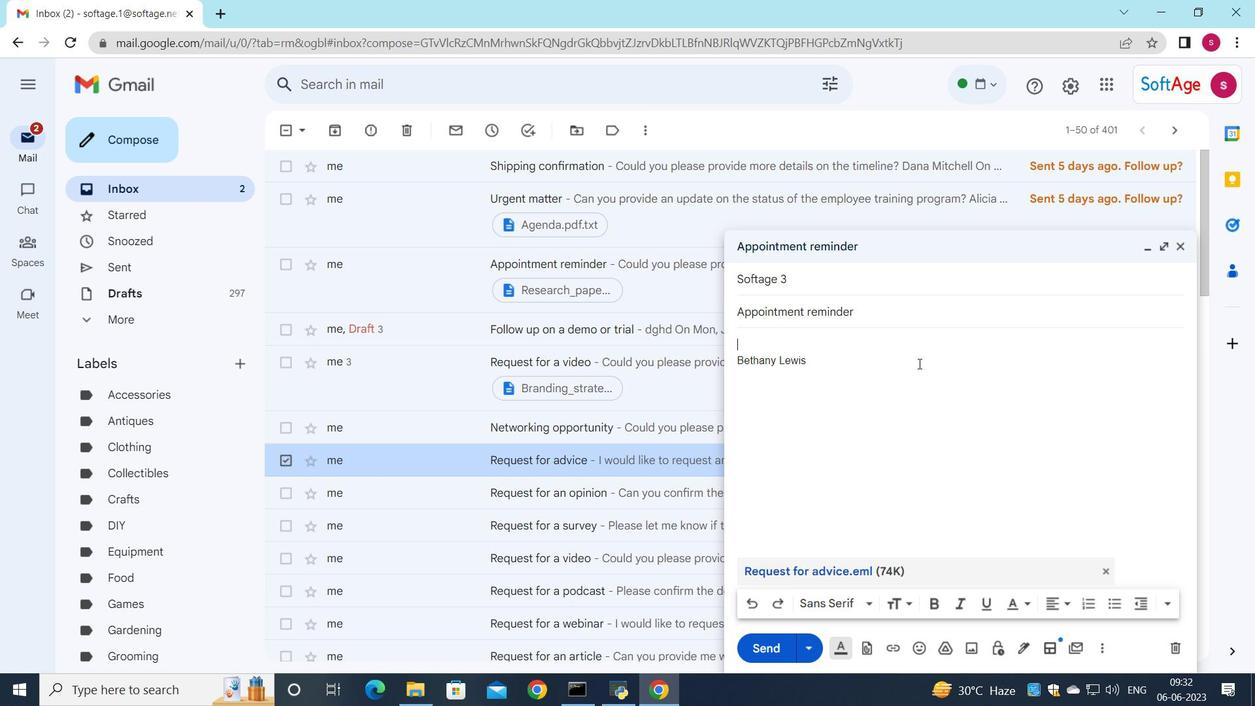 
Action: Key pressed <Key.shift>Could<Key.space>you<Key.space>please<Key.space>provide<Key.space>feedback<Key.space>on<Key.space>the<Key.space>latest<Key.space>version<Key.space>of<Key.space>the<Key.space>project<Key.space>timeline<Key.shift_r><Key.shift_r>?
Screenshot: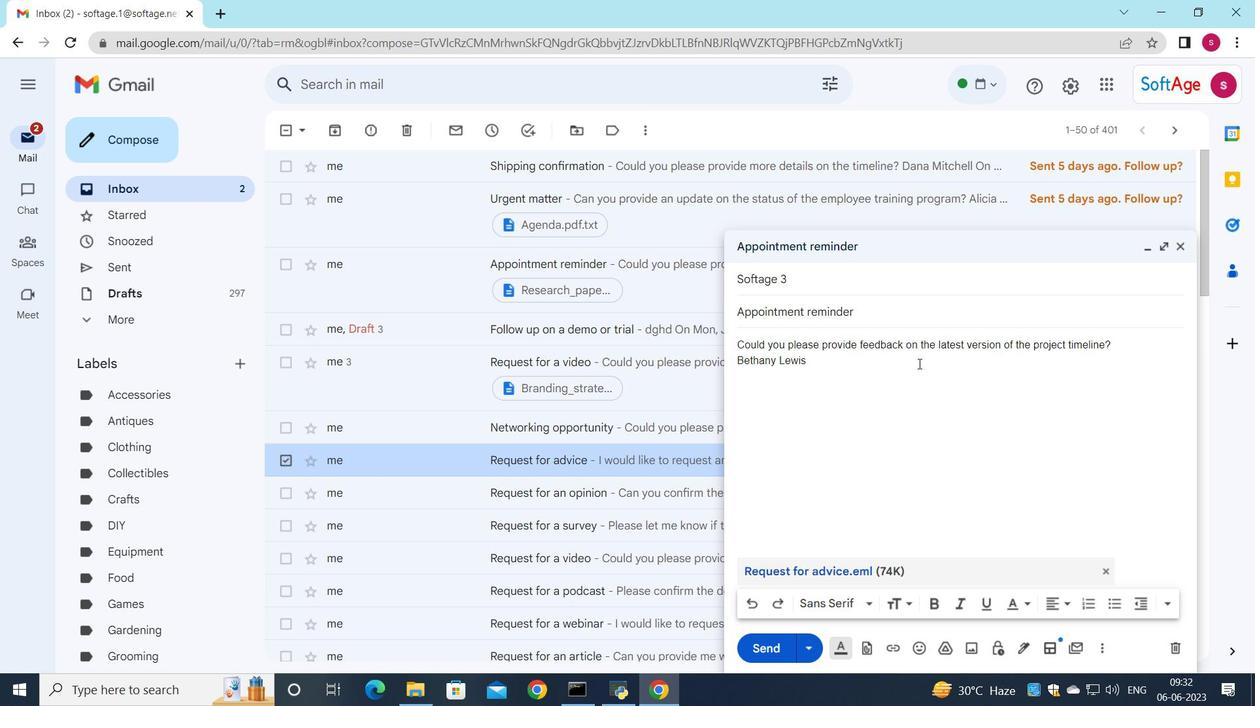 
Action: Mouse moved to (756, 642)
Screenshot: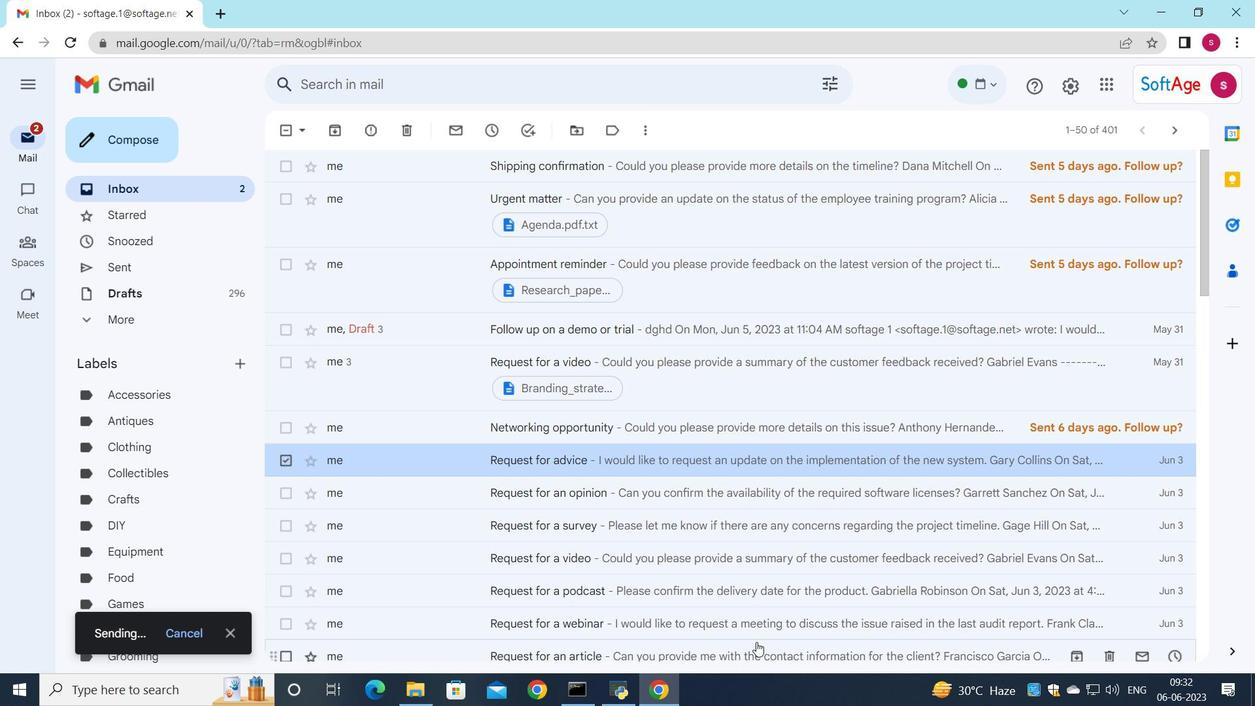 
Action: Mouse pressed left at (756, 642)
Screenshot: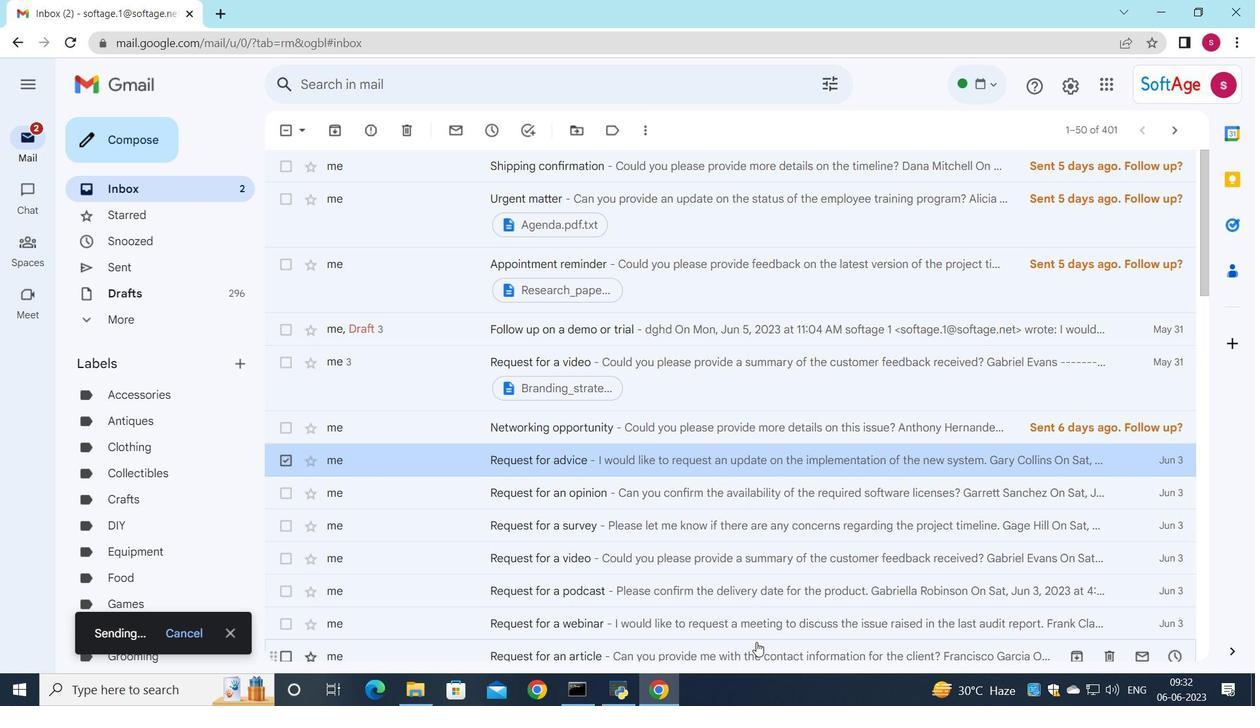 
Action: Mouse moved to (618, 514)
Screenshot: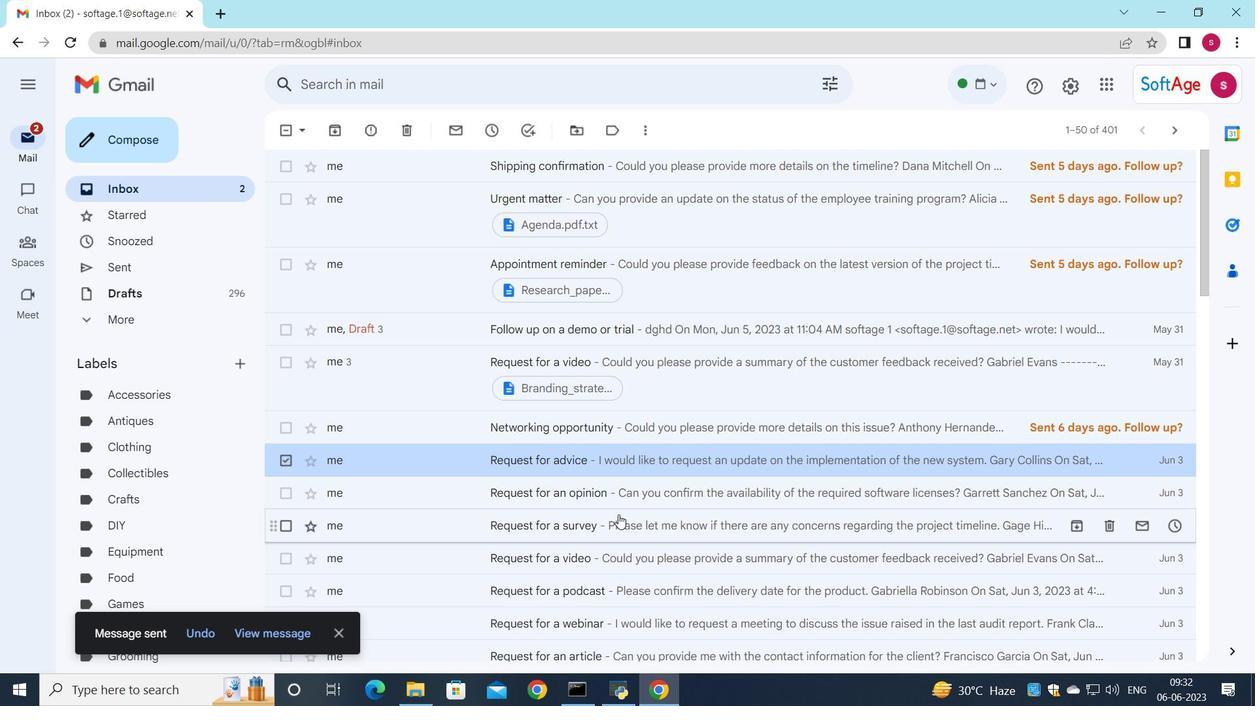 
